 Task: Find connections with filter location Forbesganj with filter topic #lawstudentswith filter profile language German with filter current company Alkem Laboratories Ltd. with filter school Indian Institute of Management Kashipur with filter industry Space Research and Technology with filter service category Product Marketing with filter keywords title Sales Manager
Action: Mouse moved to (148, 228)
Screenshot: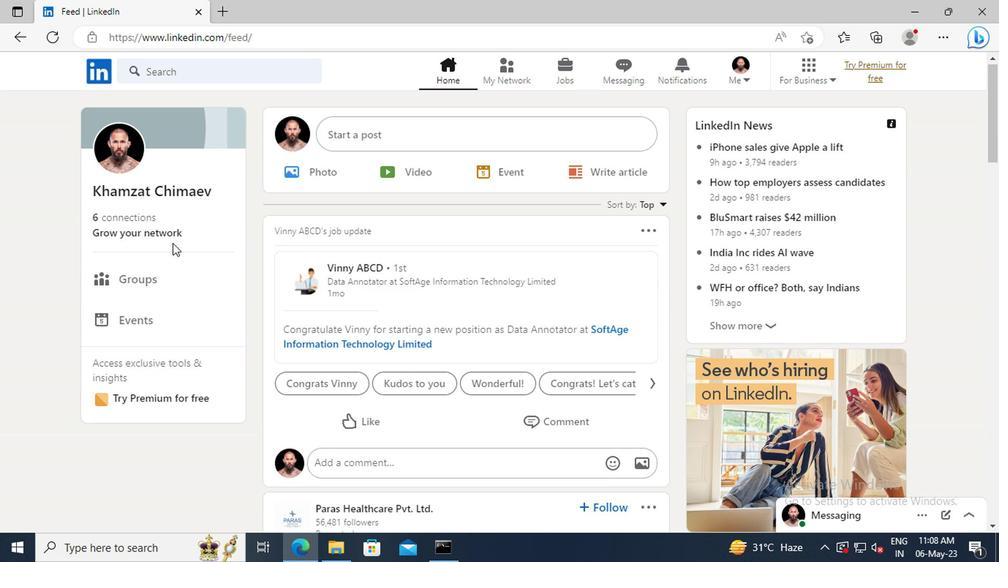 
Action: Mouse pressed left at (148, 228)
Screenshot: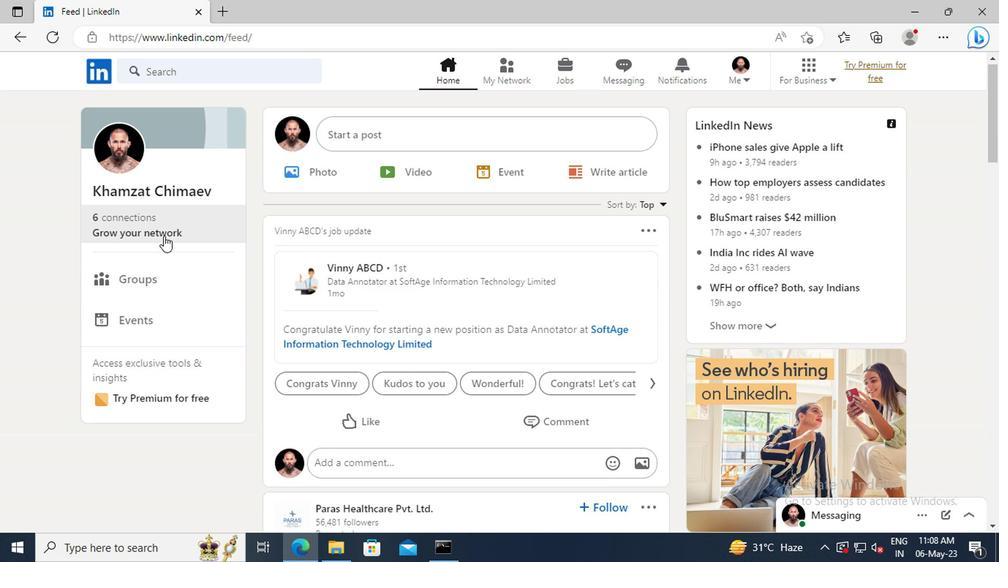 
Action: Mouse moved to (149, 154)
Screenshot: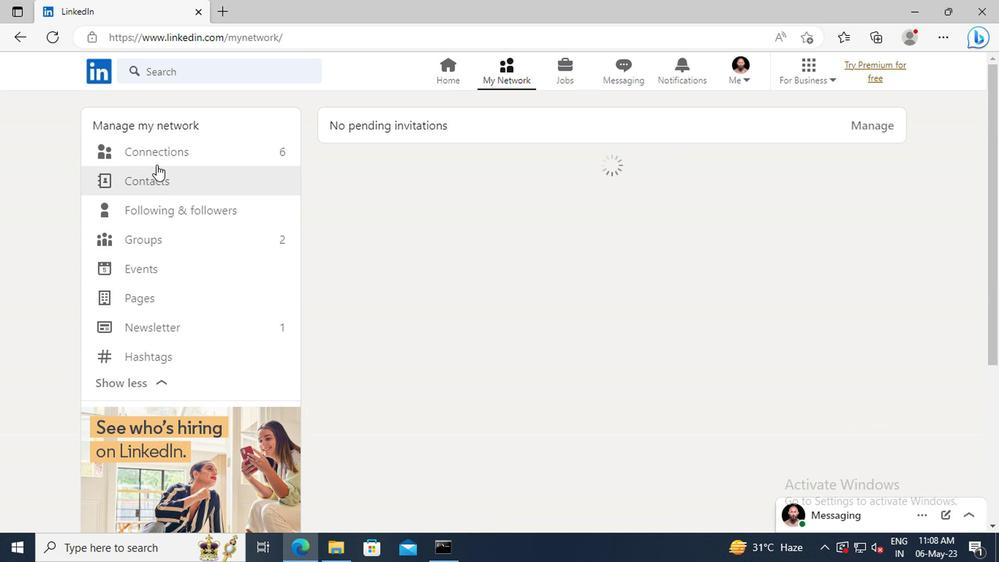 
Action: Mouse pressed left at (149, 154)
Screenshot: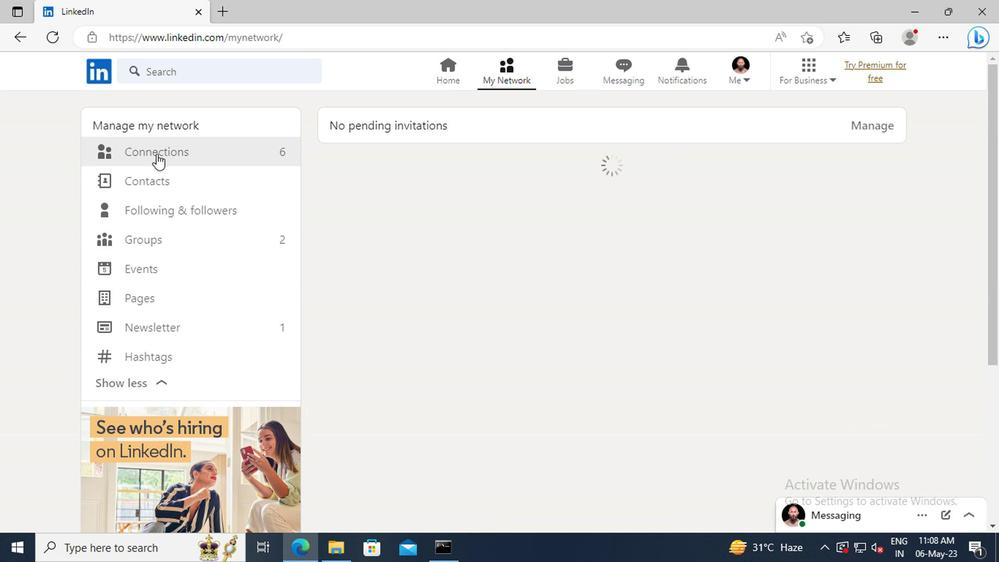 
Action: Mouse moved to (603, 156)
Screenshot: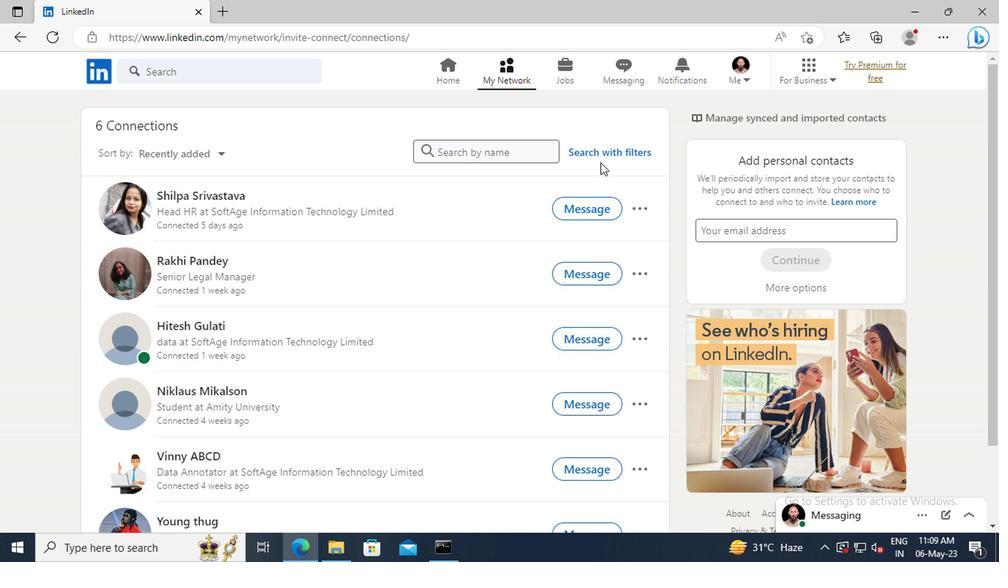 
Action: Mouse pressed left at (603, 156)
Screenshot: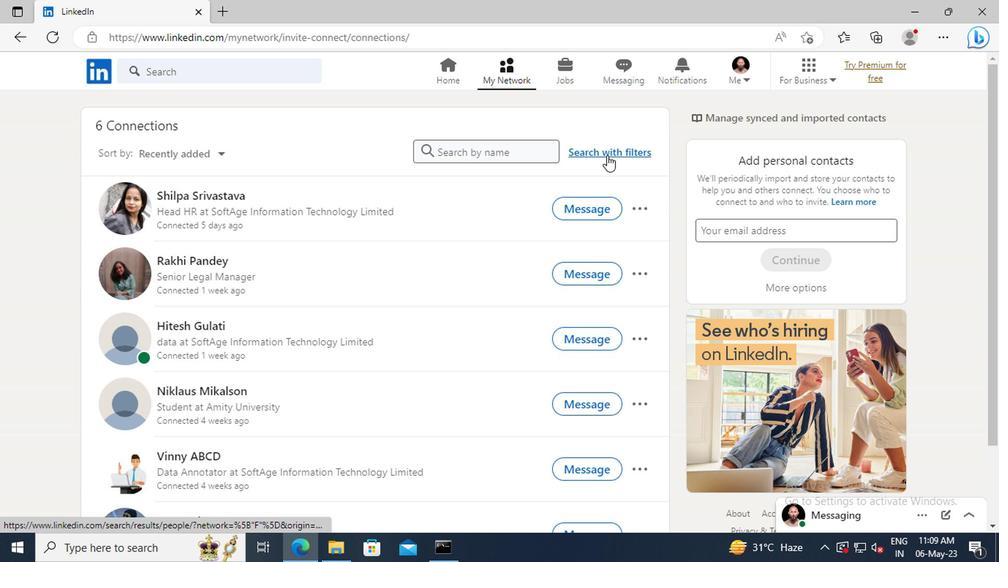 
Action: Mouse moved to (555, 117)
Screenshot: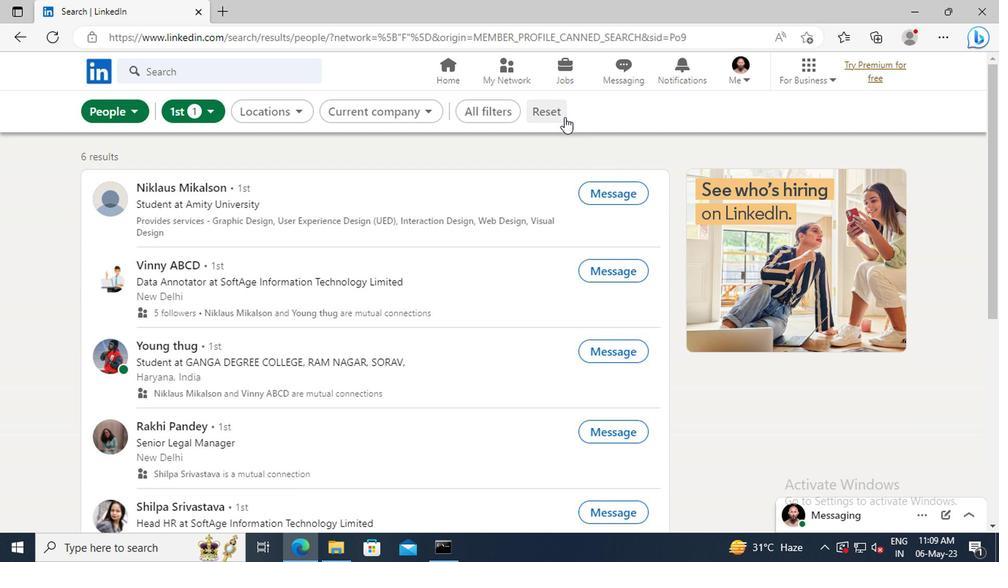
Action: Mouse pressed left at (555, 117)
Screenshot: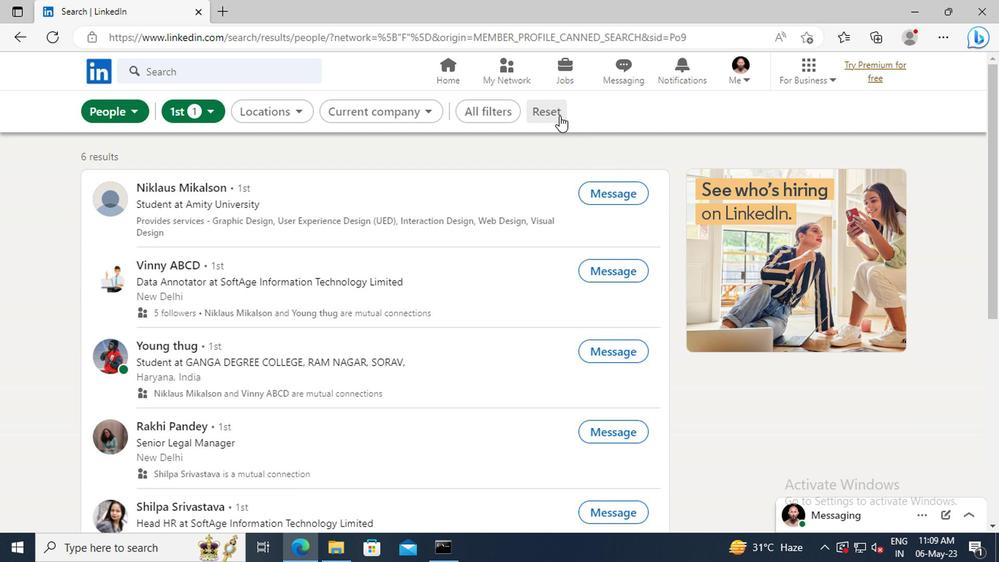 
Action: Mouse moved to (531, 114)
Screenshot: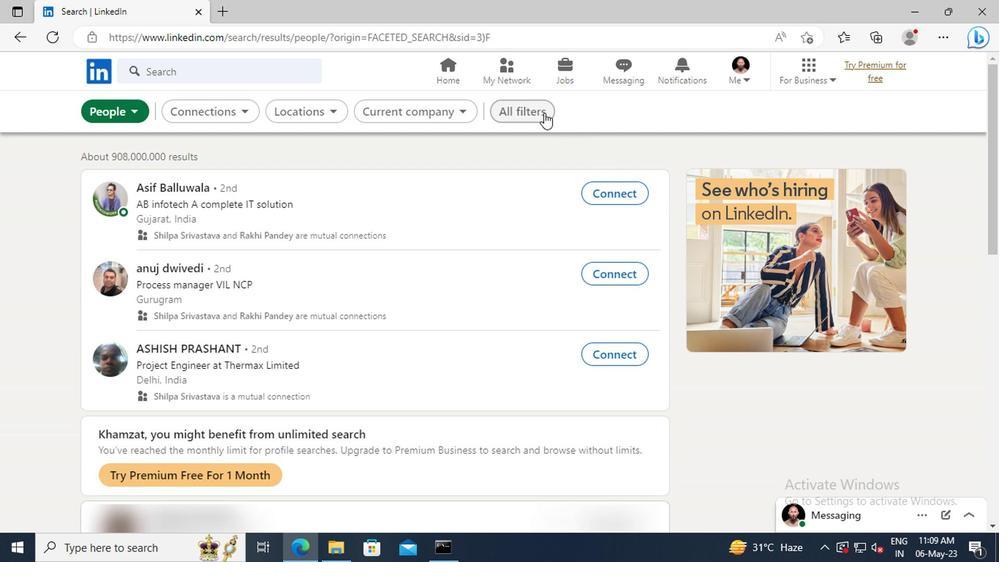 
Action: Mouse pressed left at (531, 114)
Screenshot: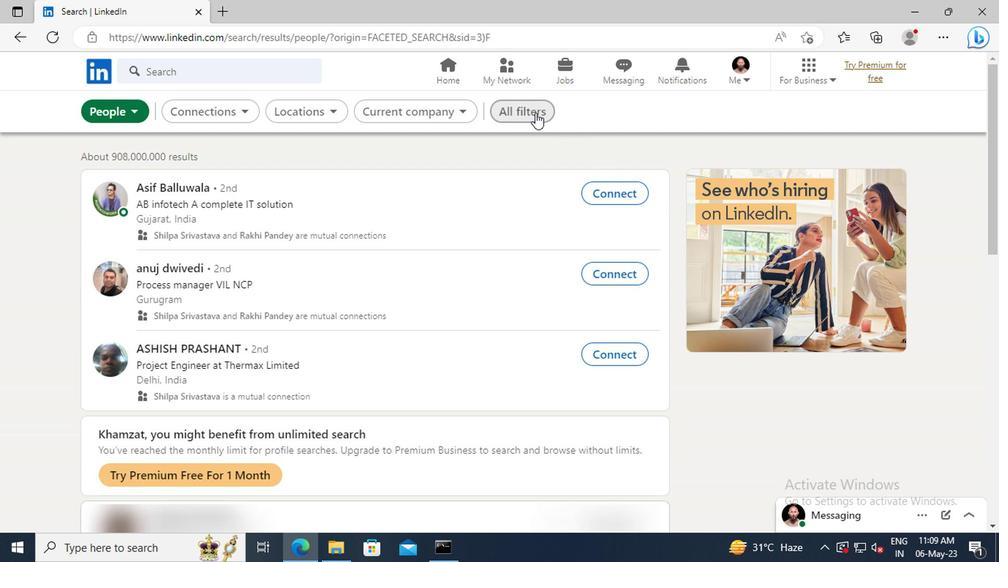 
Action: Mouse moved to (796, 279)
Screenshot: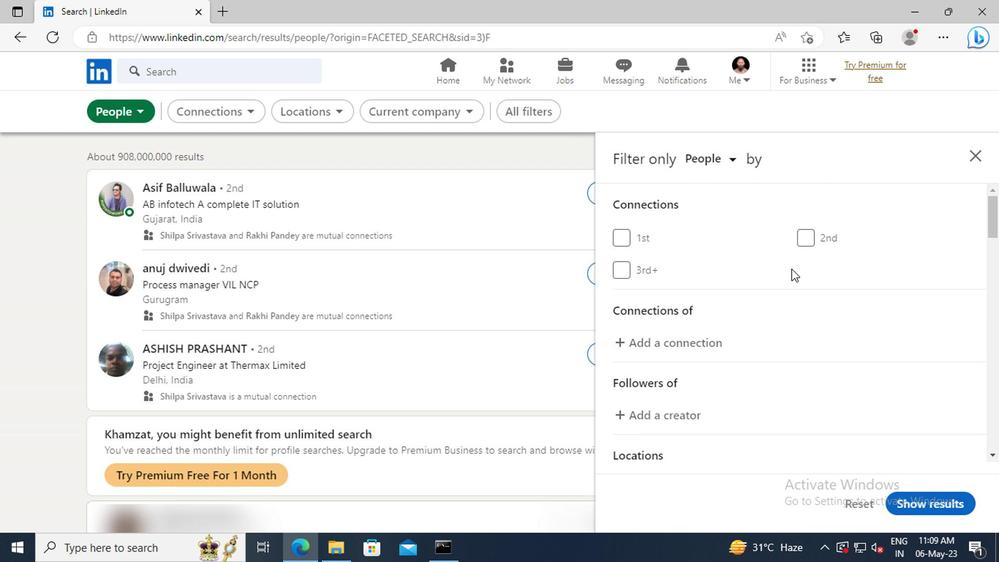 
Action: Mouse scrolled (796, 278) with delta (0, -1)
Screenshot: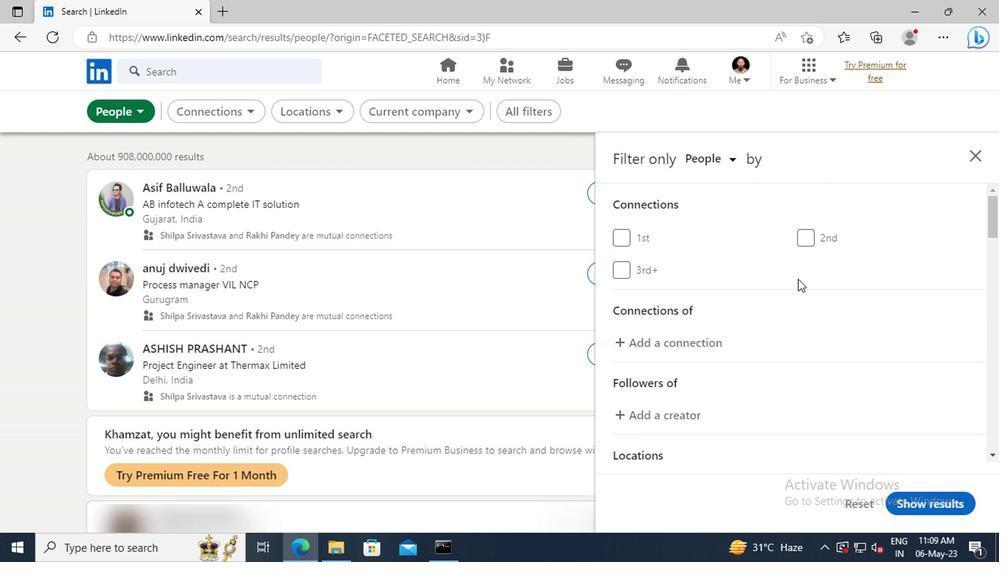 
Action: Mouse scrolled (796, 278) with delta (0, -1)
Screenshot: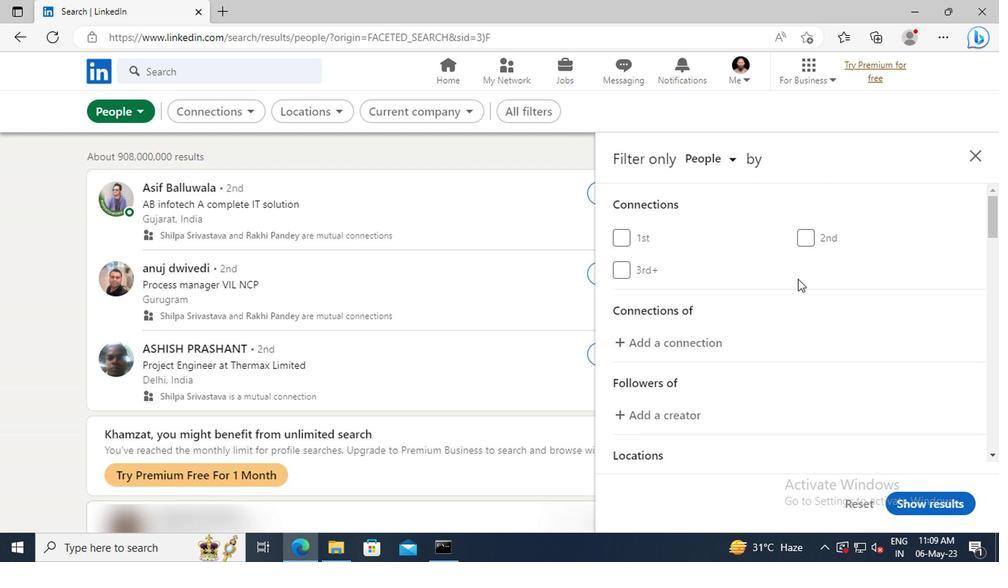 
Action: Mouse scrolled (796, 278) with delta (0, -1)
Screenshot: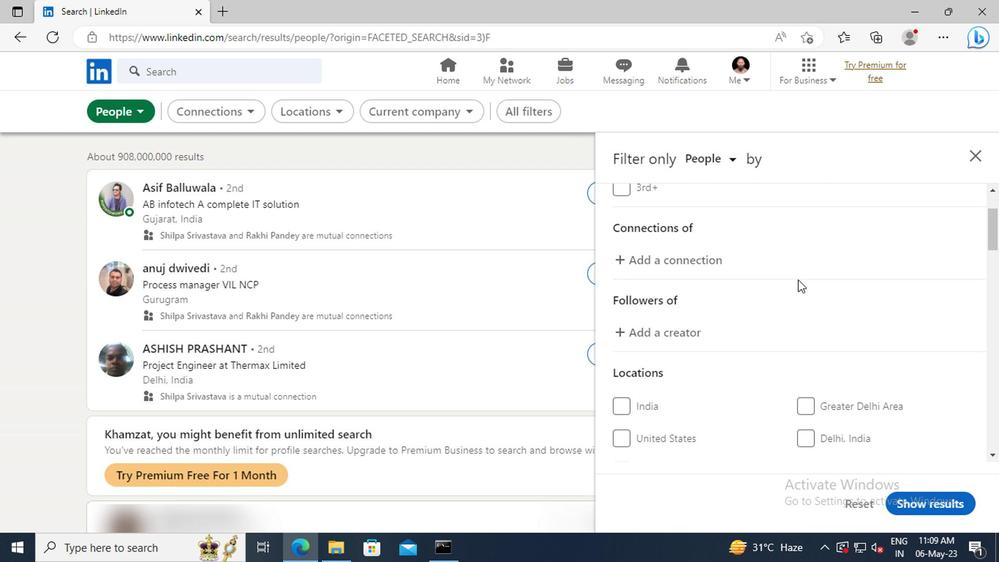 
Action: Mouse scrolled (796, 278) with delta (0, -1)
Screenshot: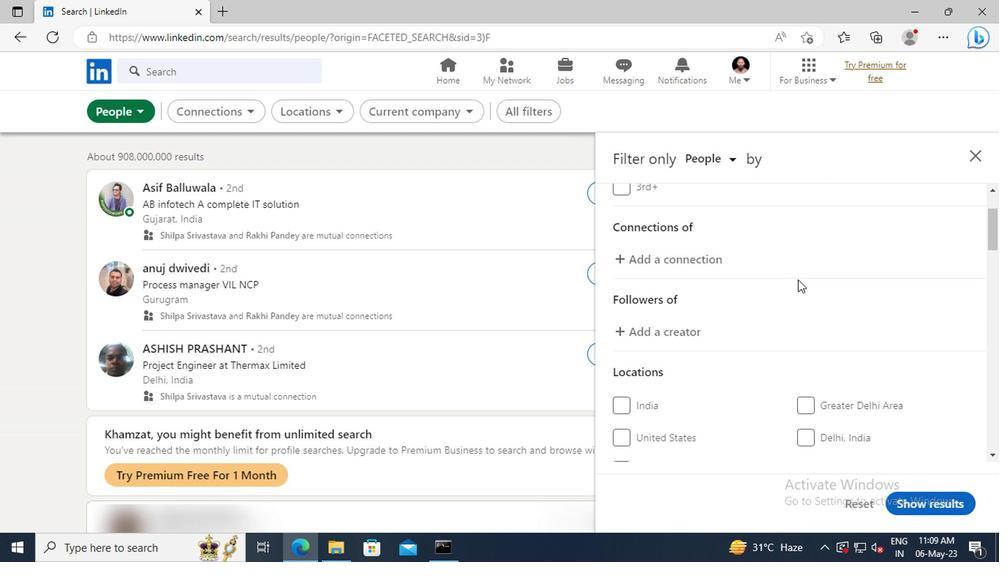 
Action: Mouse scrolled (796, 278) with delta (0, -1)
Screenshot: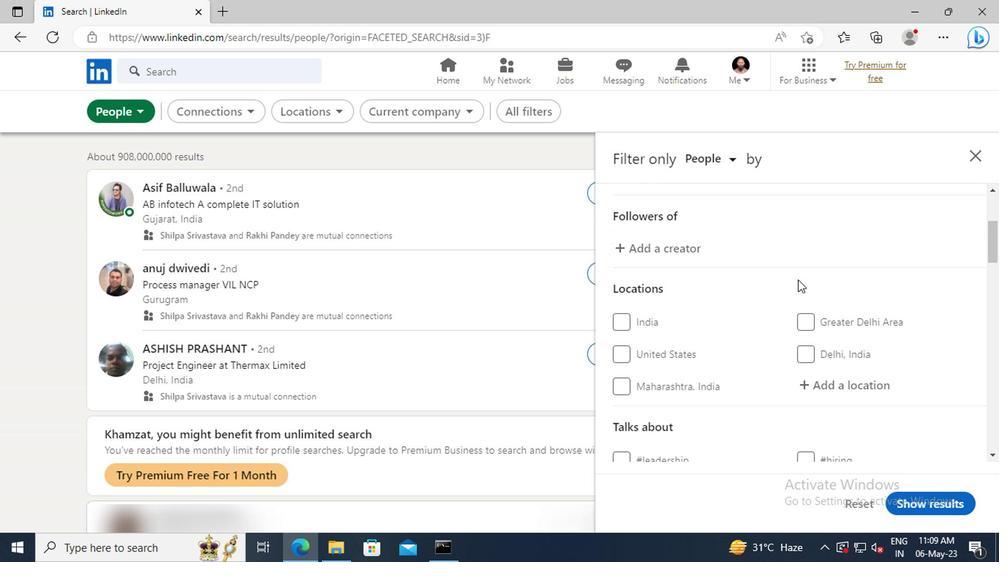 
Action: Mouse scrolled (796, 278) with delta (0, -1)
Screenshot: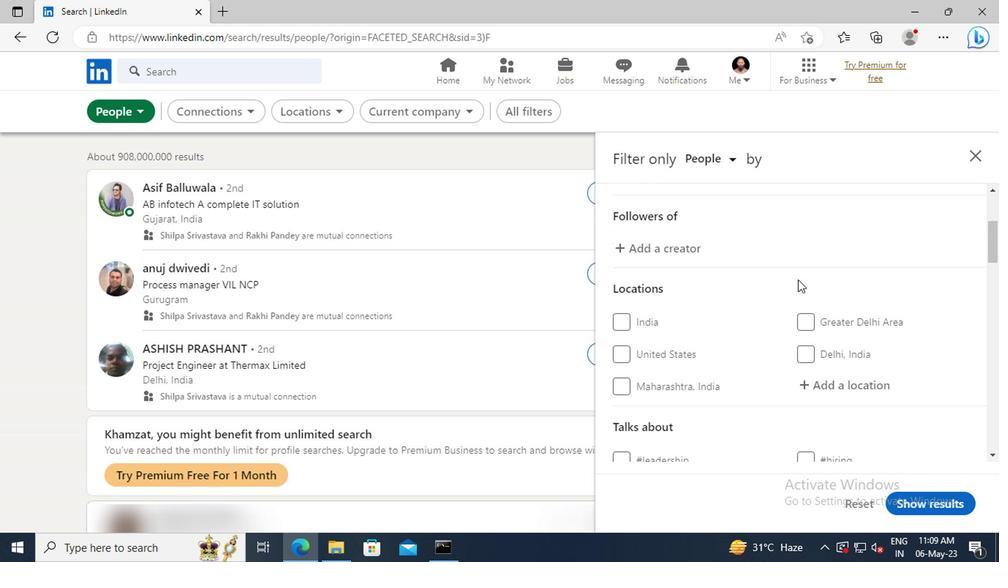 
Action: Mouse moved to (806, 300)
Screenshot: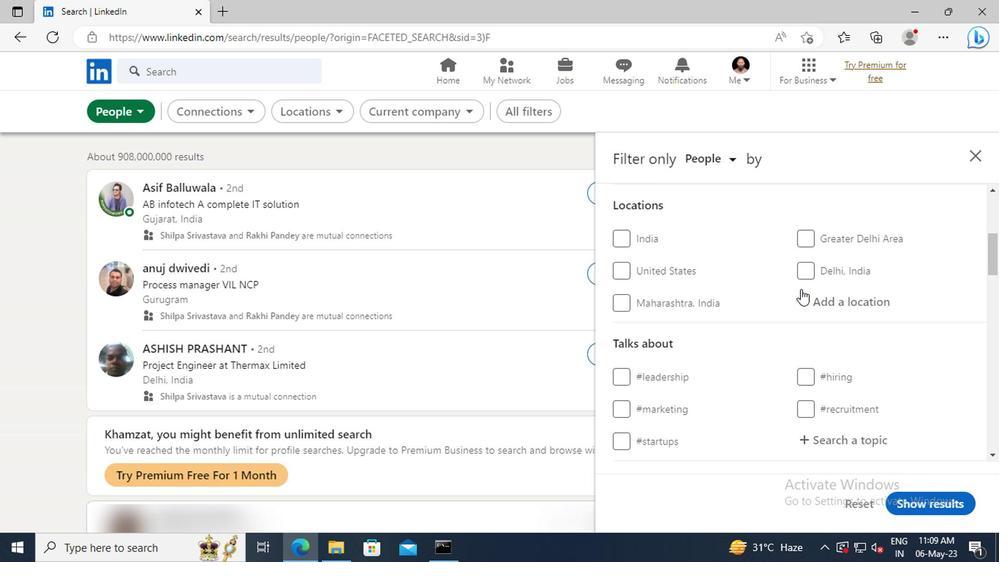 
Action: Mouse pressed left at (806, 300)
Screenshot: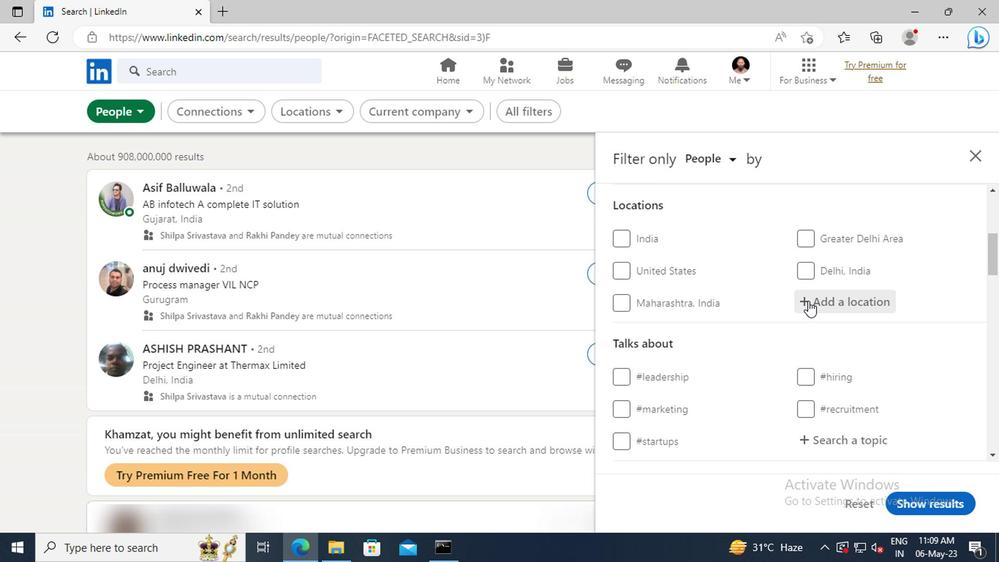 
Action: Key pressed <Key.shift>FORBESGANJ
Screenshot: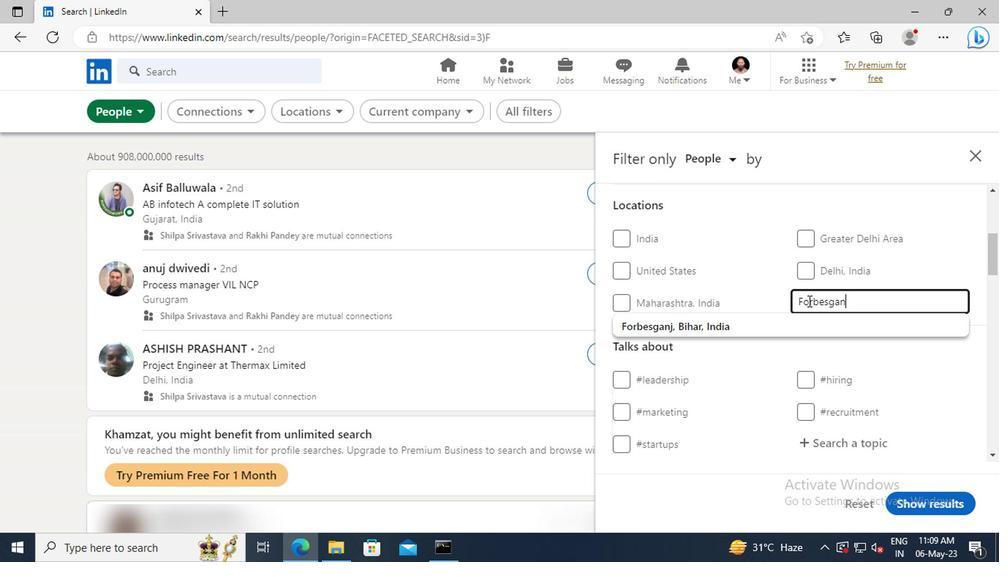 
Action: Mouse moved to (807, 318)
Screenshot: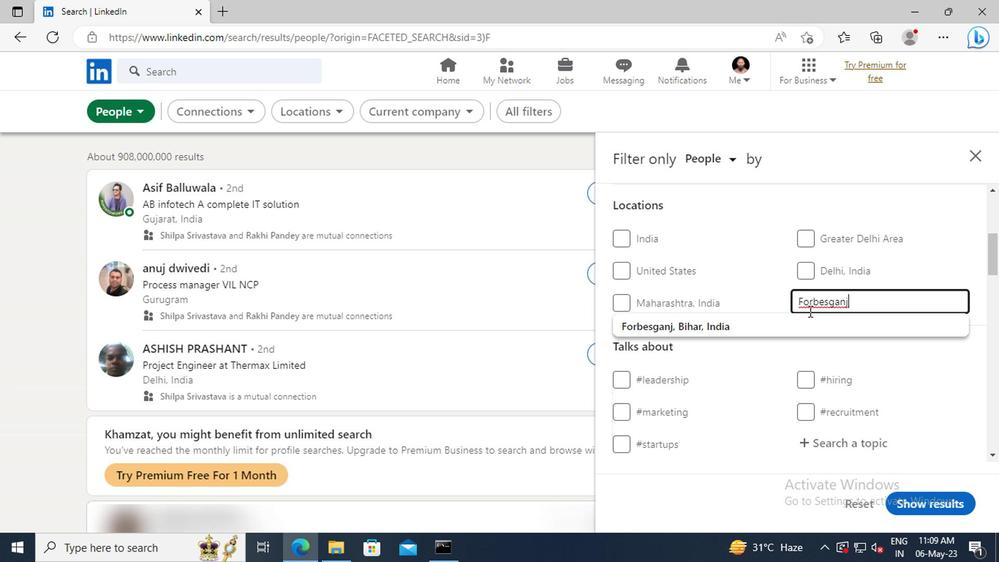 
Action: Mouse pressed left at (807, 318)
Screenshot: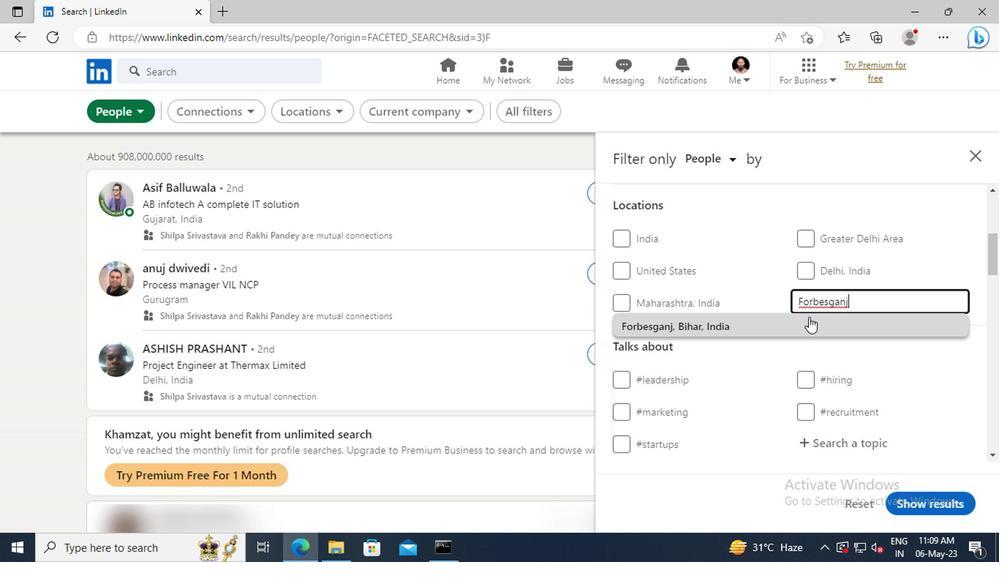 
Action: Mouse scrolled (807, 317) with delta (0, -1)
Screenshot: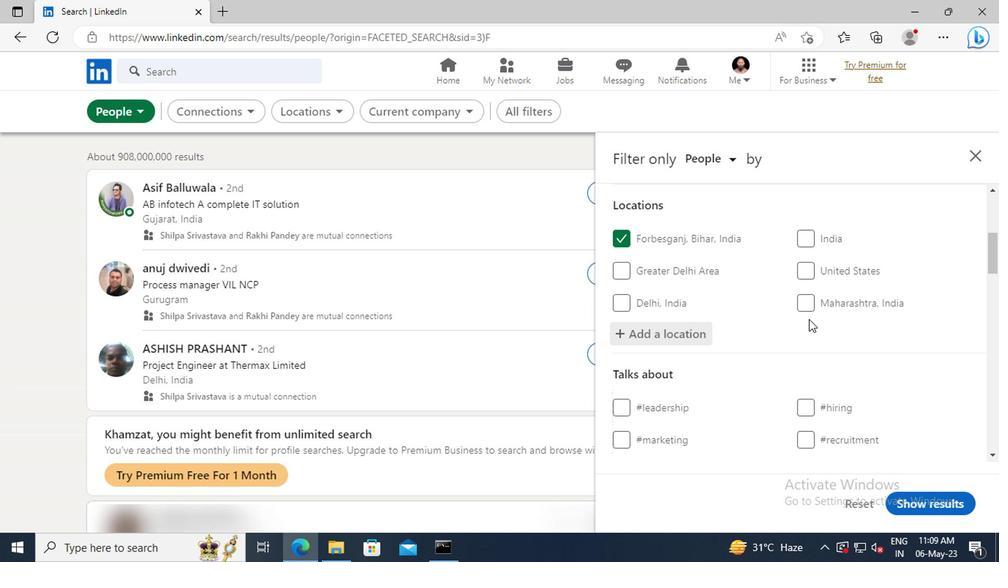 
Action: Mouse scrolled (807, 317) with delta (0, -1)
Screenshot: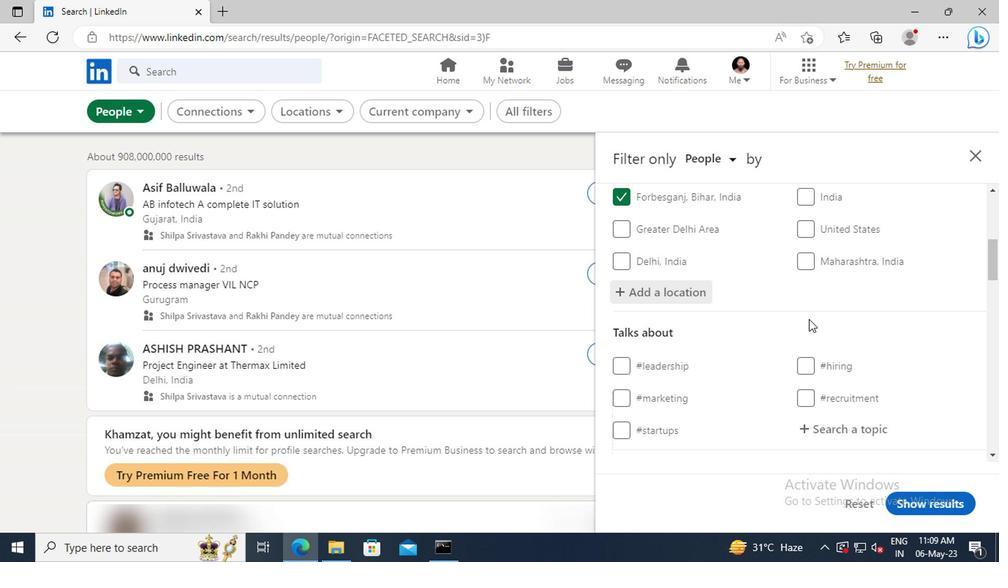 
Action: Mouse scrolled (807, 317) with delta (0, -1)
Screenshot: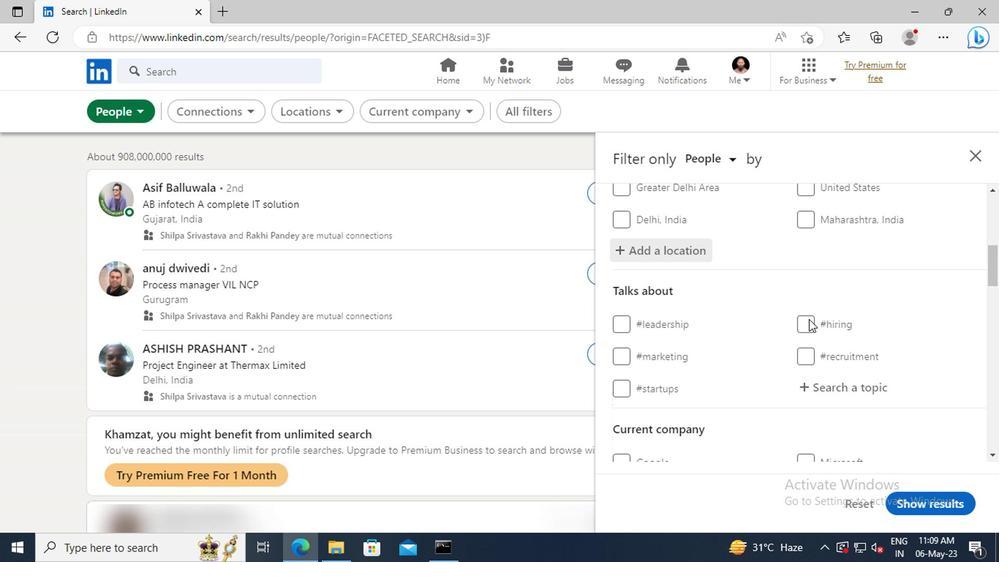 
Action: Mouse scrolled (807, 317) with delta (0, -1)
Screenshot: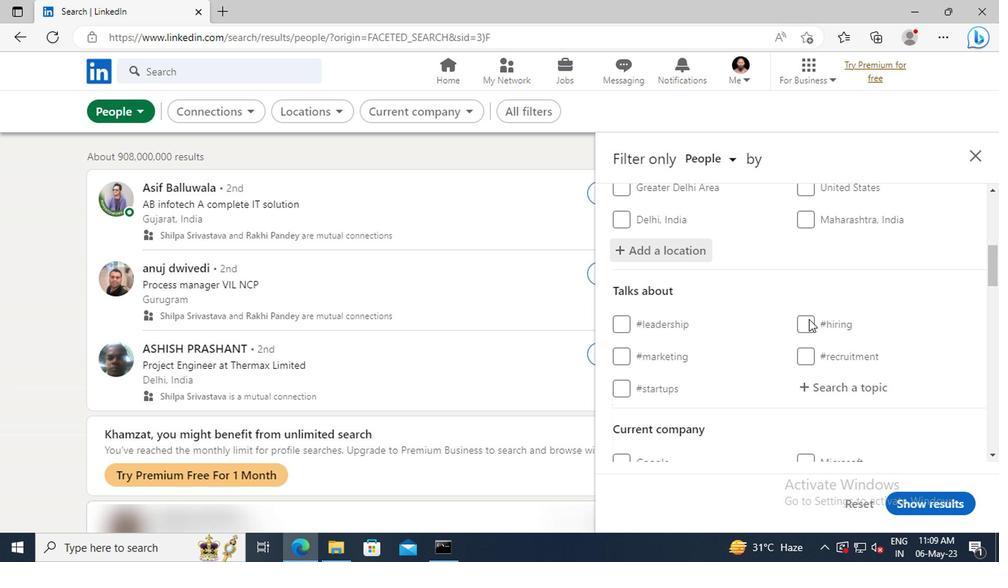 
Action: Mouse moved to (810, 309)
Screenshot: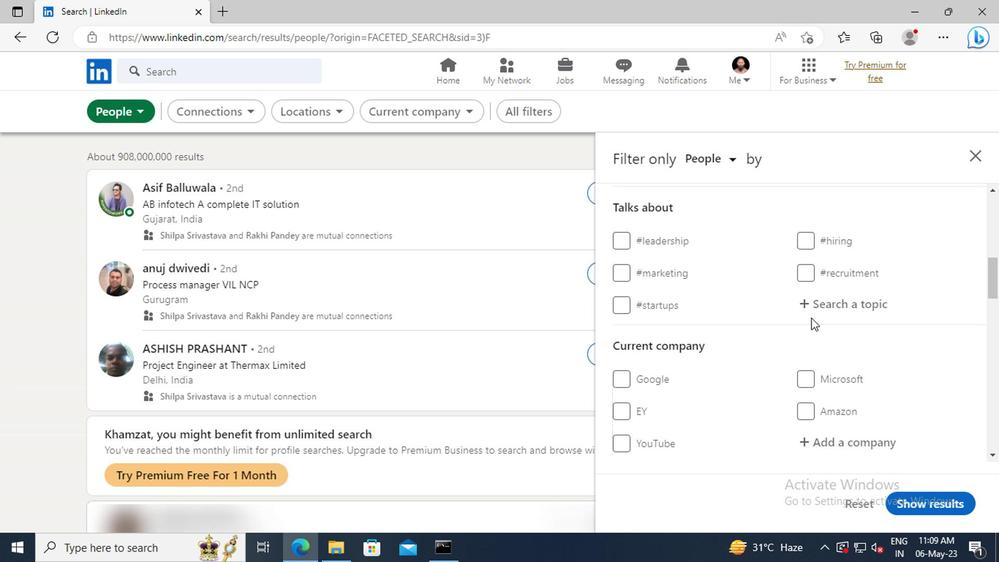 
Action: Mouse pressed left at (810, 309)
Screenshot: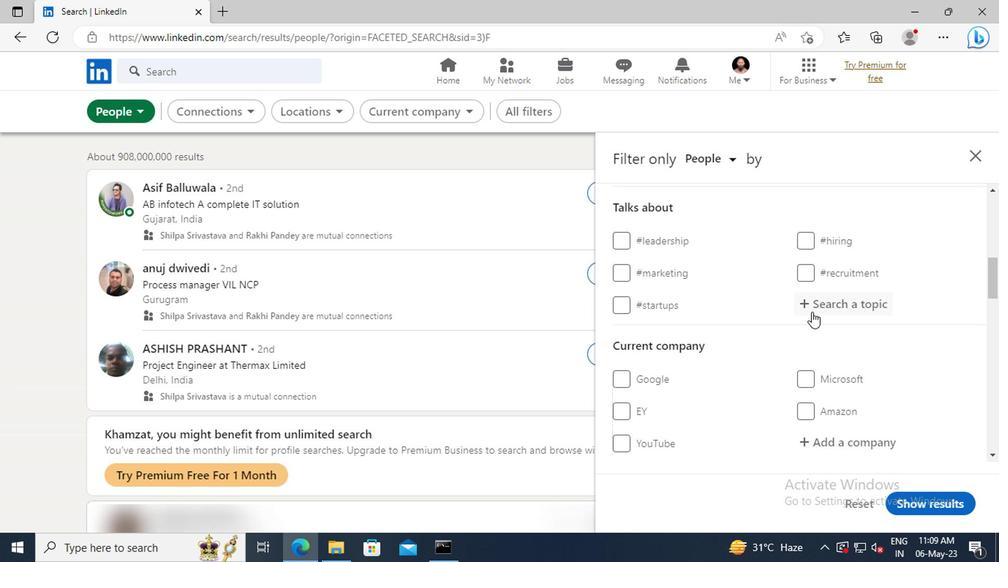 
Action: Key pressed LAWST
Screenshot: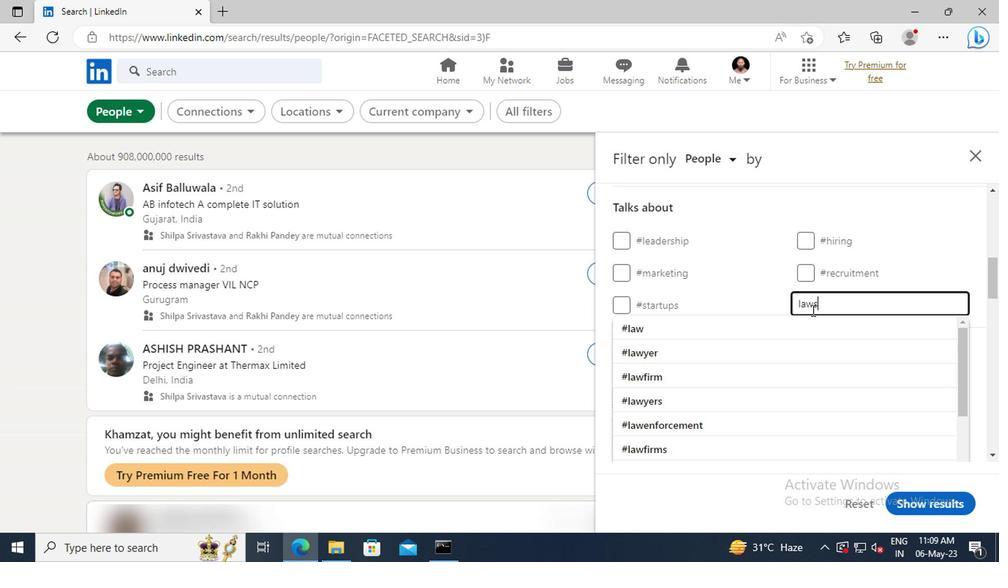 
Action: Mouse moved to (811, 319)
Screenshot: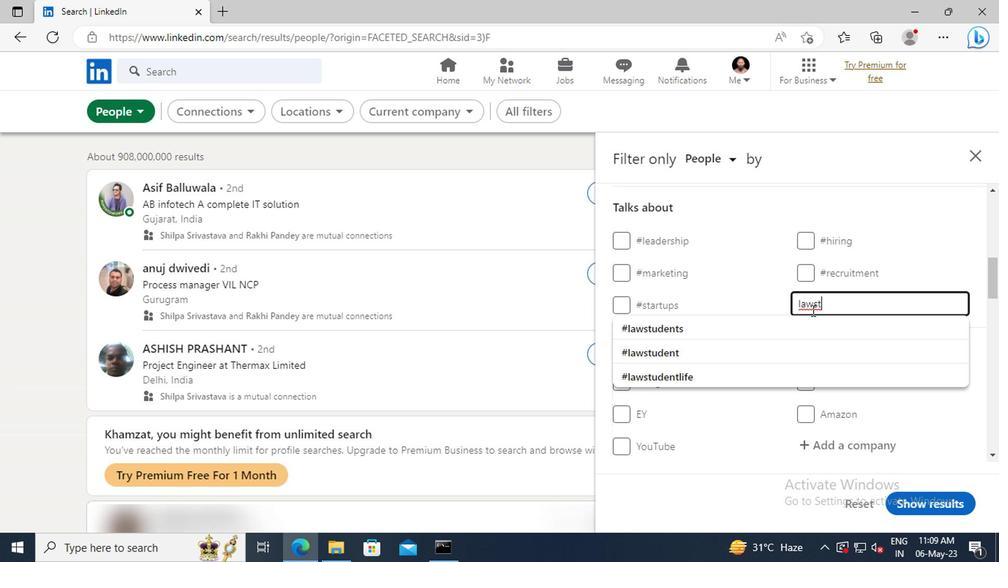 
Action: Mouse pressed left at (811, 319)
Screenshot: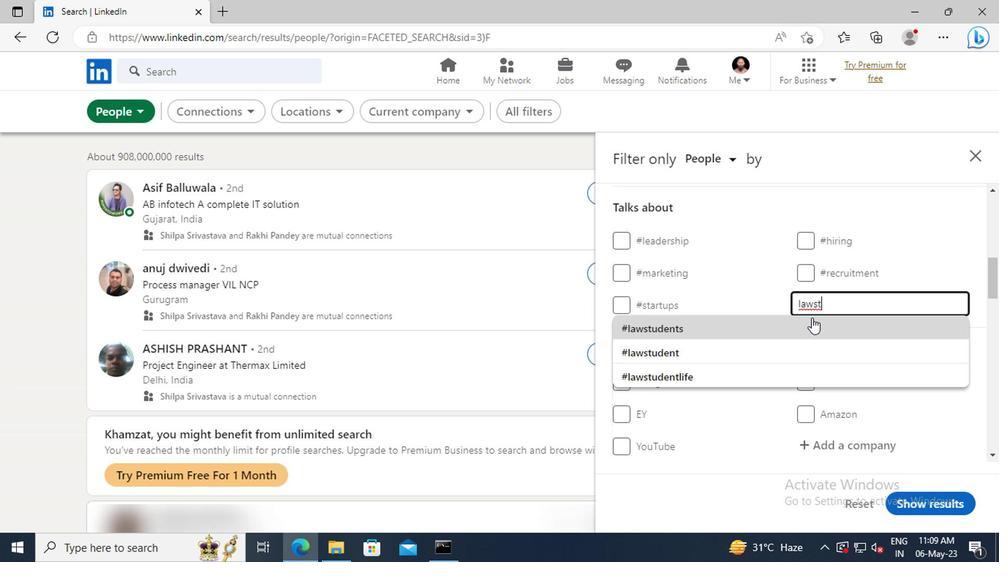 
Action: Mouse scrolled (811, 319) with delta (0, 0)
Screenshot: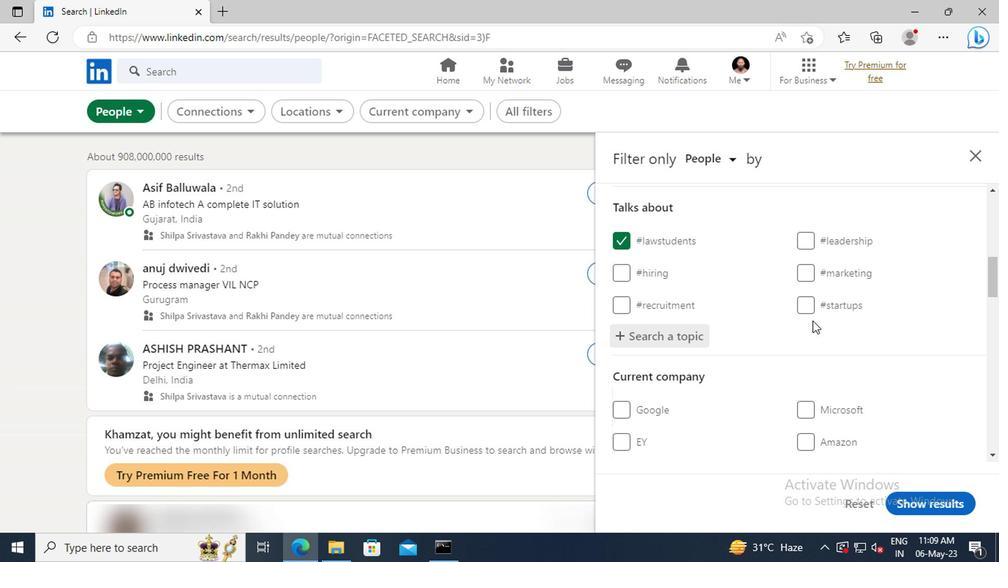 
Action: Mouse scrolled (811, 319) with delta (0, 0)
Screenshot: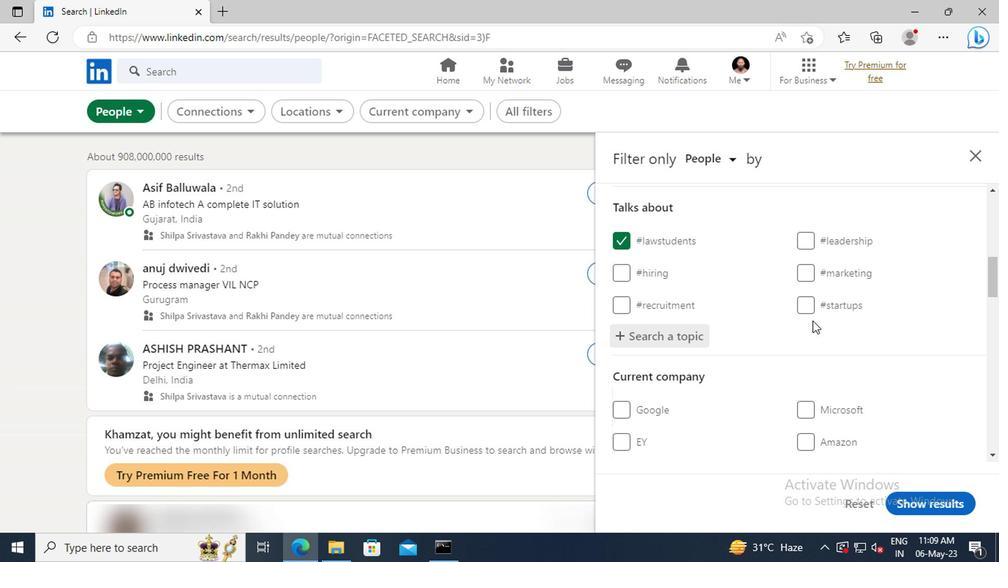 
Action: Mouse scrolled (811, 319) with delta (0, 0)
Screenshot: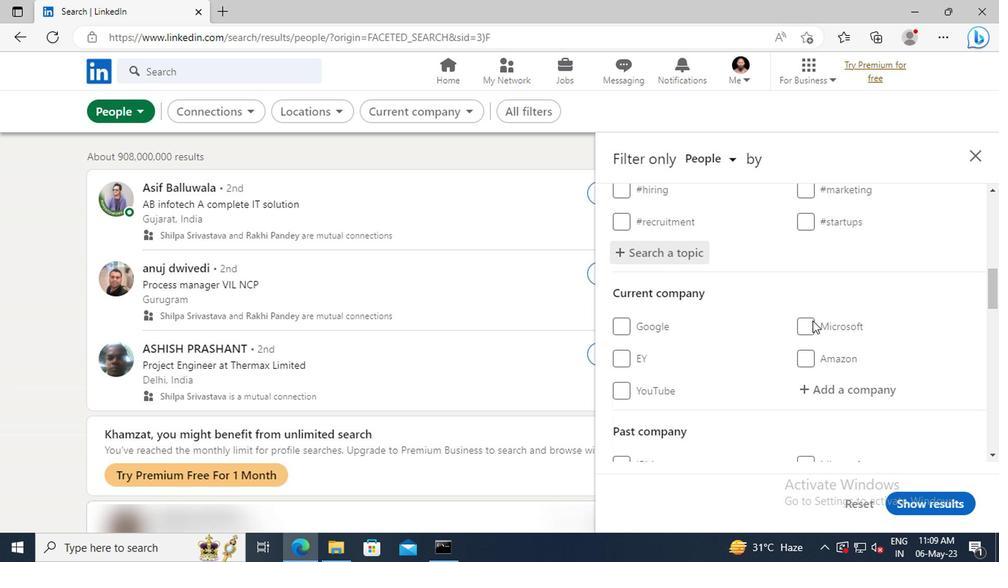 
Action: Mouse scrolled (811, 319) with delta (0, 0)
Screenshot: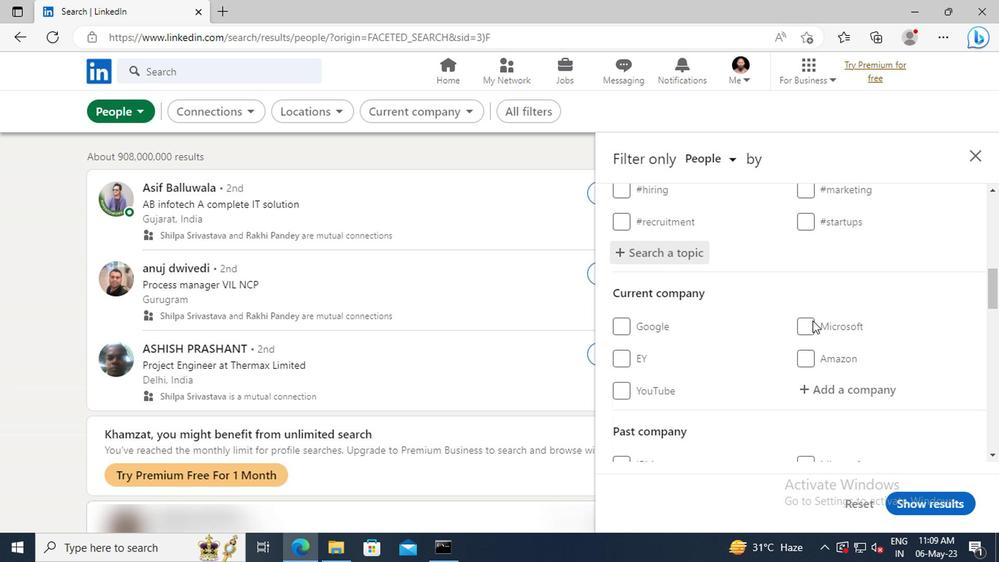 
Action: Mouse scrolled (811, 319) with delta (0, 0)
Screenshot: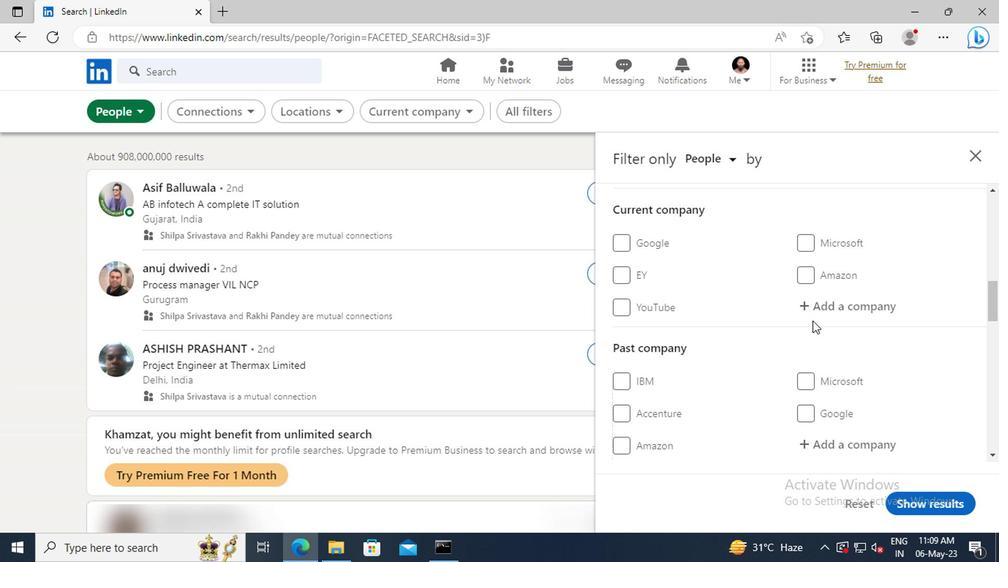 
Action: Mouse scrolled (811, 319) with delta (0, 0)
Screenshot: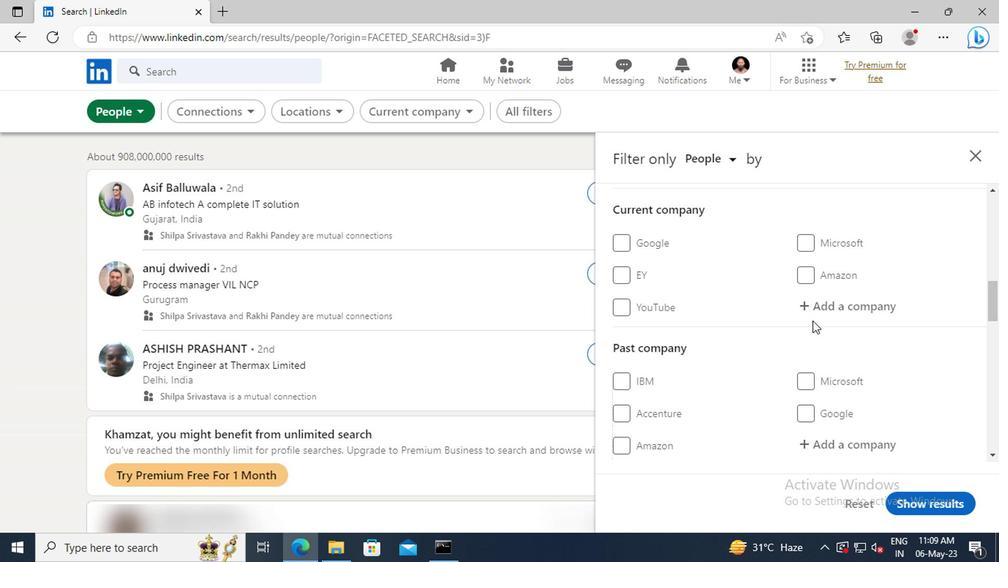 
Action: Mouse scrolled (811, 319) with delta (0, 0)
Screenshot: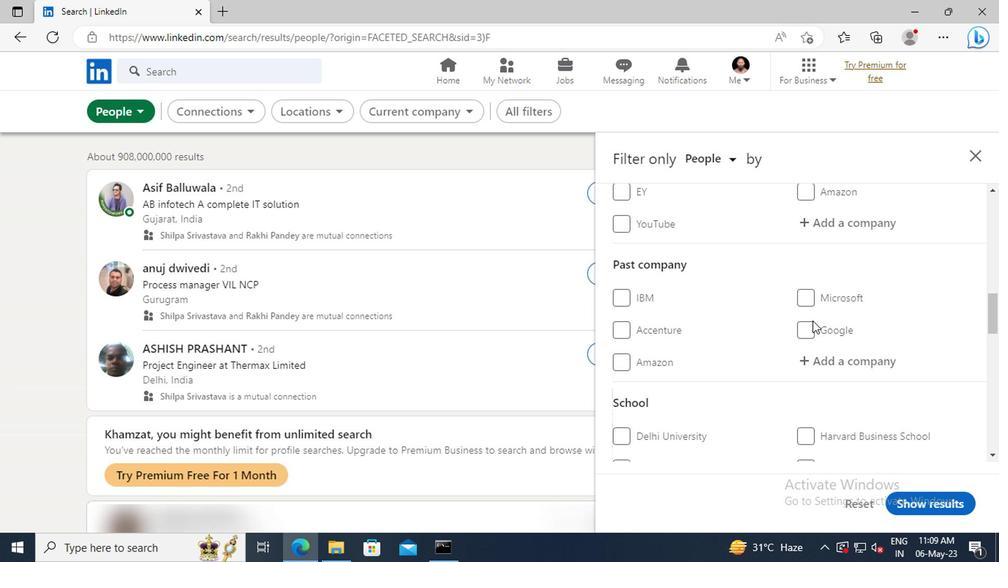 
Action: Mouse scrolled (811, 319) with delta (0, 0)
Screenshot: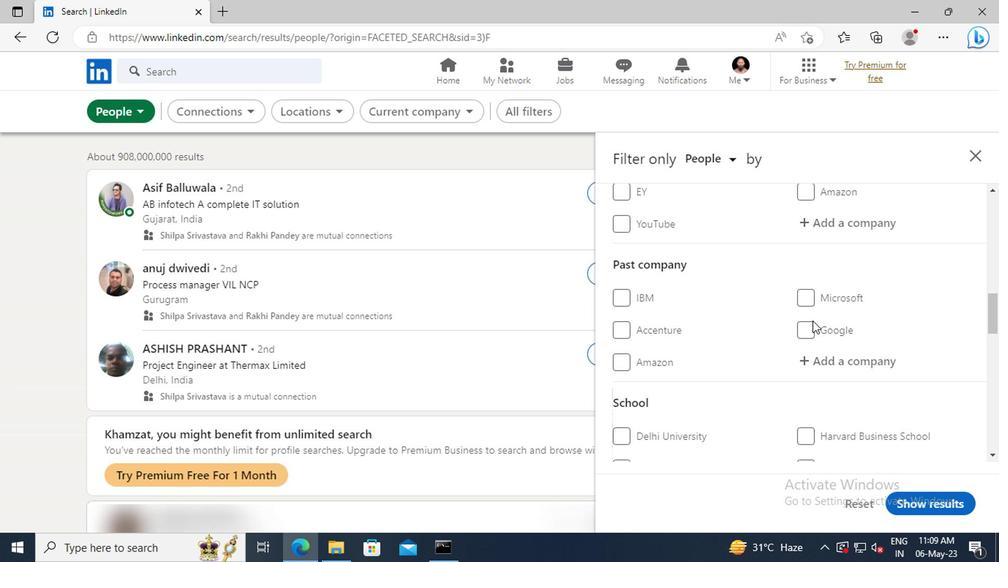 
Action: Mouse scrolled (811, 319) with delta (0, 0)
Screenshot: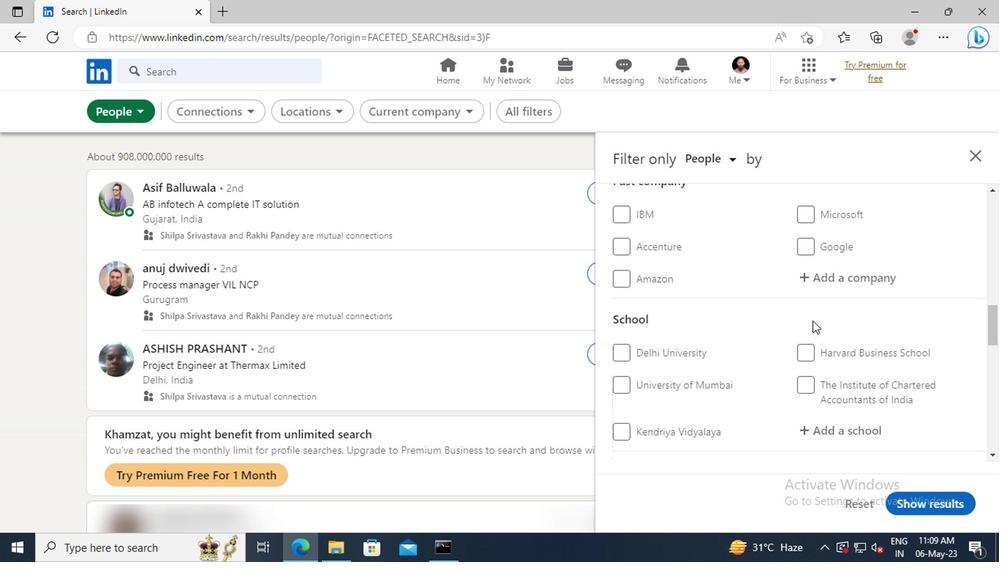 
Action: Mouse scrolled (811, 319) with delta (0, 0)
Screenshot: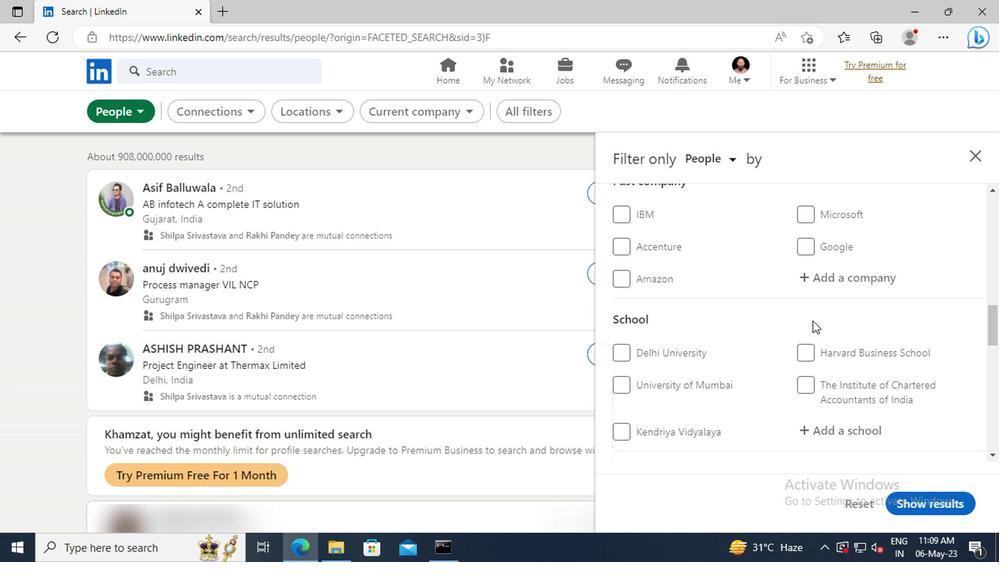 
Action: Mouse scrolled (811, 319) with delta (0, 0)
Screenshot: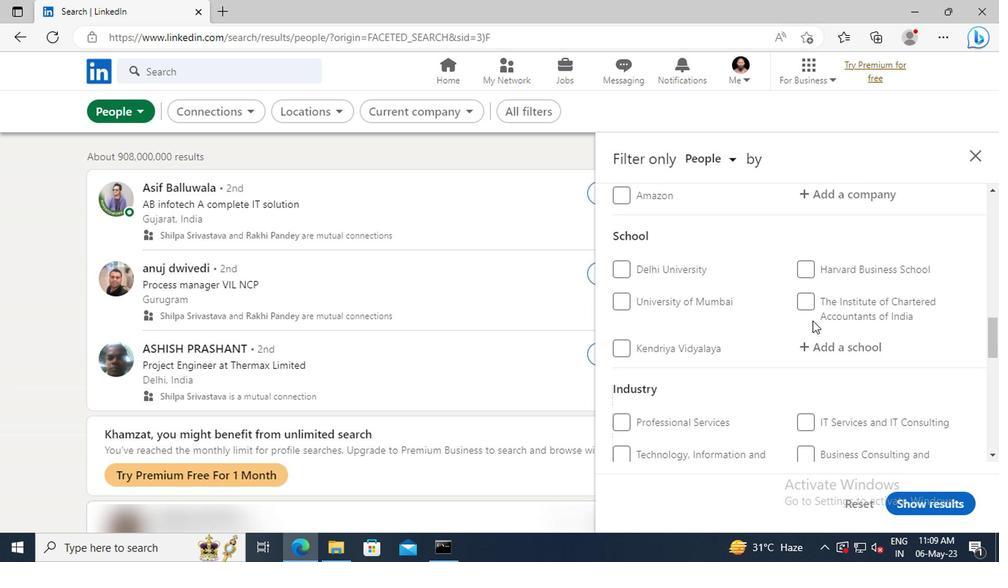 
Action: Mouse scrolled (811, 319) with delta (0, 0)
Screenshot: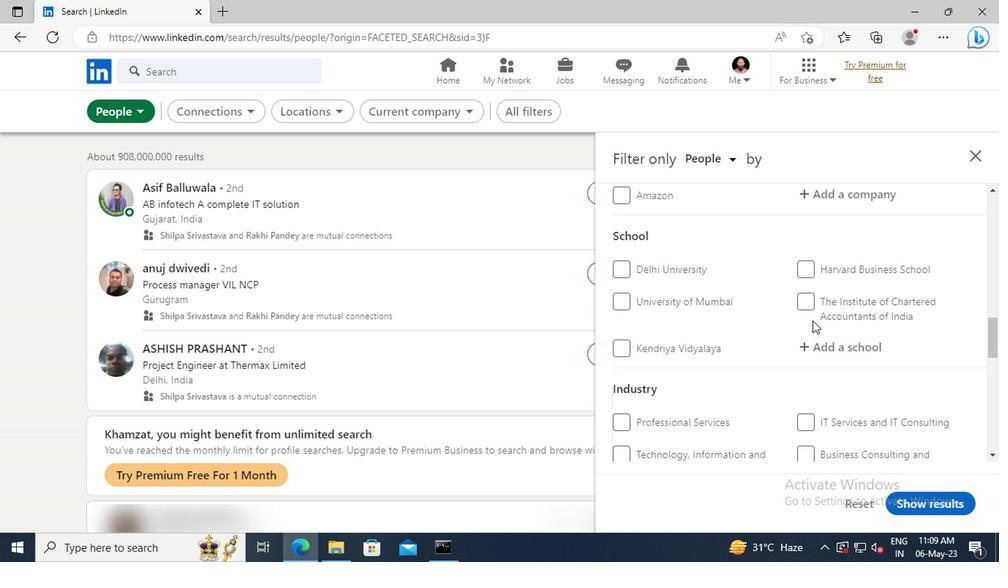 
Action: Mouse scrolled (811, 319) with delta (0, 0)
Screenshot: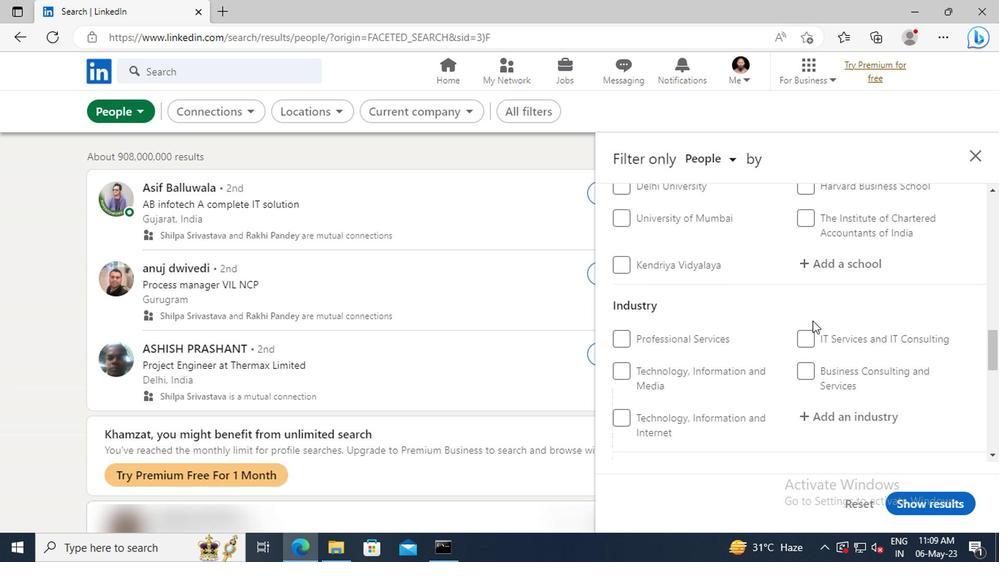 
Action: Mouse scrolled (811, 319) with delta (0, 0)
Screenshot: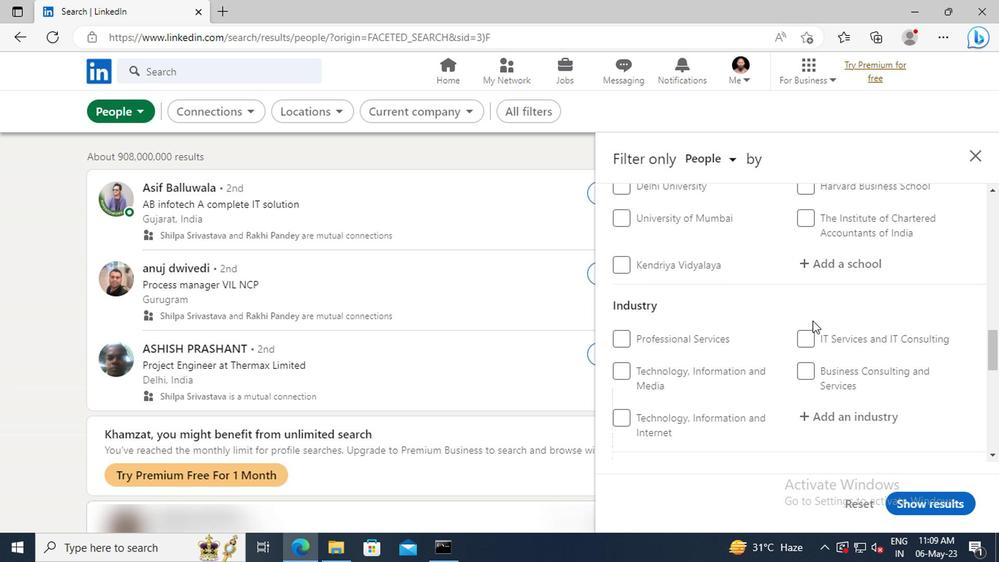 
Action: Mouse scrolled (811, 319) with delta (0, 0)
Screenshot: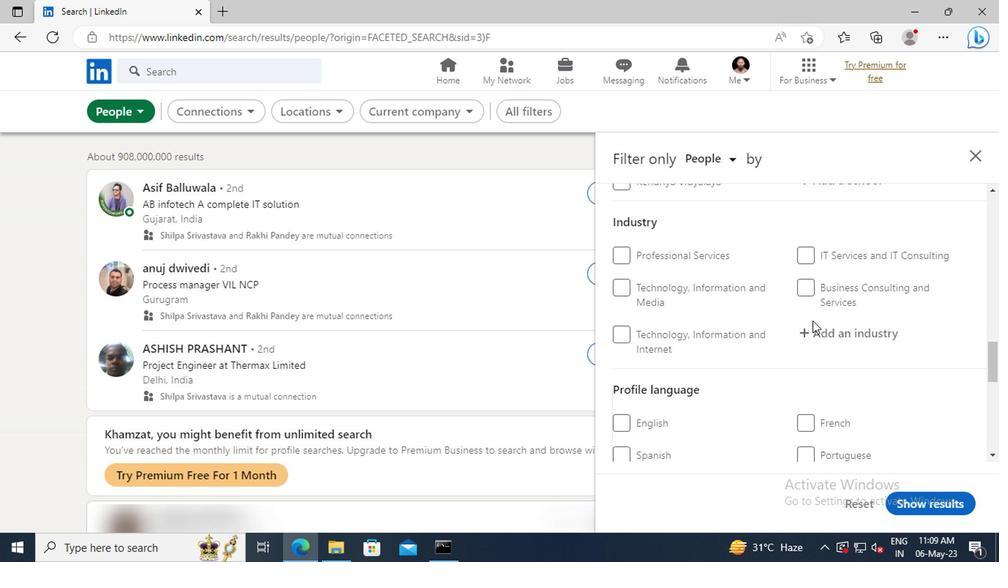 
Action: Mouse scrolled (811, 319) with delta (0, 0)
Screenshot: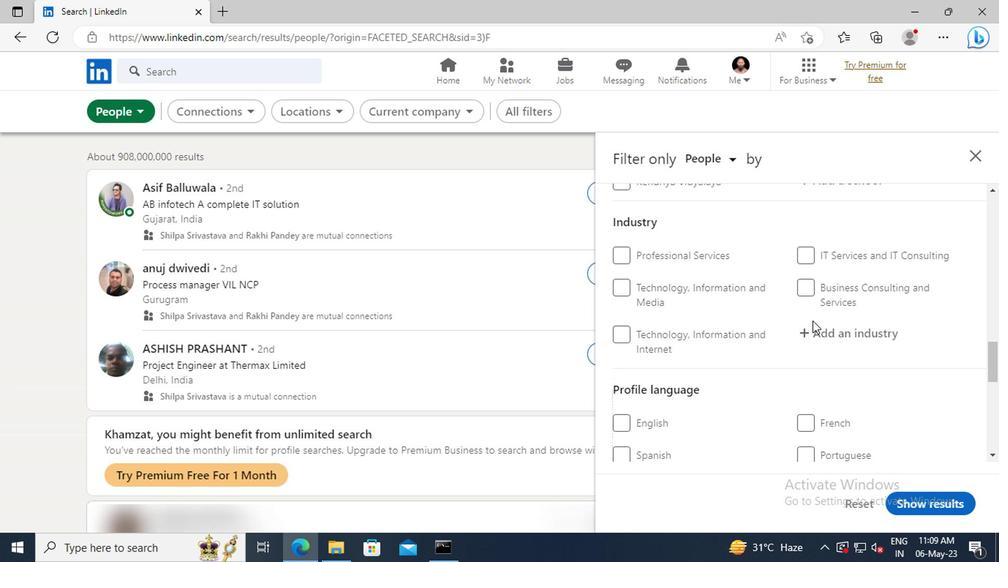 
Action: Mouse scrolled (811, 319) with delta (0, 0)
Screenshot: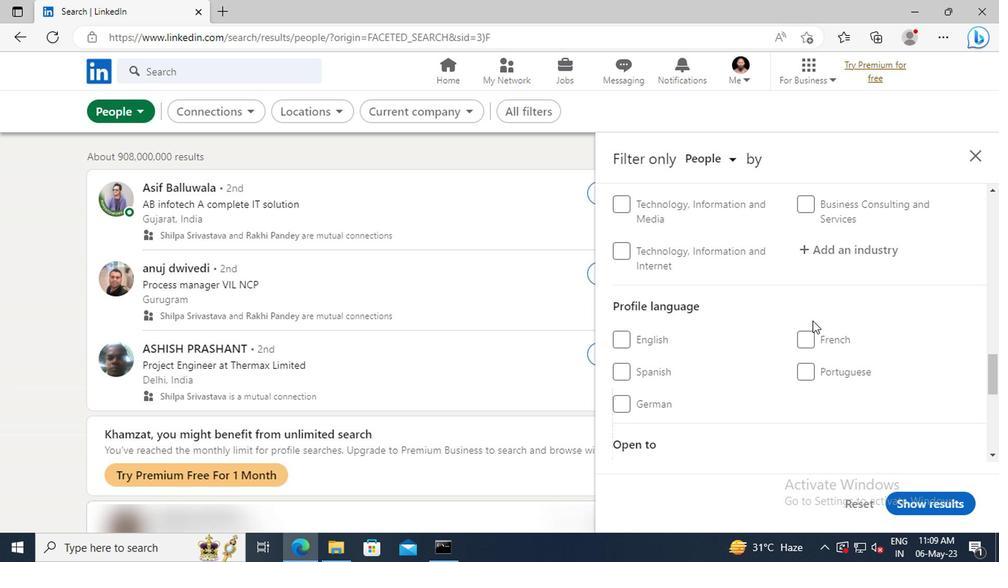 
Action: Mouse moved to (617, 362)
Screenshot: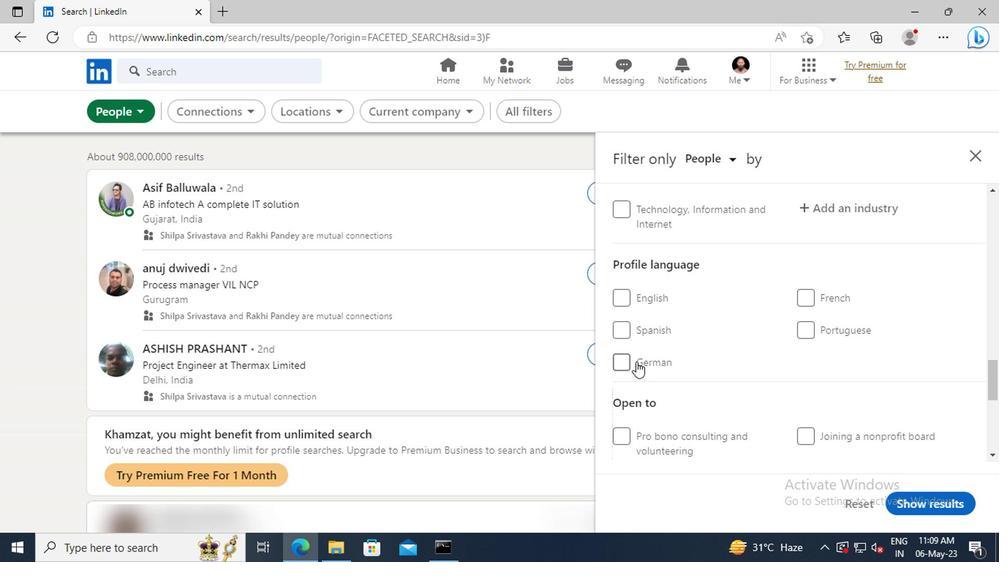 
Action: Mouse pressed left at (617, 362)
Screenshot: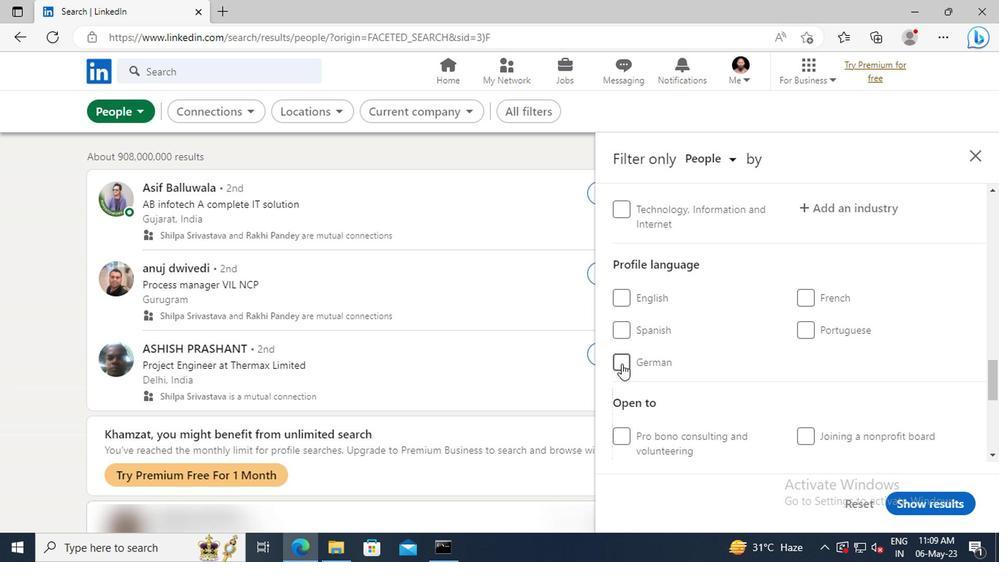 
Action: Mouse moved to (807, 337)
Screenshot: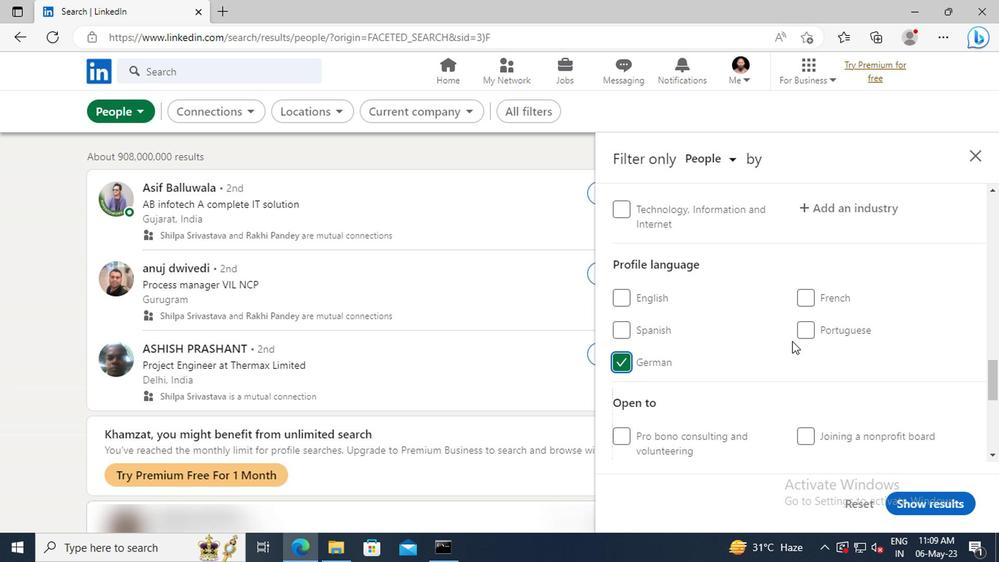 
Action: Mouse scrolled (807, 338) with delta (0, 1)
Screenshot: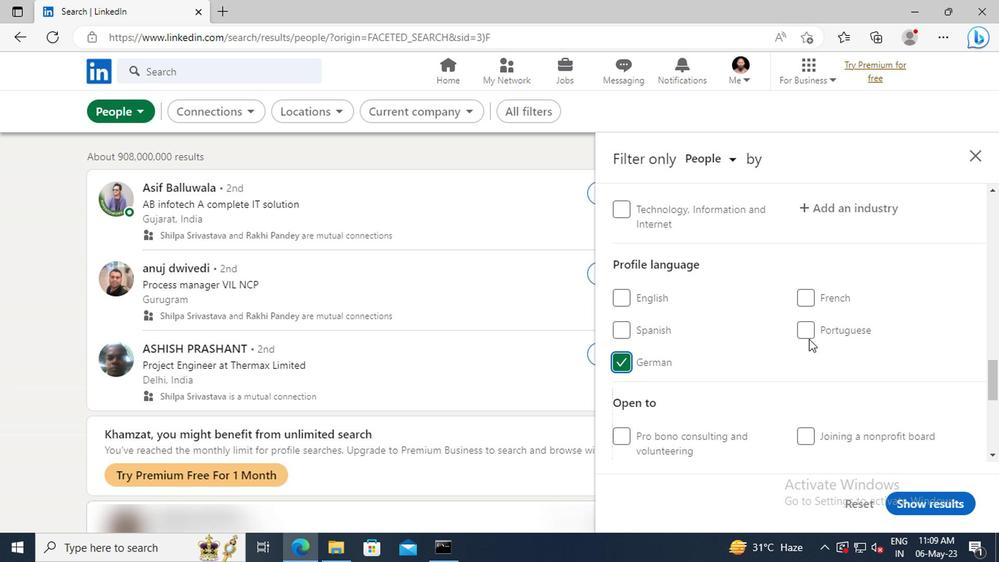 
Action: Mouse scrolled (807, 338) with delta (0, 1)
Screenshot: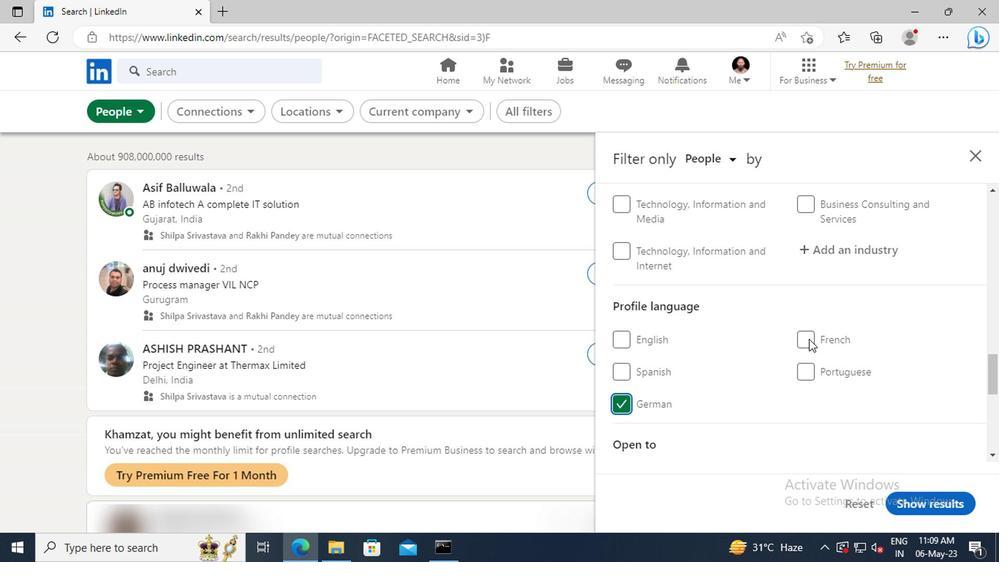 
Action: Mouse scrolled (807, 338) with delta (0, 1)
Screenshot: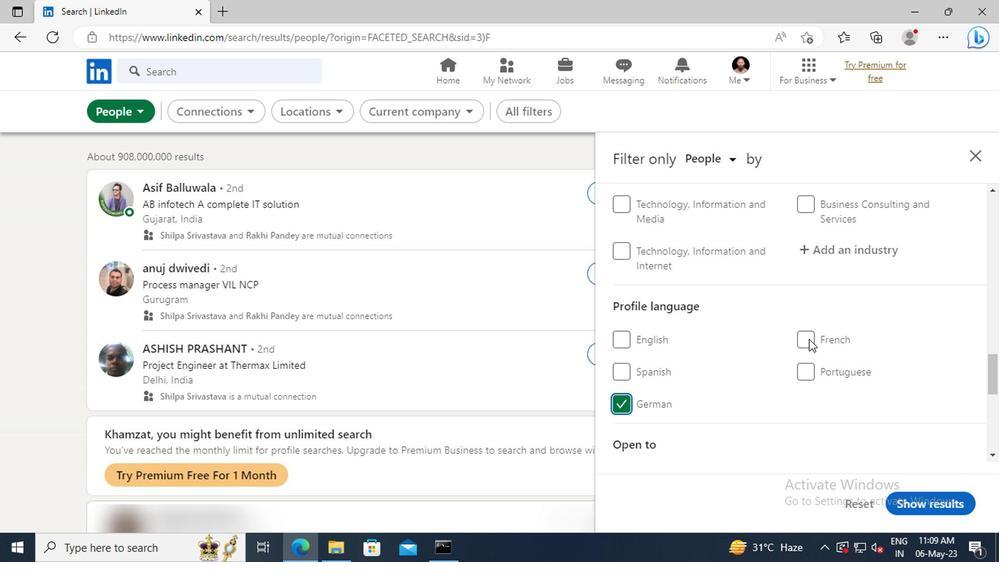 
Action: Mouse scrolled (807, 338) with delta (0, 1)
Screenshot: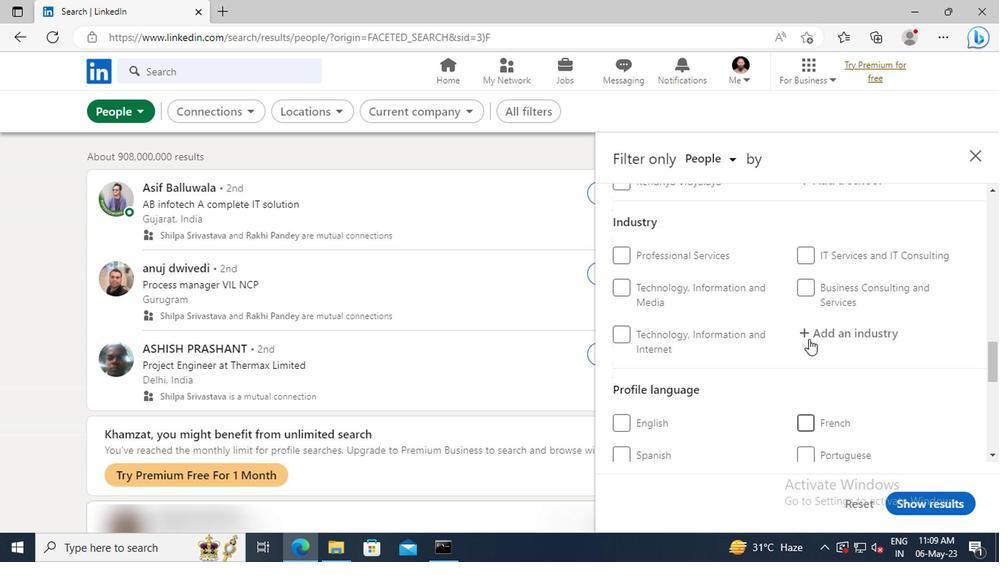 
Action: Mouse scrolled (807, 338) with delta (0, 1)
Screenshot: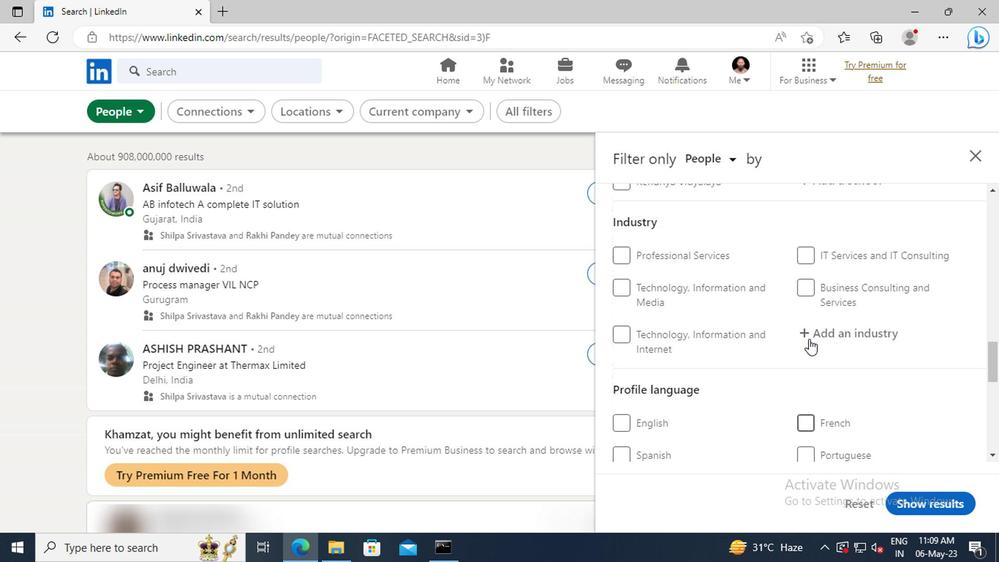 
Action: Mouse scrolled (807, 338) with delta (0, 1)
Screenshot: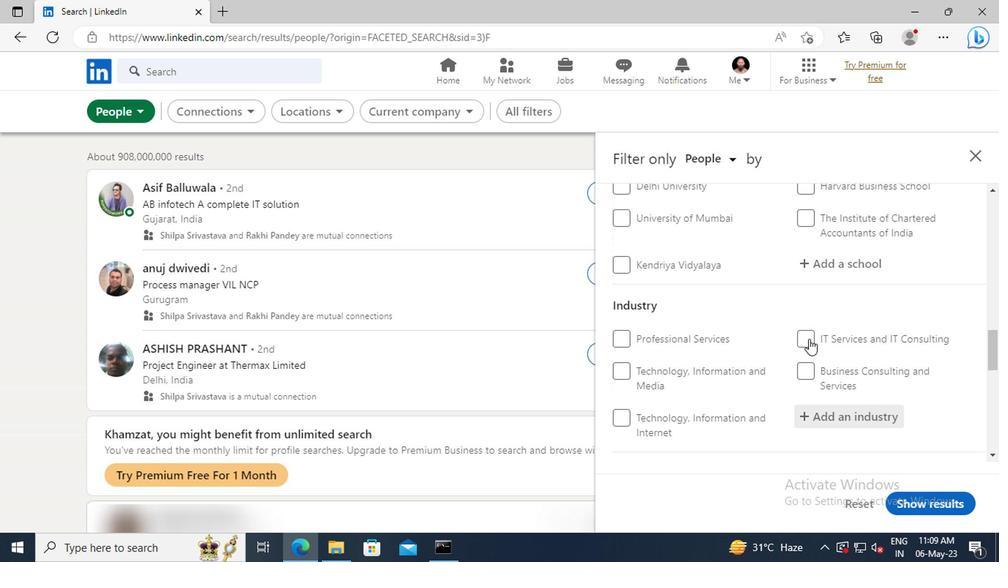 
Action: Mouse scrolled (807, 338) with delta (0, 1)
Screenshot: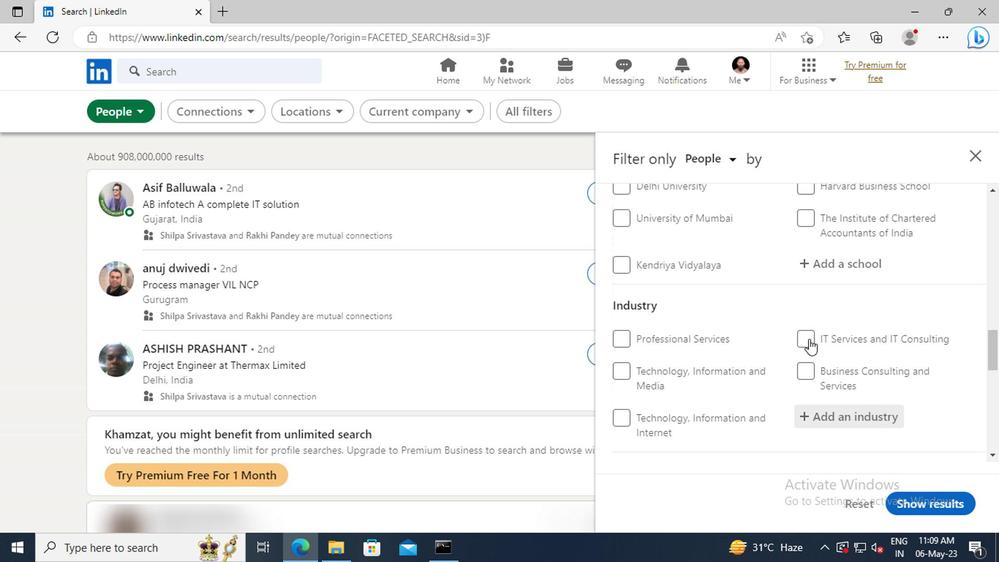 
Action: Mouse scrolled (807, 338) with delta (0, 1)
Screenshot: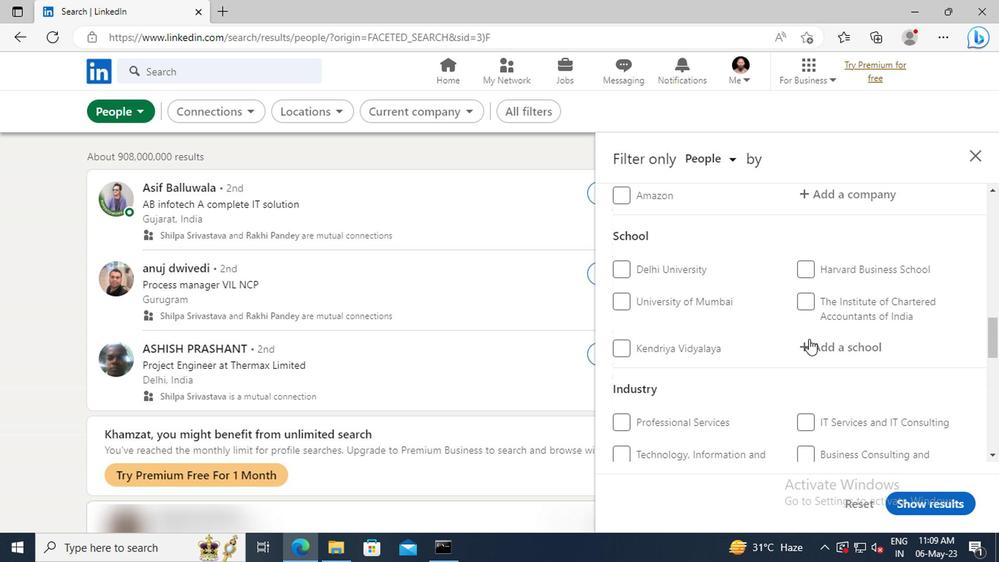 
Action: Mouse scrolled (807, 338) with delta (0, 1)
Screenshot: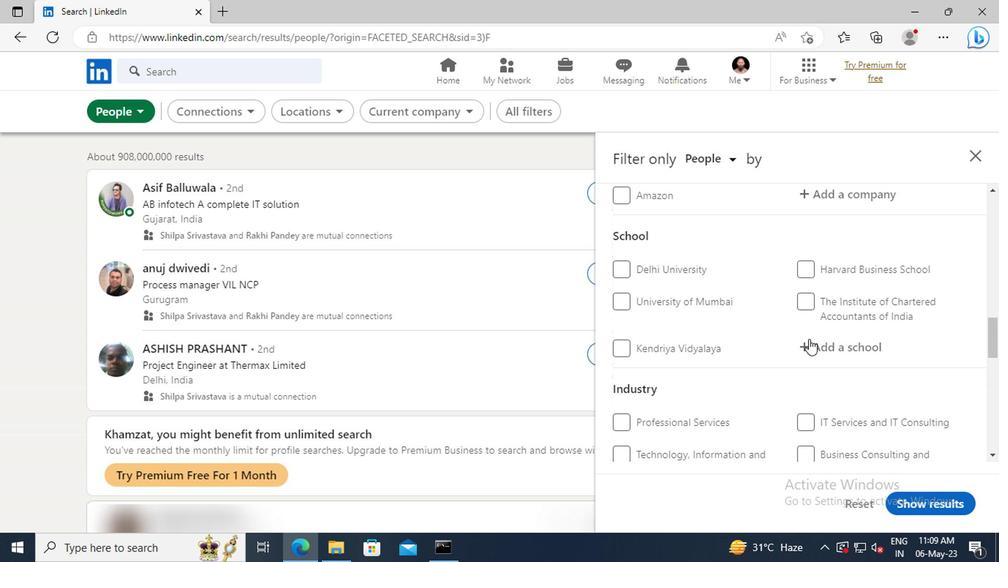 
Action: Mouse scrolled (807, 338) with delta (0, 1)
Screenshot: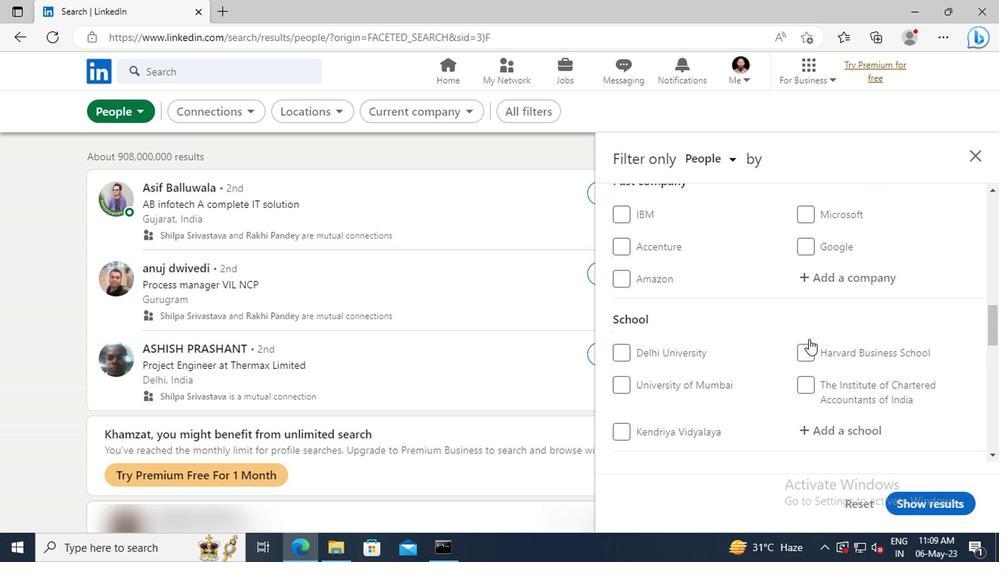 
Action: Mouse scrolled (807, 338) with delta (0, 1)
Screenshot: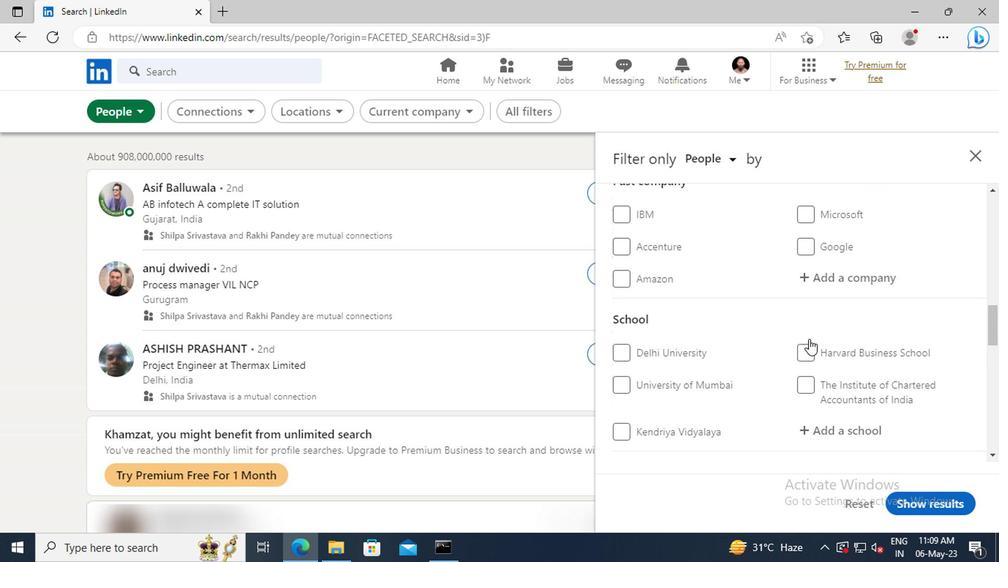 
Action: Mouse scrolled (807, 338) with delta (0, 1)
Screenshot: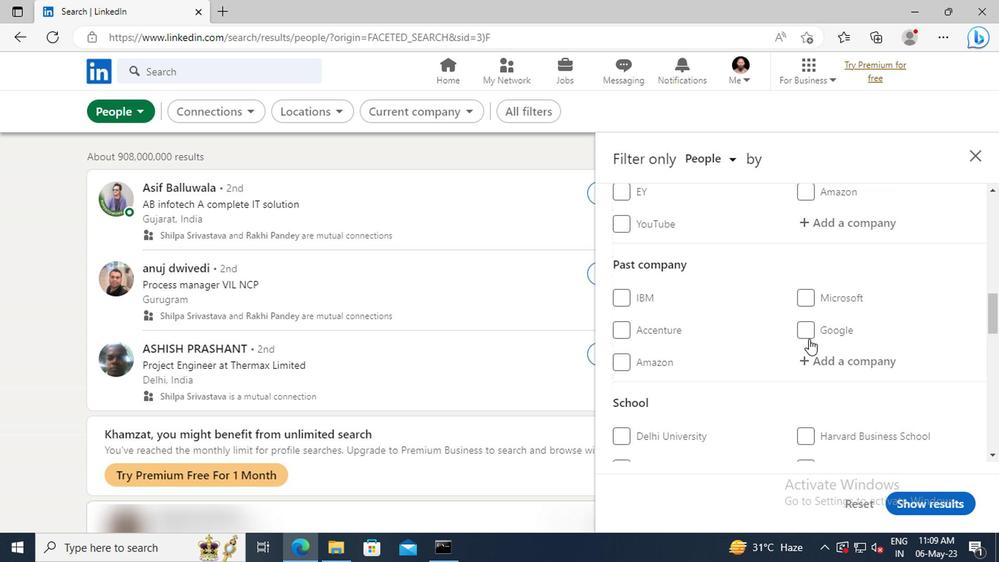 
Action: Mouse scrolled (807, 338) with delta (0, 1)
Screenshot: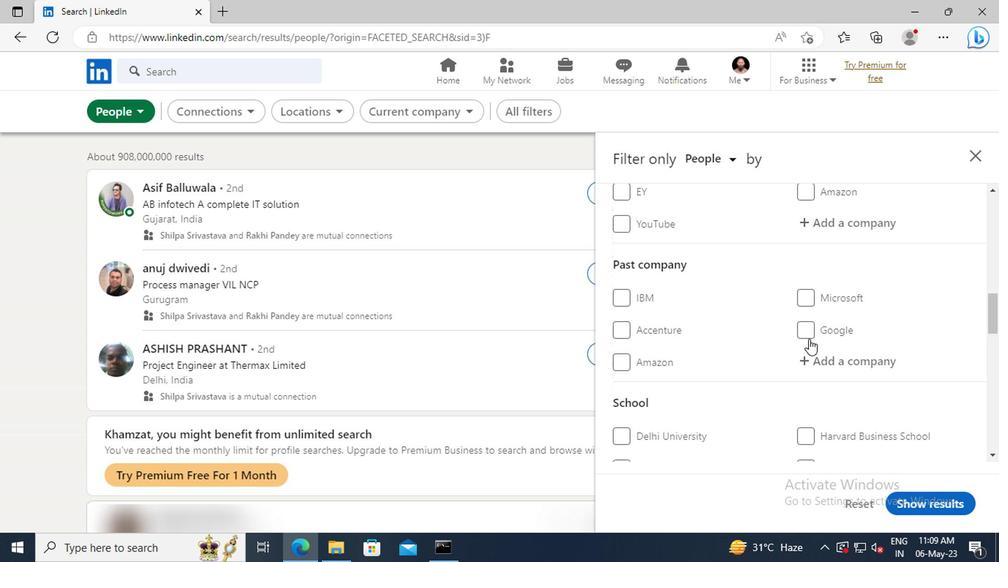 
Action: Mouse moved to (814, 309)
Screenshot: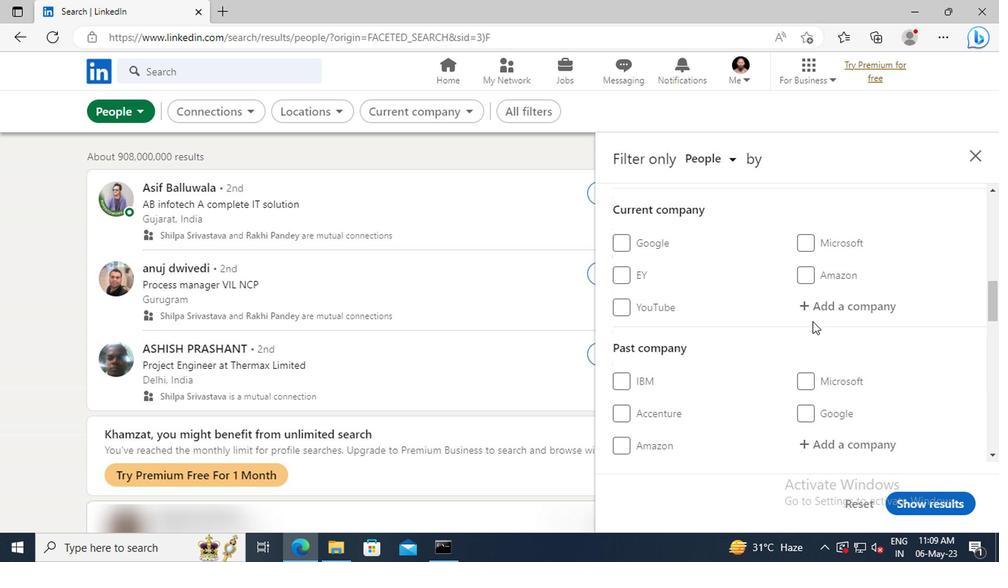 
Action: Mouse pressed left at (814, 309)
Screenshot: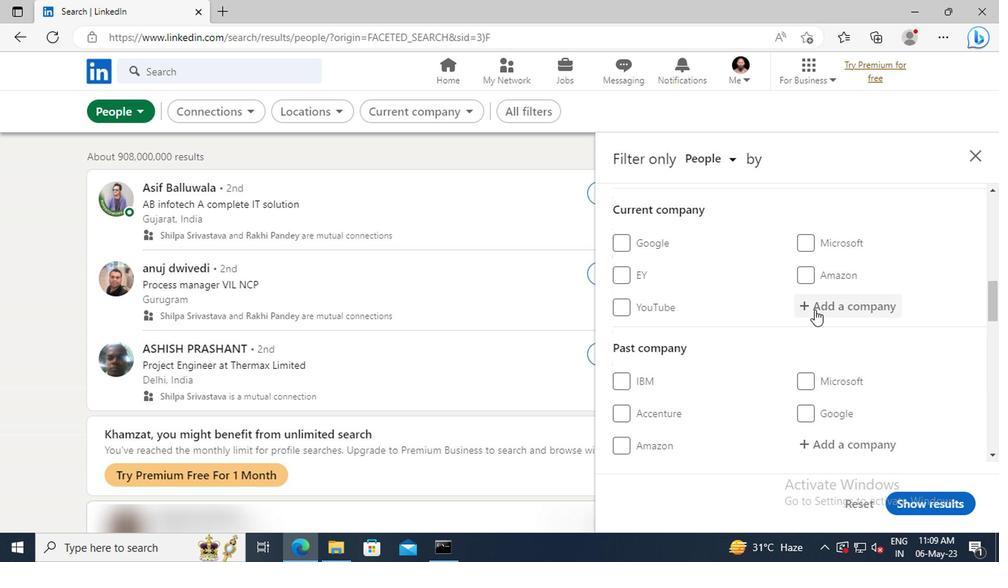 
Action: Key pressed <Key.shift>ALKEM<Key.space><Key.shift>LA
Screenshot: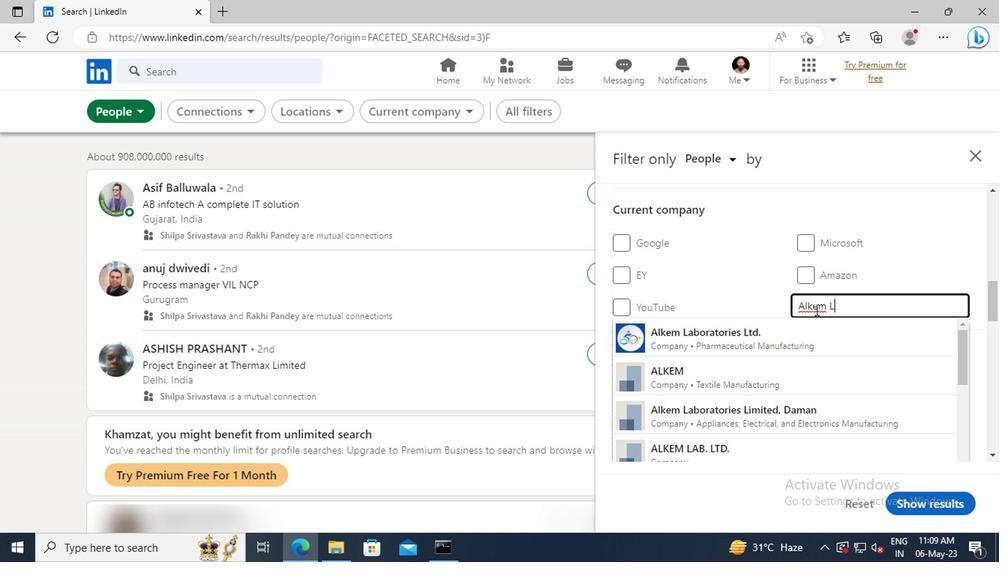 
Action: Mouse moved to (820, 330)
Screenshot: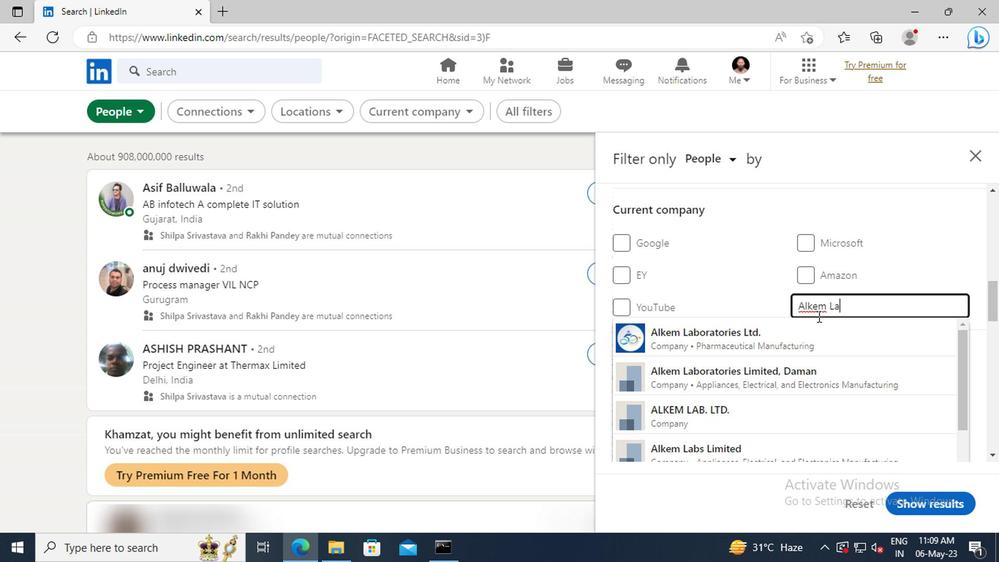 
Action: Mouse pressed left at (820, 330)
Screenshot: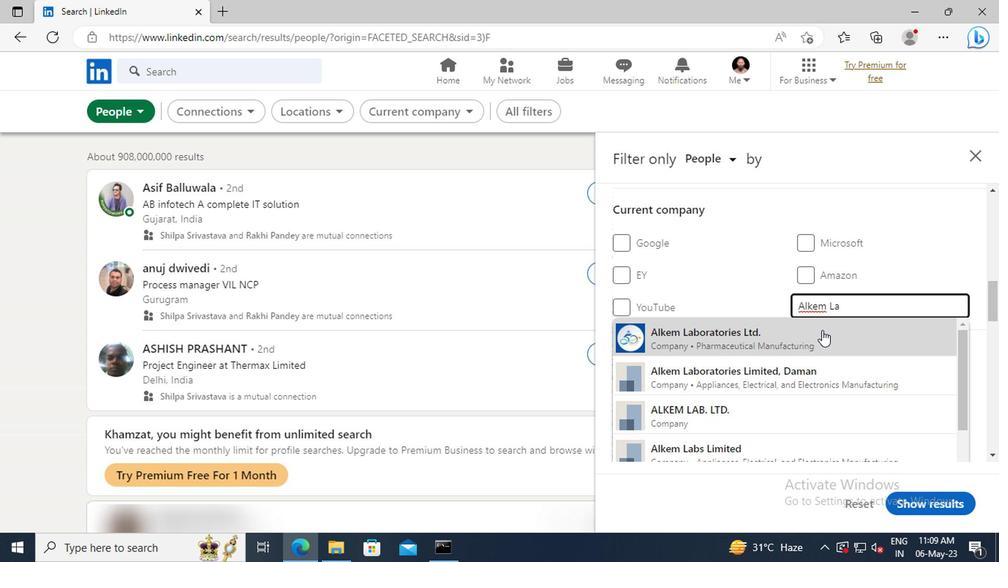 
Action: Mouse scrolled (820, 329) with delta (0, -1)
Screenshot: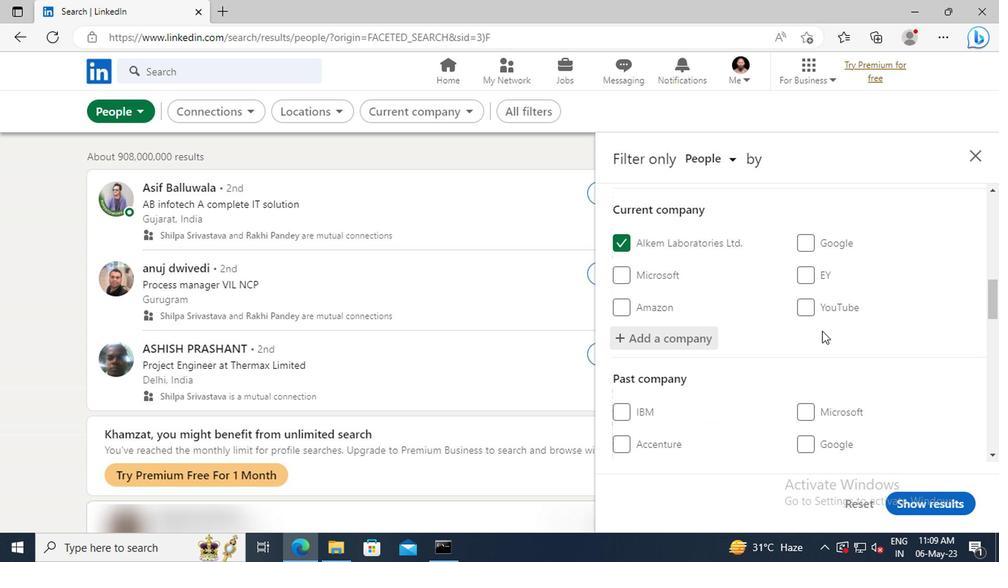 
Action: Mouse scrolled (820, 329) with delta (0, -1)
Screenshot: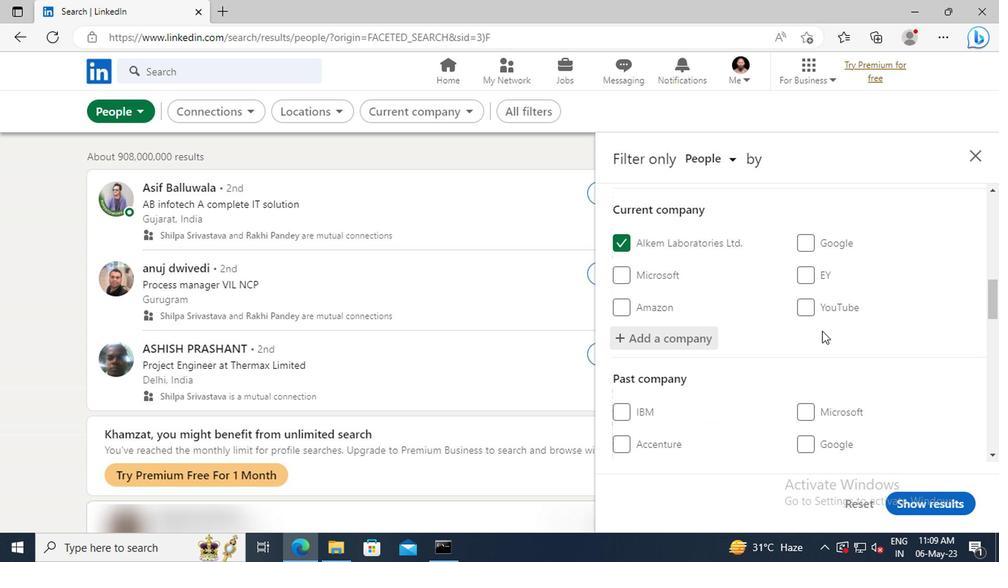 
Action: Mouse moved to (819, 324)
Screenshot: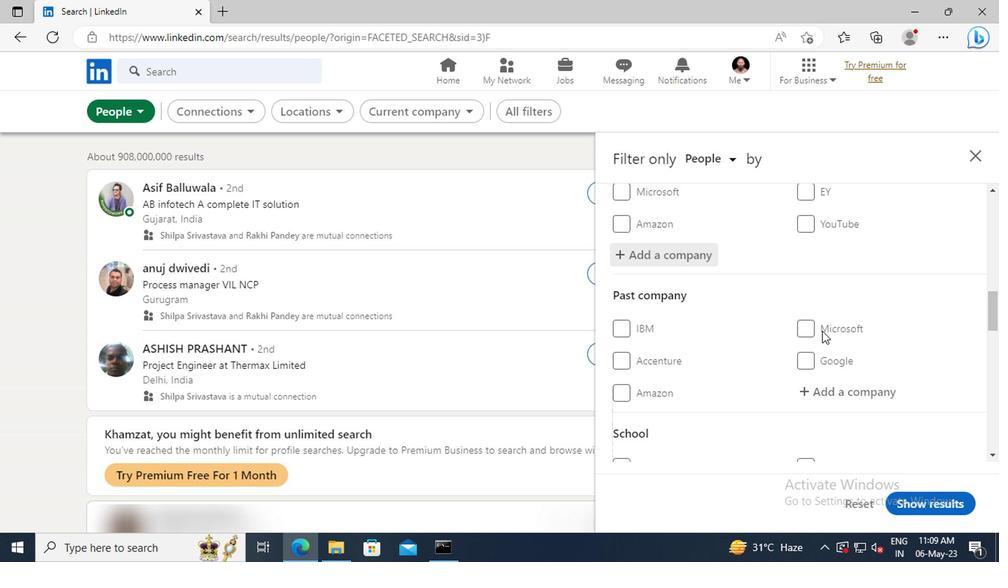 
Action: Mouse scrolled (819, 324) with delta (0, 0)
Screenshot: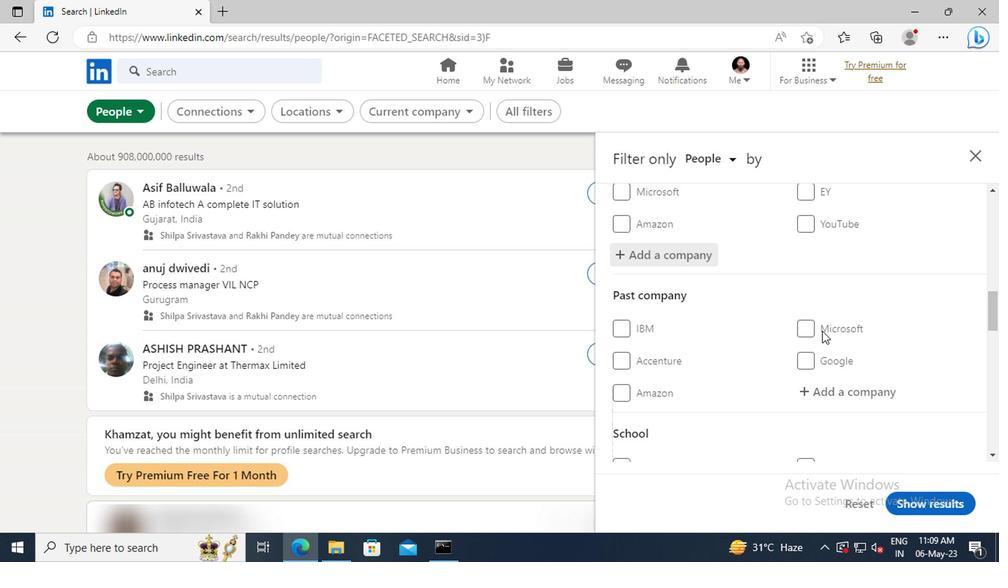 
Action: Mouse moved to (817, 320)
Screenshot: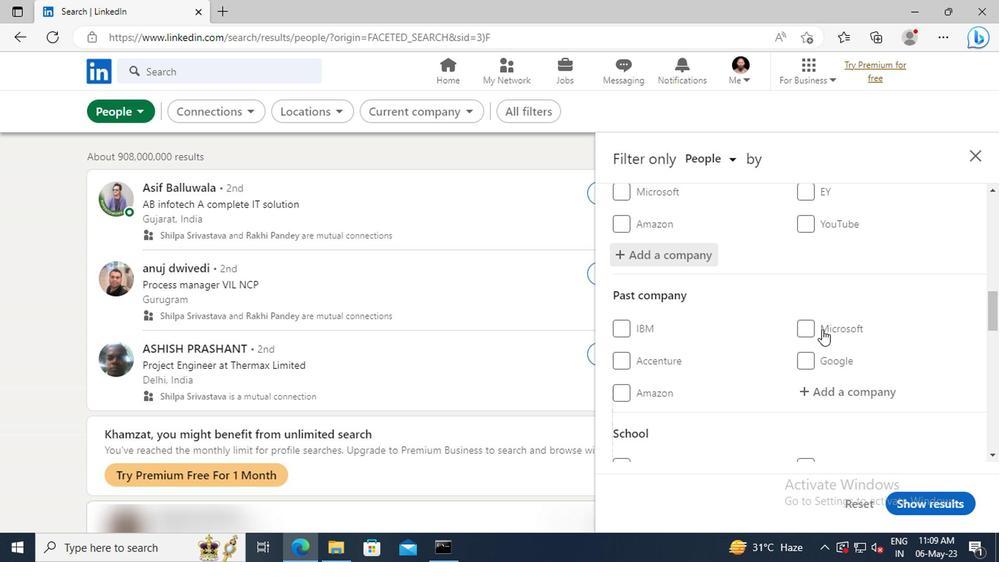 
Action: Mouse scrolled (817, 319) with delta (0, -1)
Screenshot: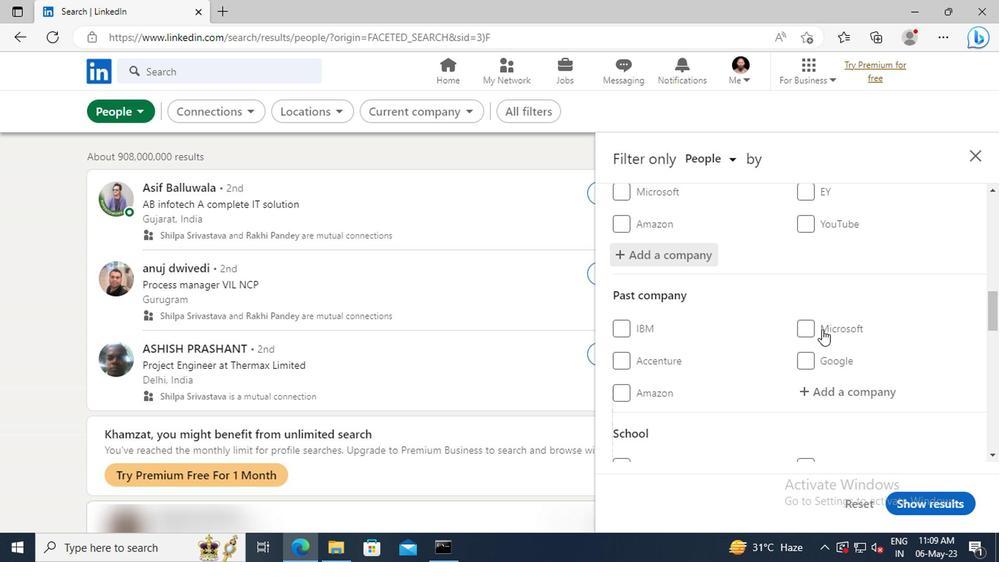 
Action: Mouse moved to (813, 311)
Screenshot: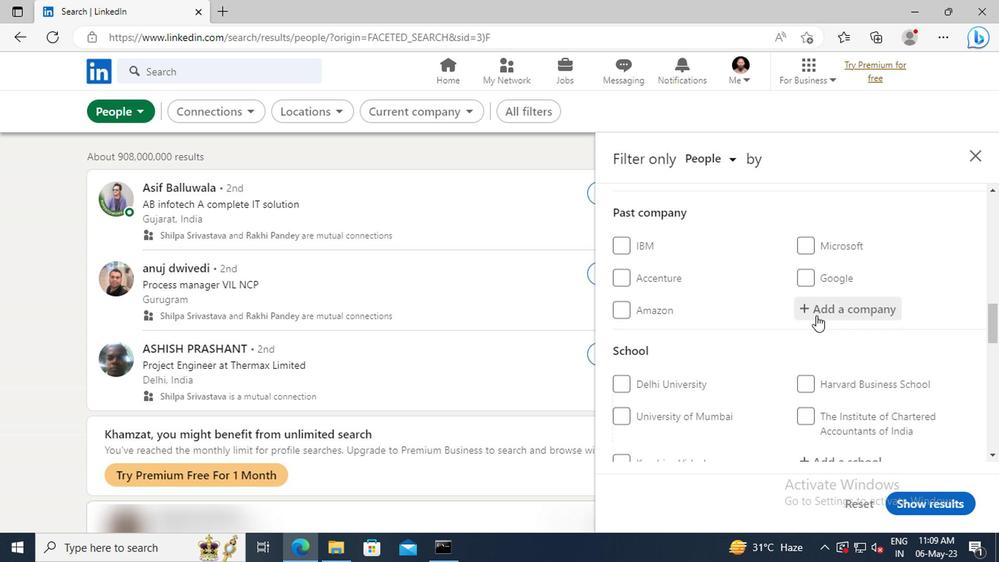 
Action: Mouse scrolled (813, 311) with delta (0, 0)
Screenshot: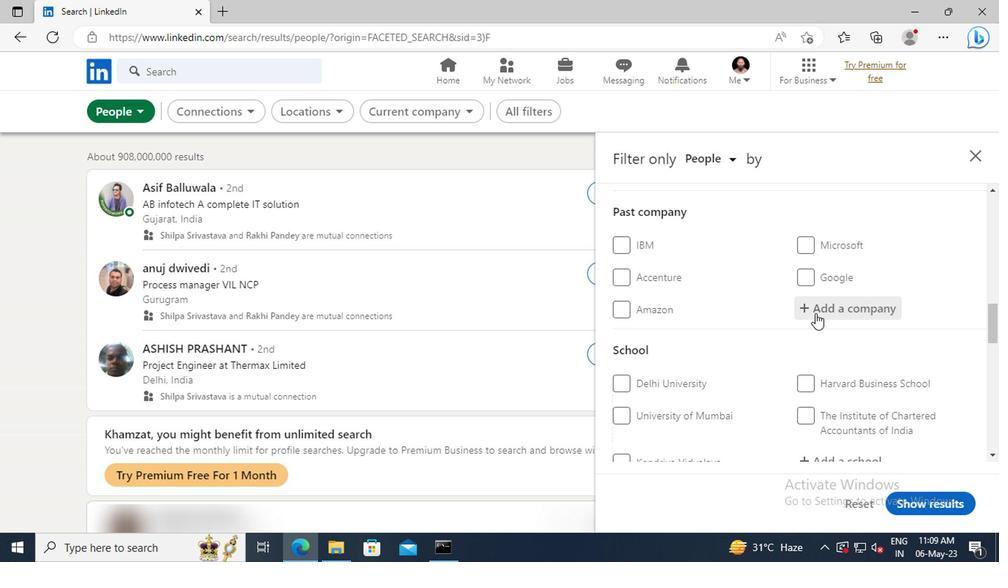 
Action: Mouse scrolled (813, 311) with delta (0, 0)
Screenshot: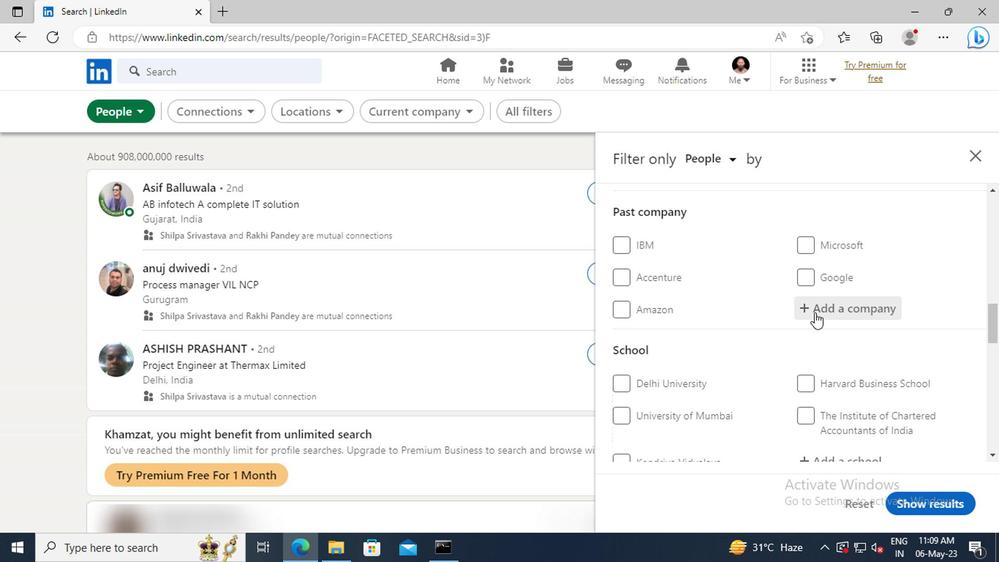 
Action: Mouse scrolled (813, 311) with delta (0, 0)
Screenshot: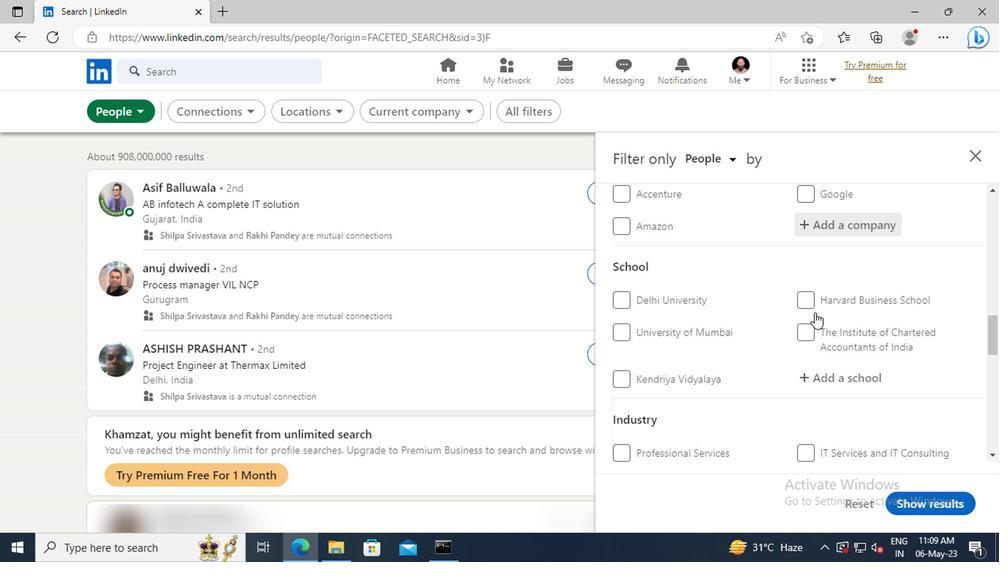 
Action: Mouse moved to (816, 333)
Screenshot: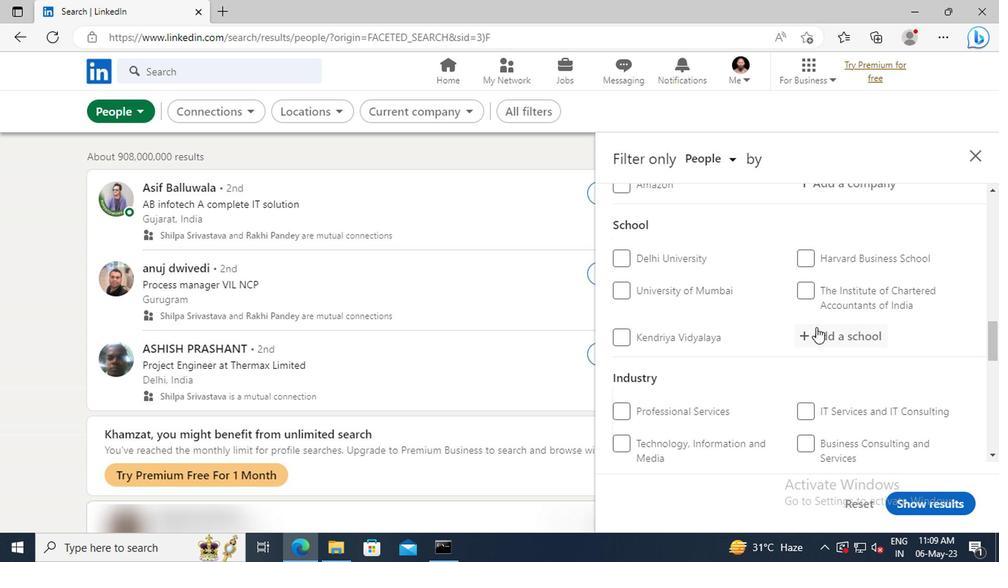 
Action: Mouse pressed left at (816, 333)
Screenshot: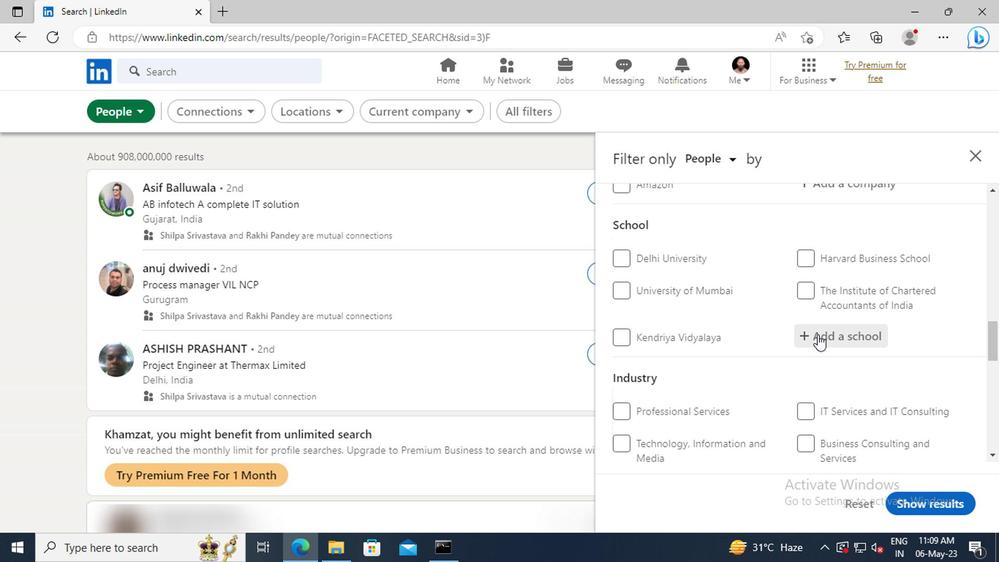 
Action: Key pressed <Key.shift>INDIAN<Key.space><Key.shift>INSTITUTE<Key.space>OF<Key.space><Key.shift>MANAGEMENT<Key.space><Key.shift>KA
Screenshot: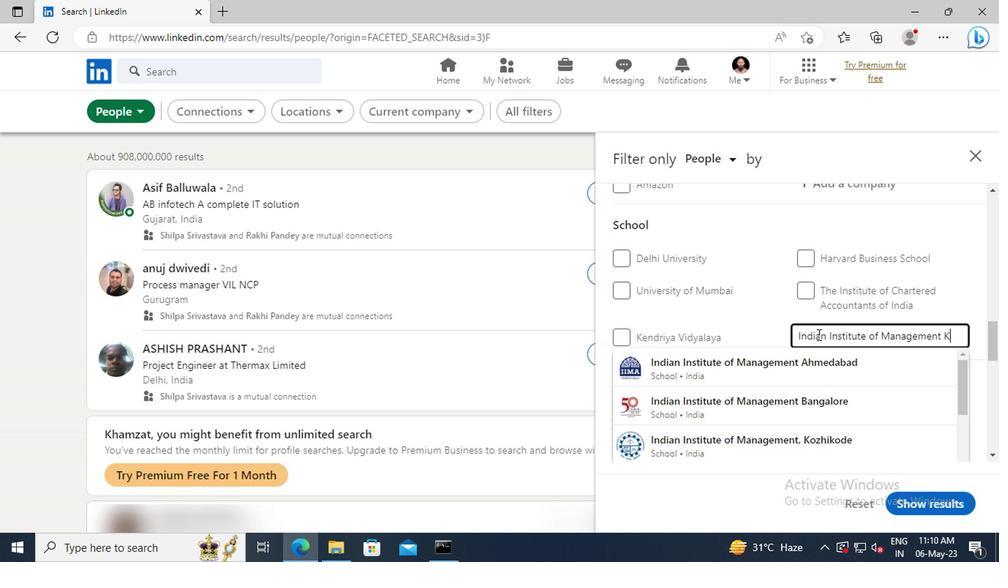 
Action: Mouse moved to (821, 353)
Screenshot: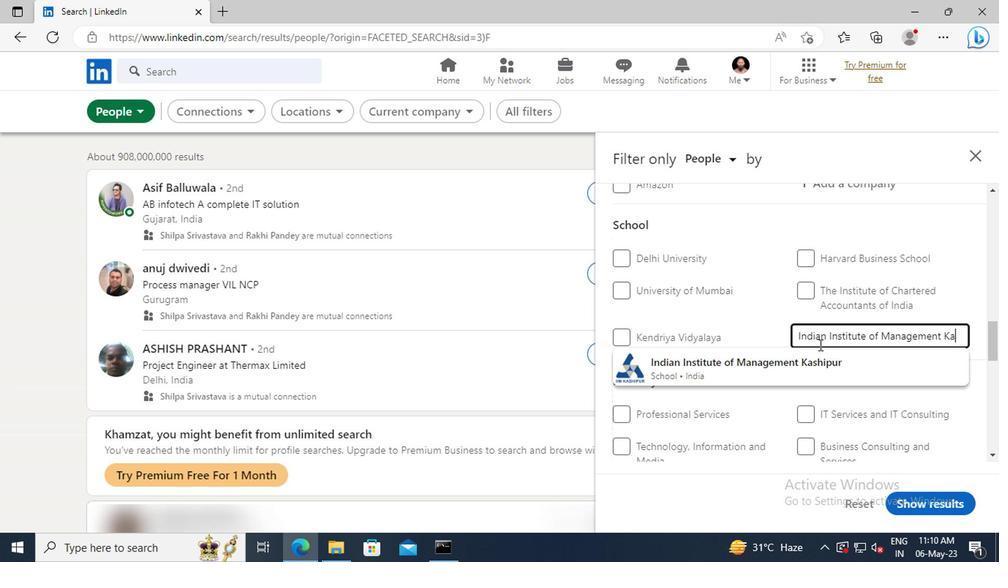 
Action: Mouse pressed left at (821, 353)
Screenshot: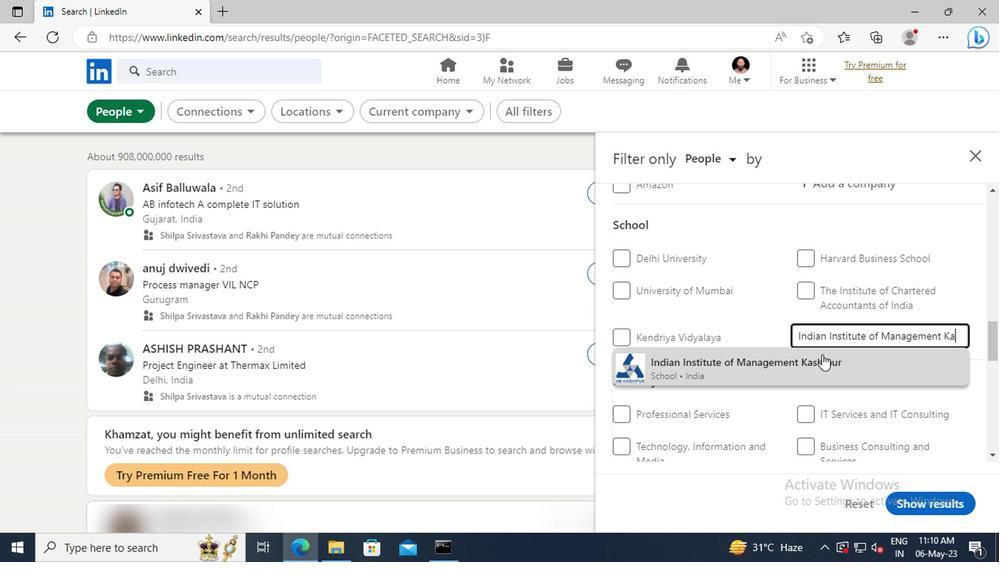 
Action: Mouse scrolled (821, 352) with delta (0, -1)
Screenshot: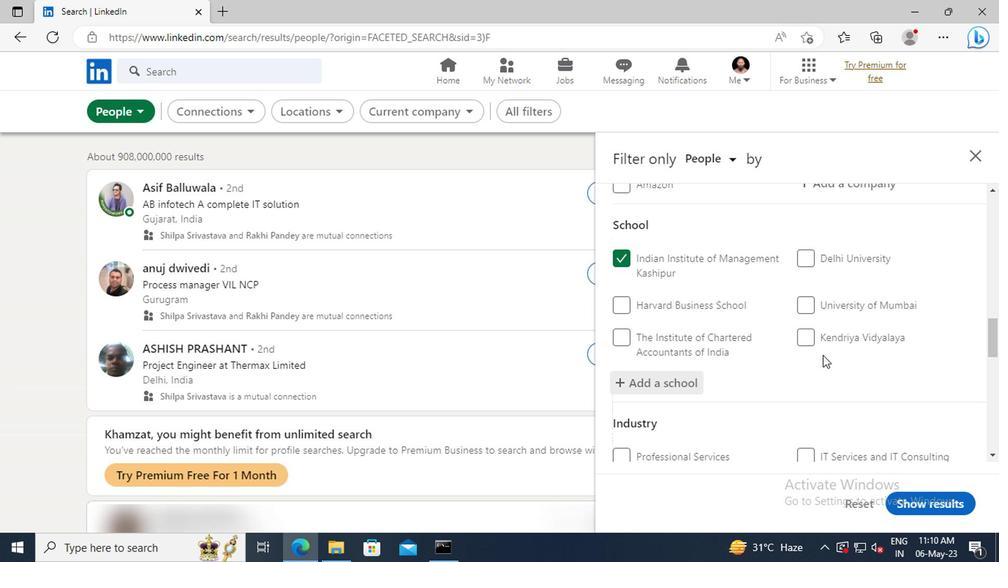 
Action: Mouse scrolled (821, 352) with delta (0, -1)
Screenshot: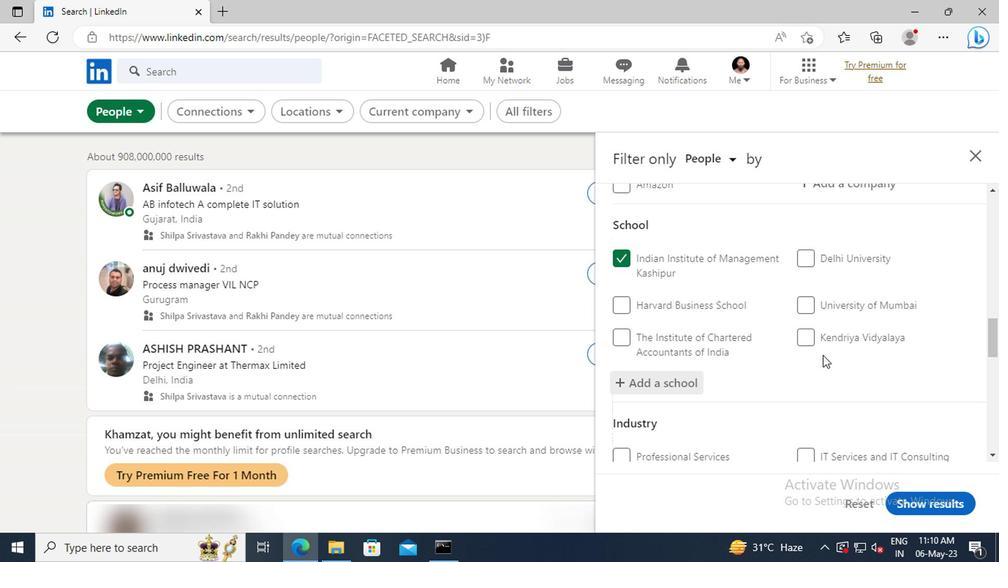 
Action: Mouse moved to (820, 345)
Screenshot: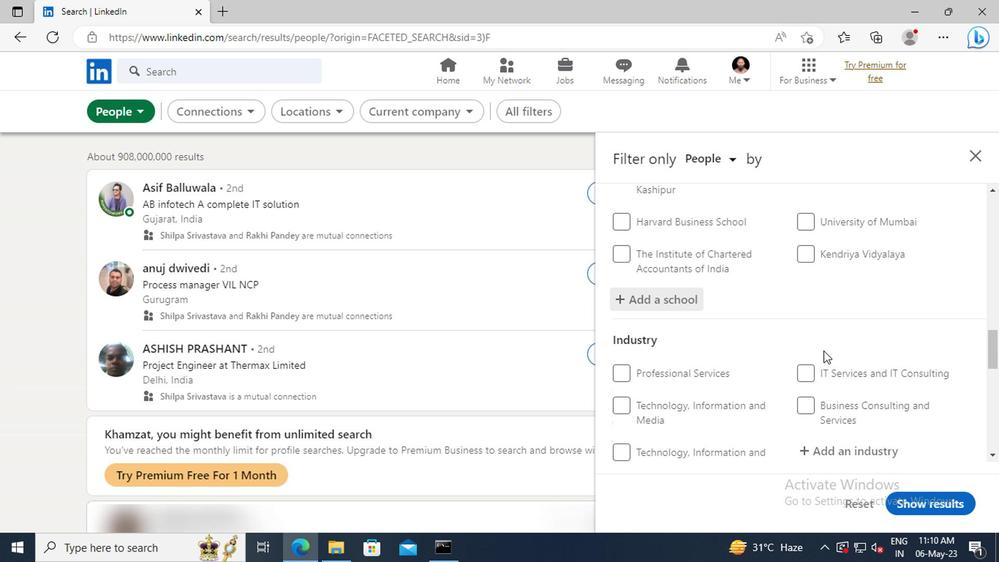 
Action: Mouse scrolled (820, 344) with delta (0, 0)
Screenshot: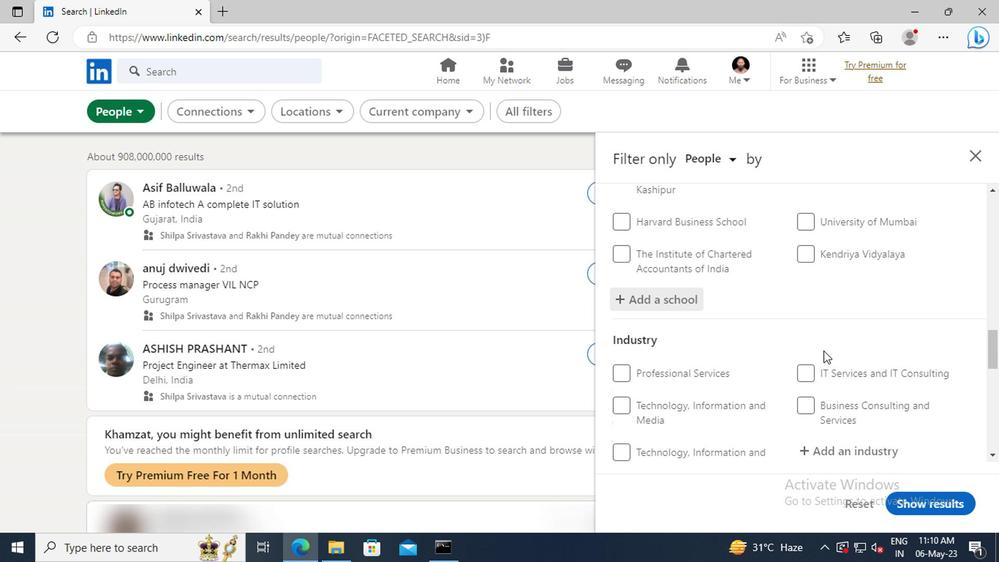 
Action: Mouse moved to (815, 330)
Screenshot: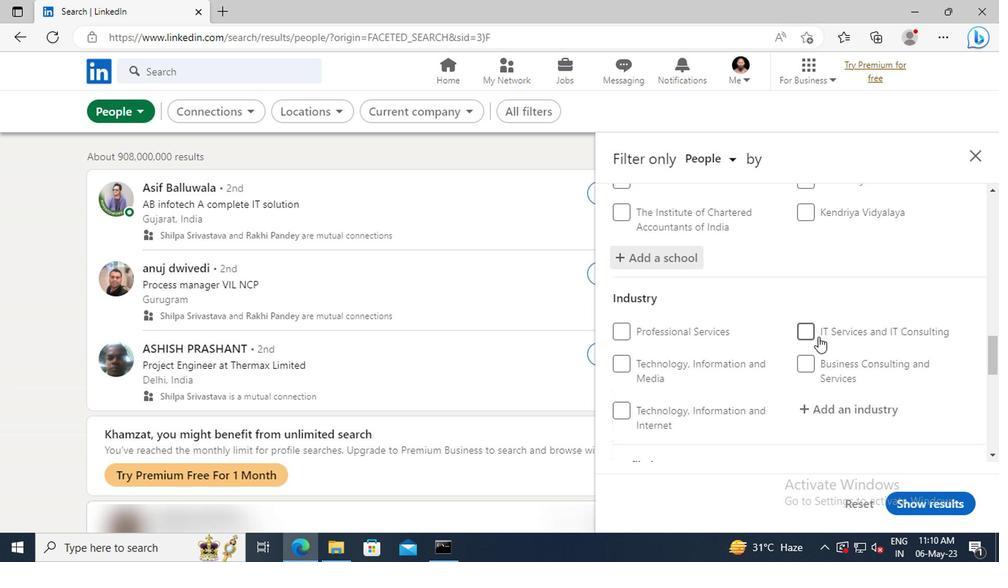 
Action: Mouse scrolled (815, 329) with delta (0, -1)
Screenshot: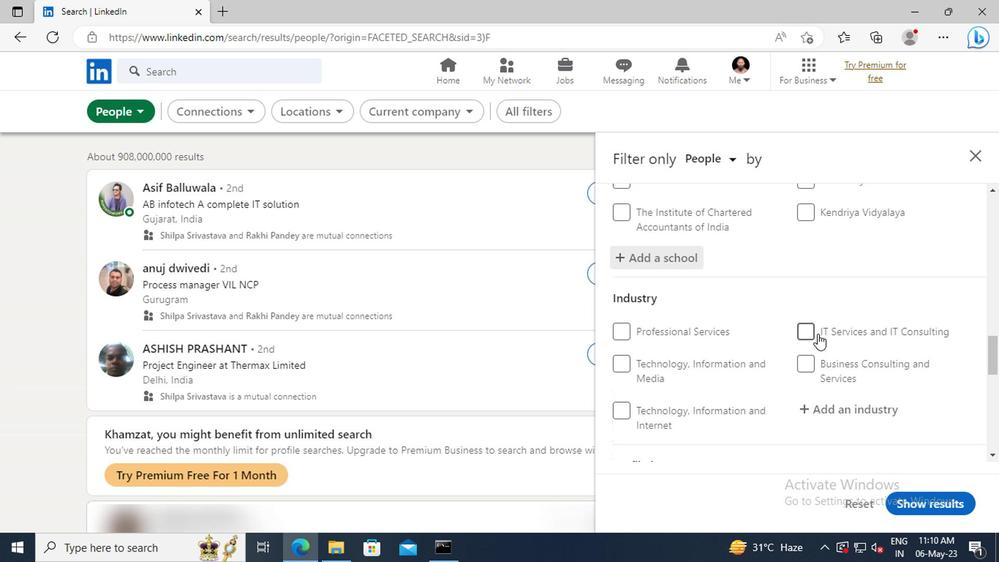 
Action: Mouse scrolled (815, 329) with delta (0, -1)
Screenshot: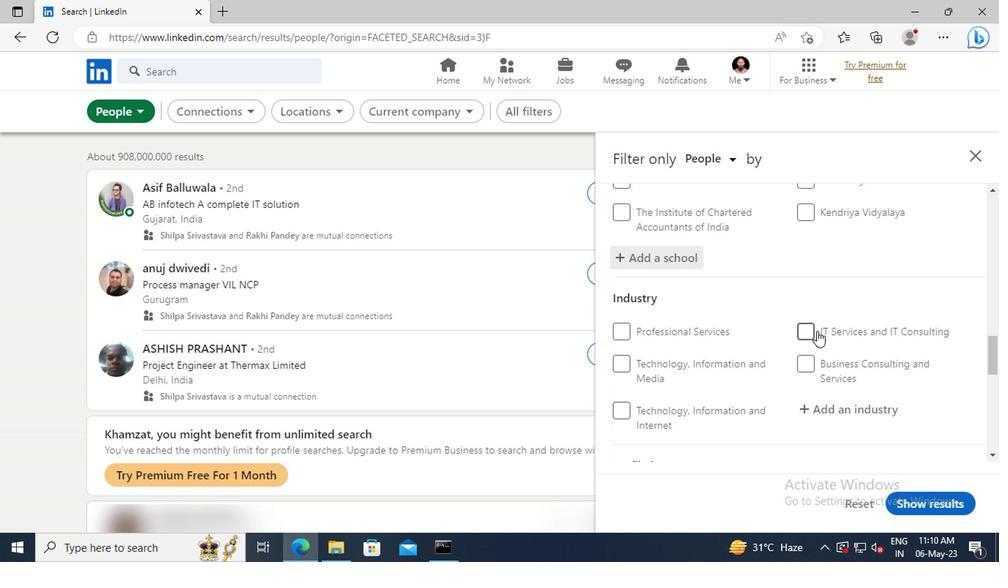 
Action: Mouse moved to (818, 329)
Screenshot: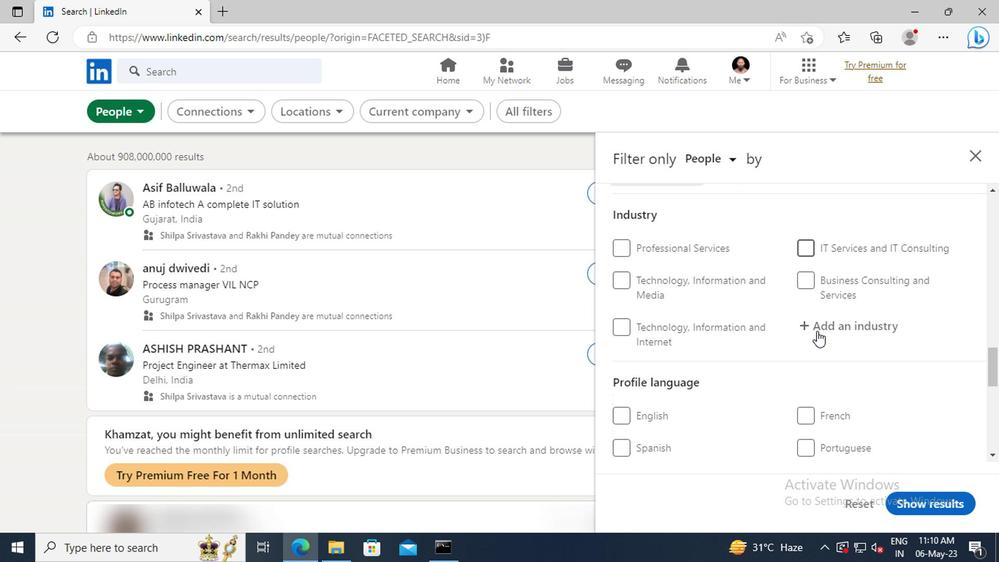
Action: Mouse pressed left at (818, 329)
Screenshot: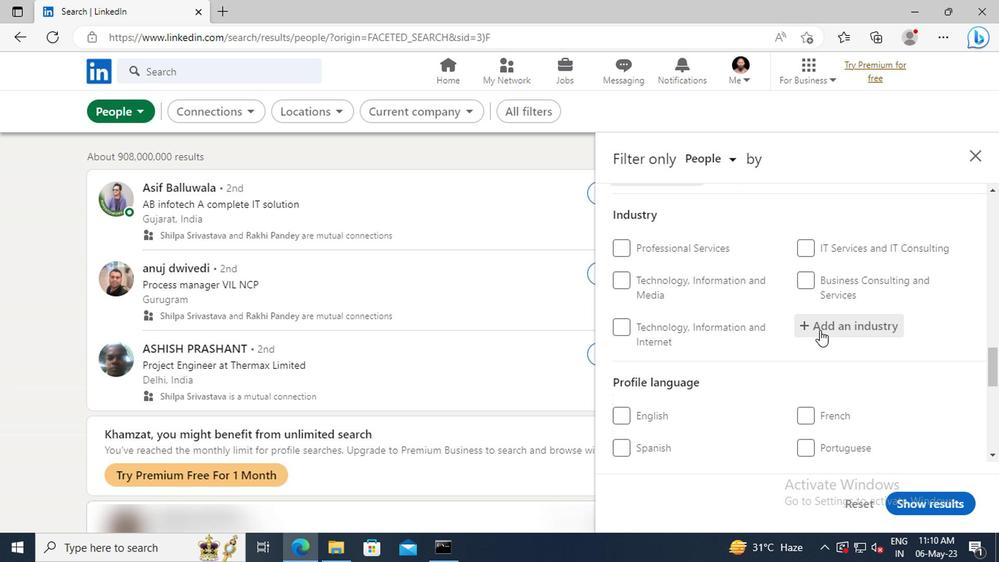 
Action: Key pressed <Key.shift>SPACE<Key.space><Key.shift>RE
Screenshot: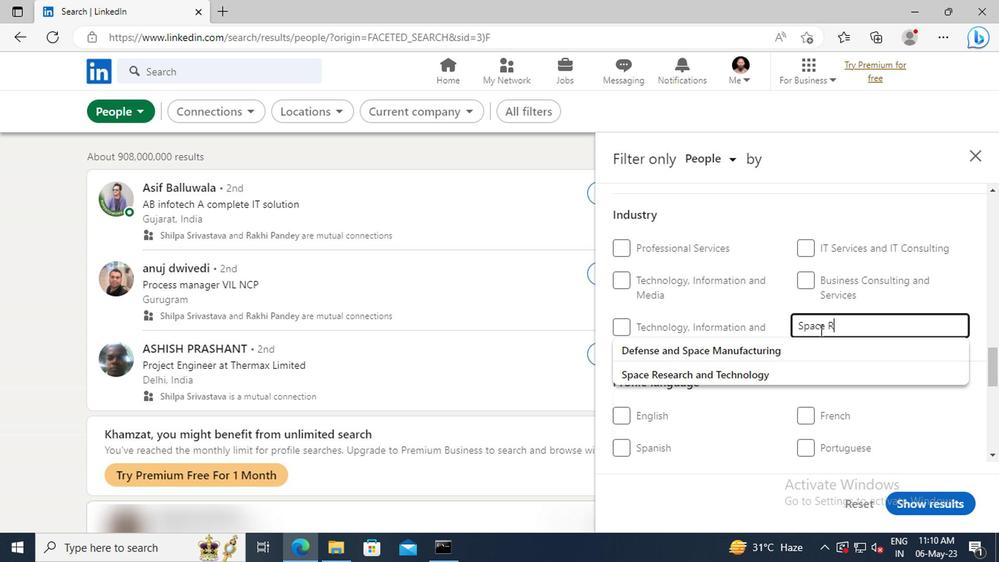 
Action: Mouse moved to (824, 345)
Screenshot: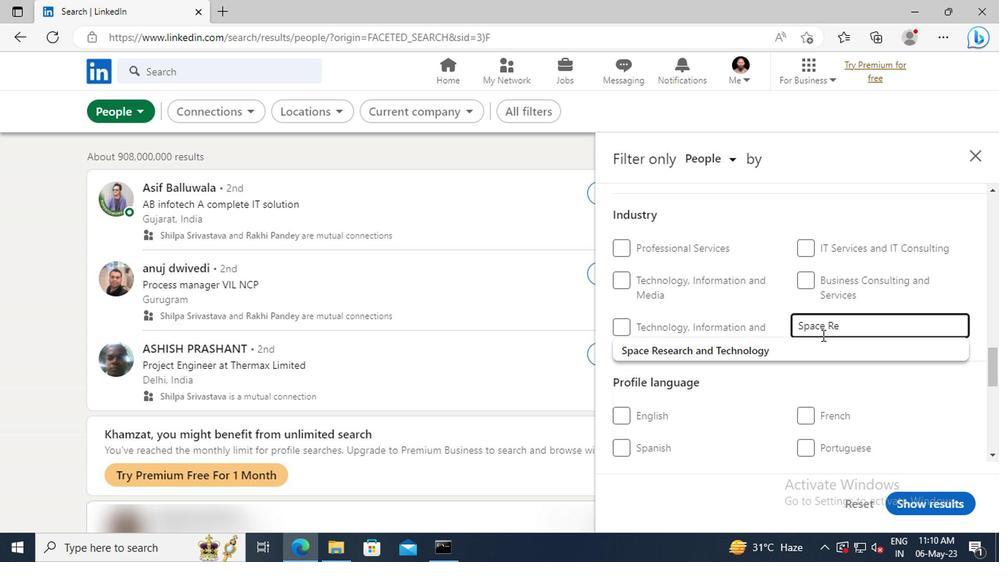 
Action: Mouse pressed left at (824, 345)
Screenshot: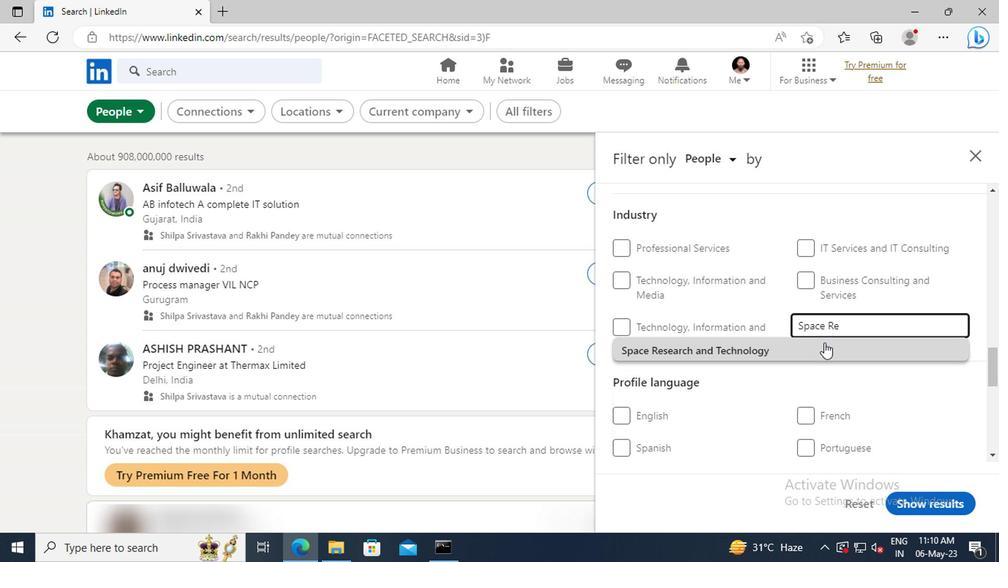 
Action: Mouse scrolled (824, 344) with delta (0, 0)
Screenshot: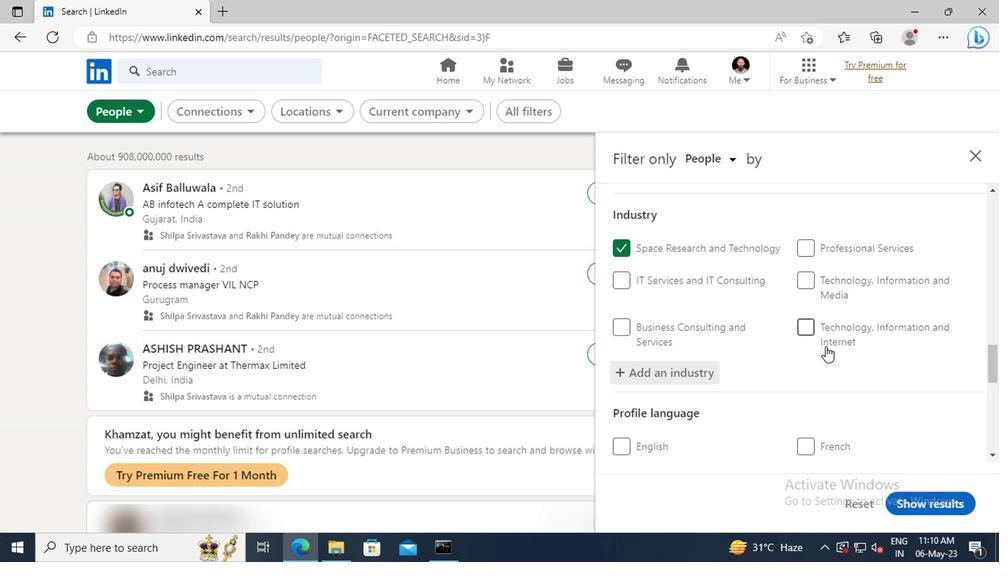 
Action: Mouse scrolled (824, 344) with delta (0, 0)
Screenshot: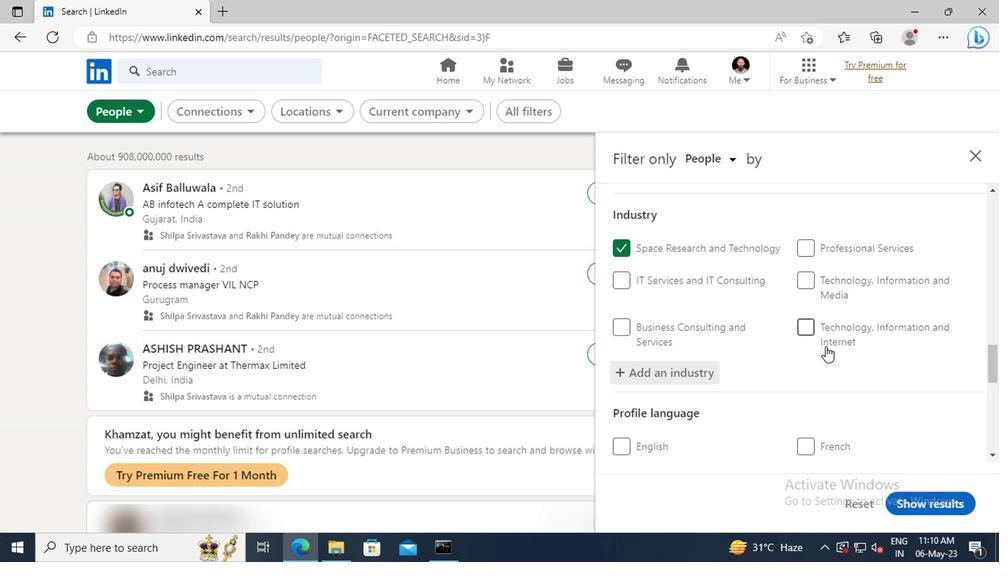 
Action: Mouse scrolled (824, 344) with delta (0, 0)
Screenshot: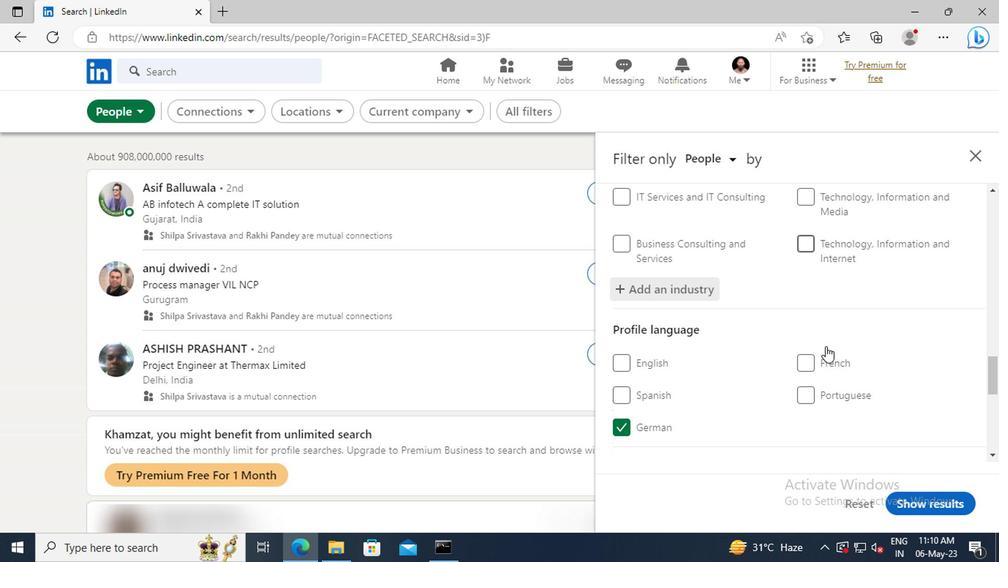 
Action: Mouse scrolled (824, 344) with delta (0, 0)
Screenshot: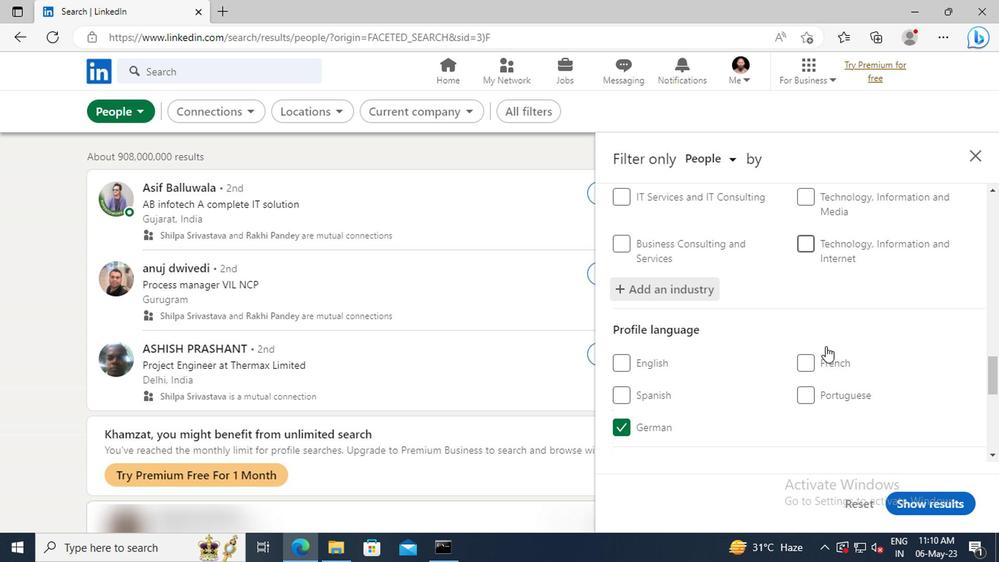 
Action: Mouse scrolled (824, 344) with delta (0, 0)
Screenshot: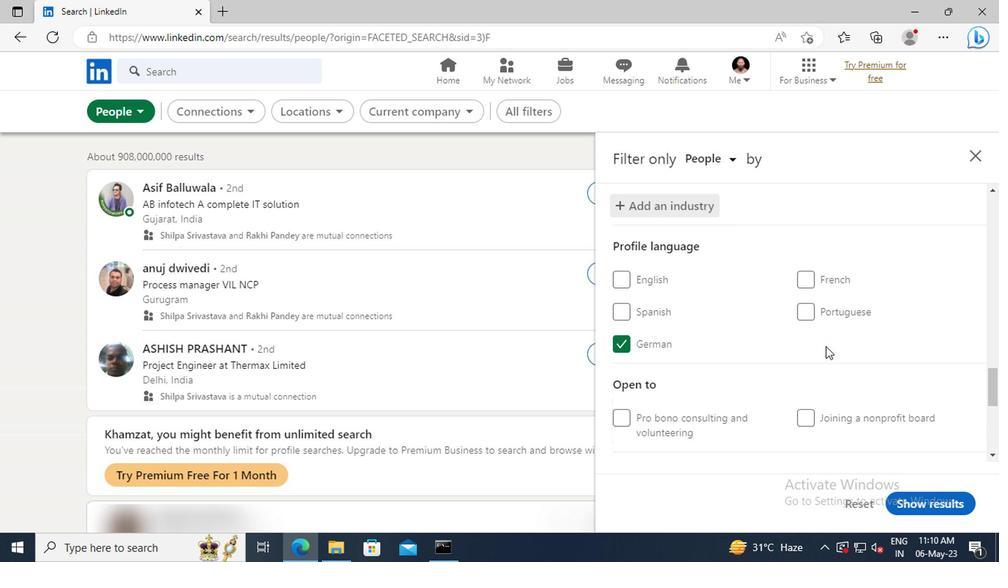 
Action: Mouse scrolled (824, 344) with delta (0, 0)
Screenshot: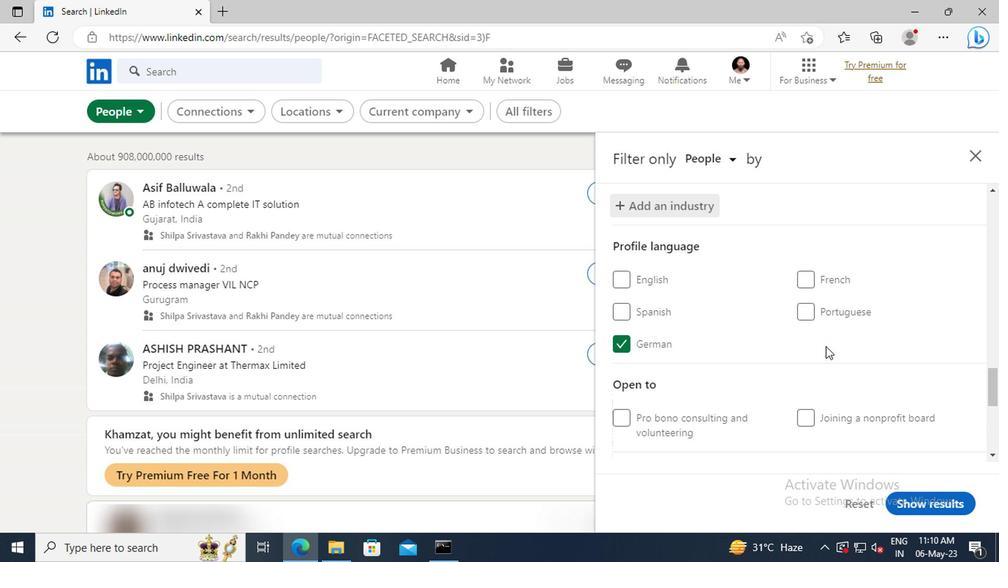 
Action: Mouse scrolled (824, 344) with delta (0, 0)
Screenshot: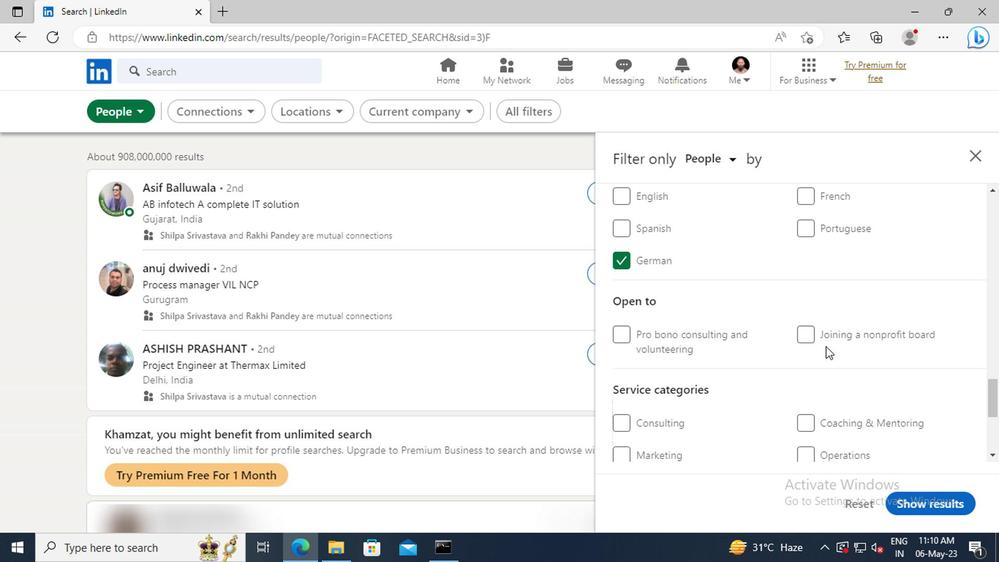 
Action: Mouse moved to (824, 343)
Screenshot: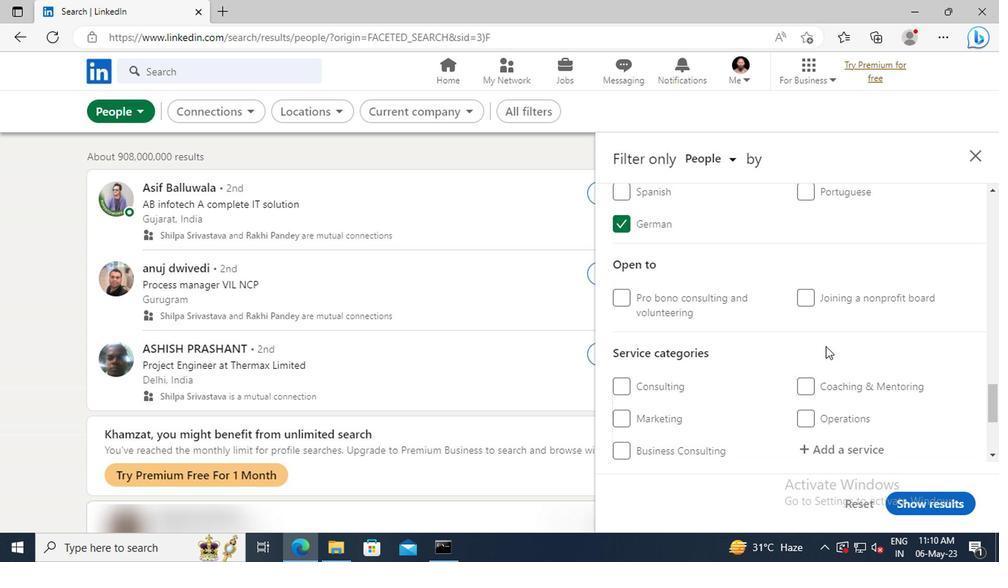 
Action: Mouse scrolled (824, 343) with delta (0, 0)
Screenshot: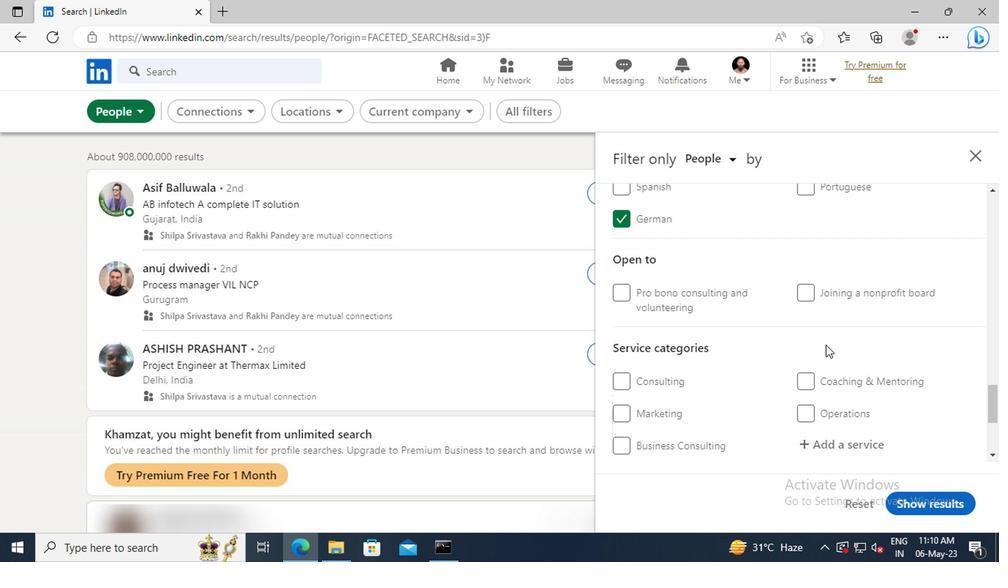 
Action: Mouse scrolled (824, 343) with delta (0, 0)
Screenshot: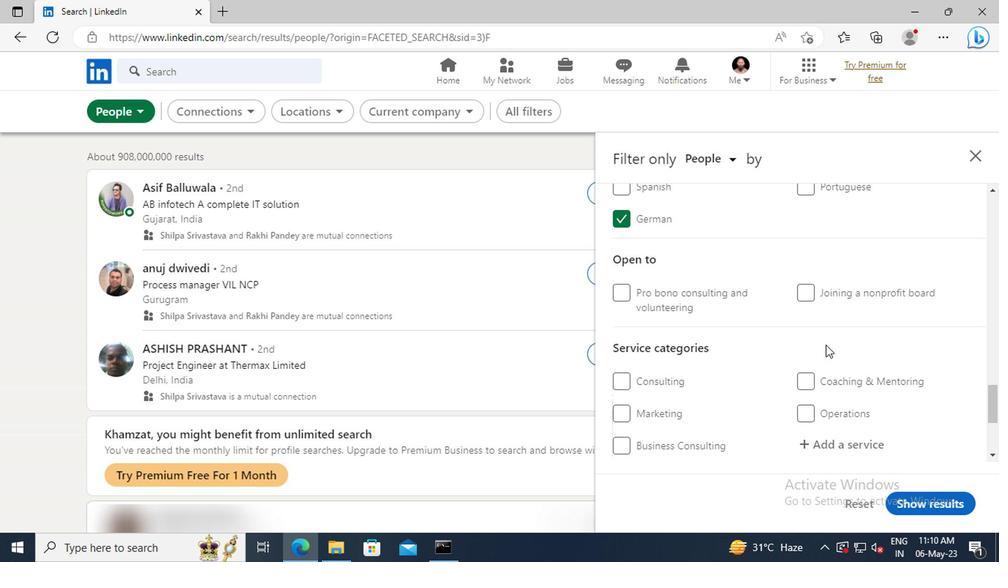 
Action: Mouse moved to (827, 354)
Screenshot: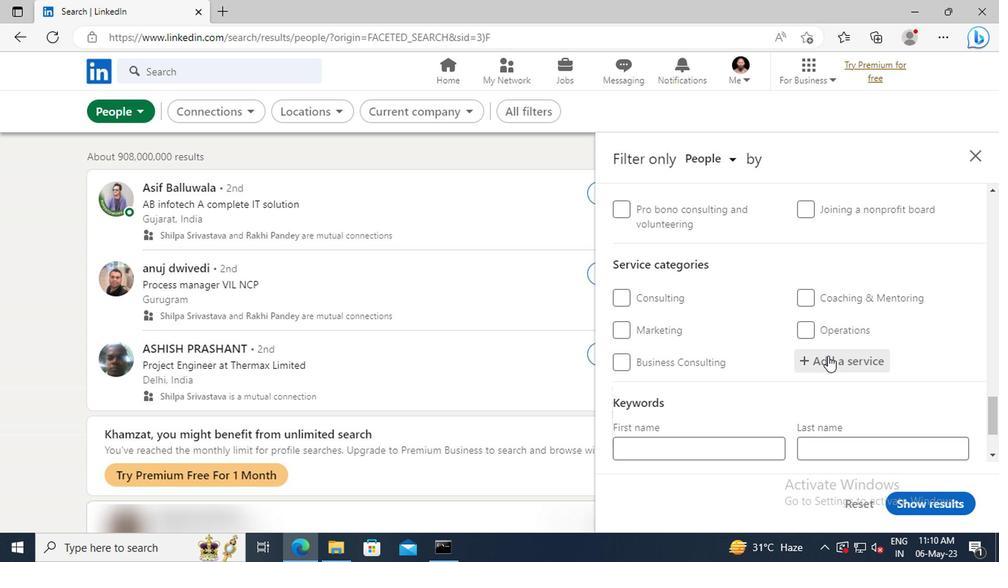 
Action: Mouse pressed left at (827, 354)
Screenshot: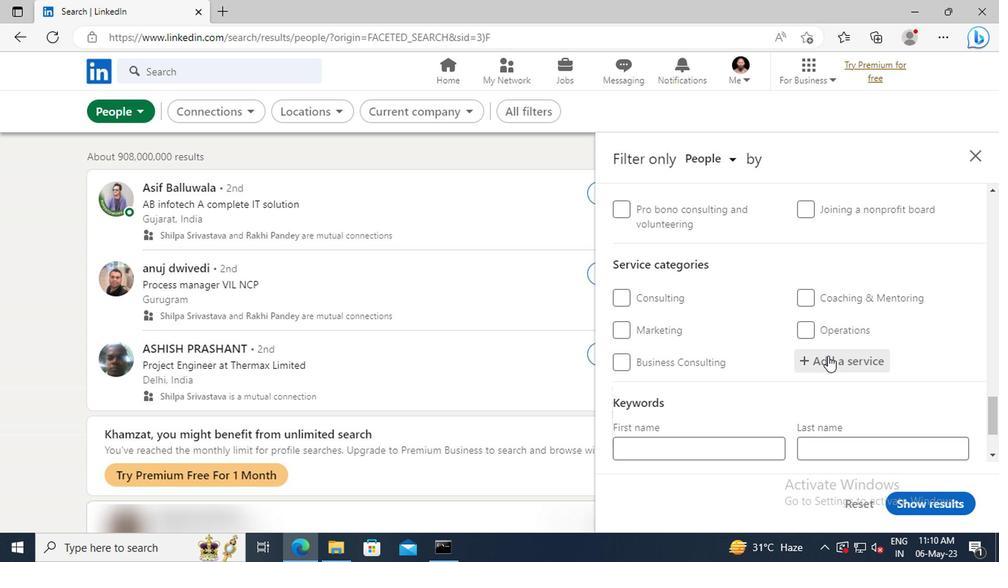 
Action: Key pressed <Key.shift>PRODU
Screenshot: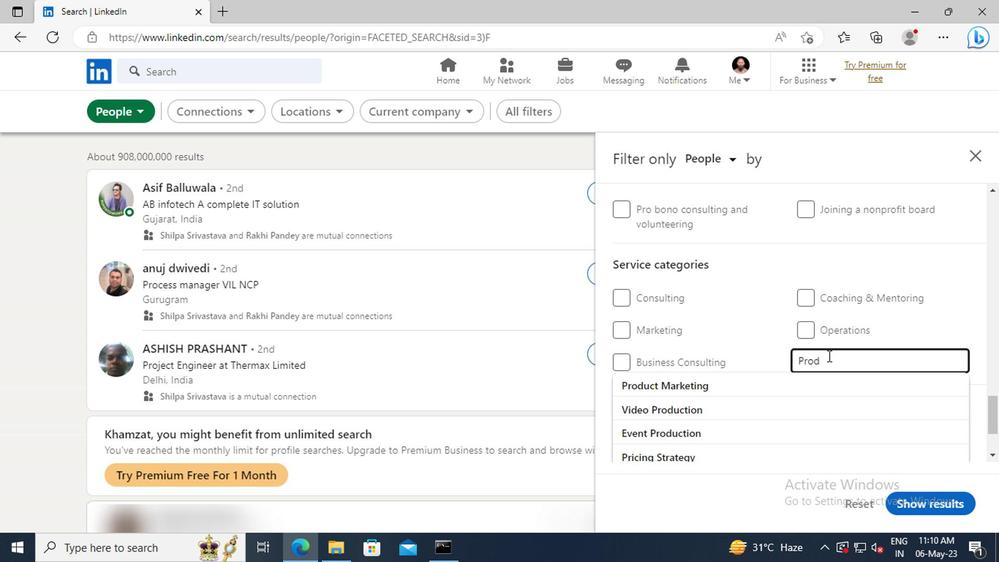 
Action: Mouse moved to (832, 378)
Screenshot: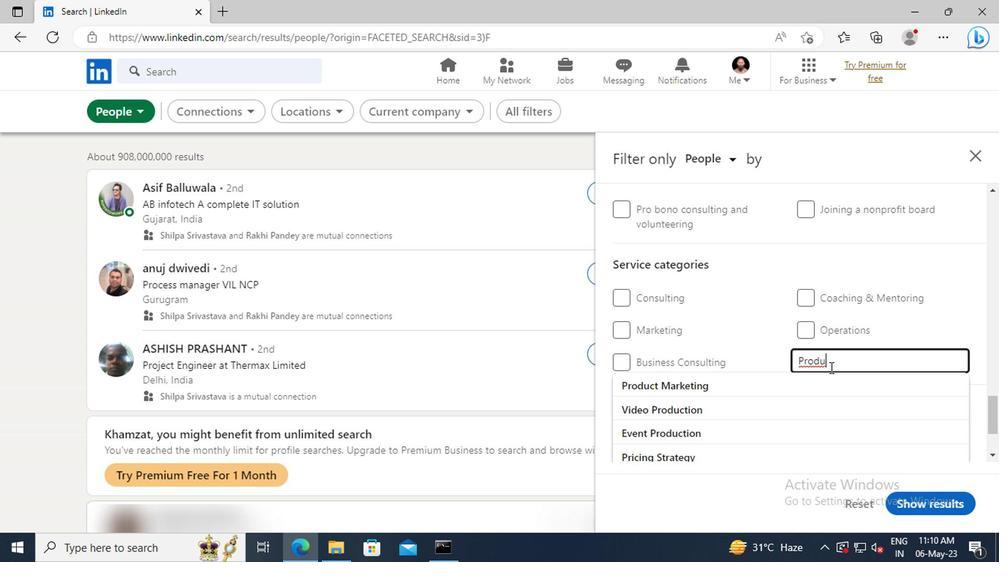 
Action: Mouse pressed left at (832, 378)
Screenshot: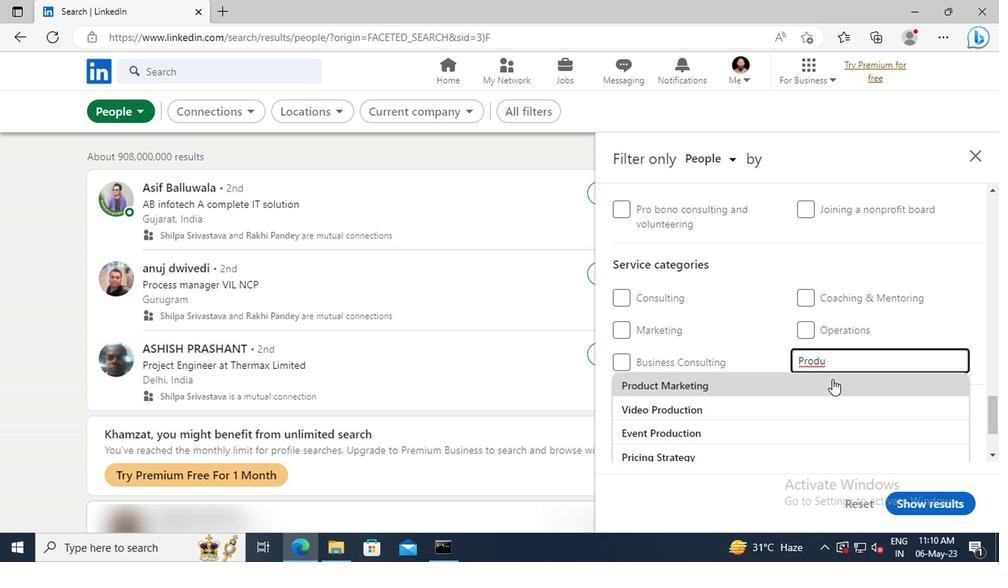 
Action: Mouse scrolled (832, 378) with delta (0, 0)
Screenshot: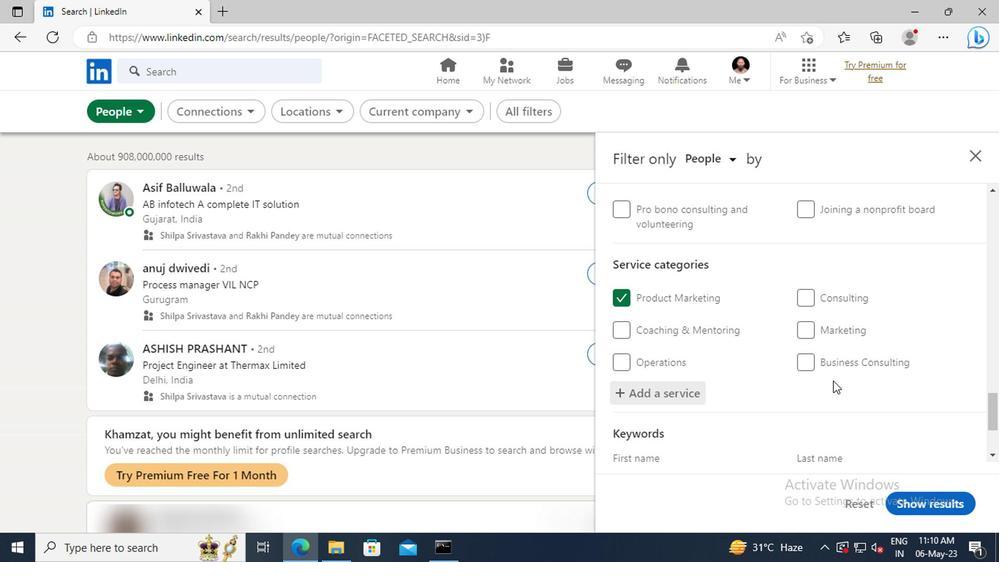 
Action: Mouse scrolled (832, 378) with delta (0, 0)
Screenshot: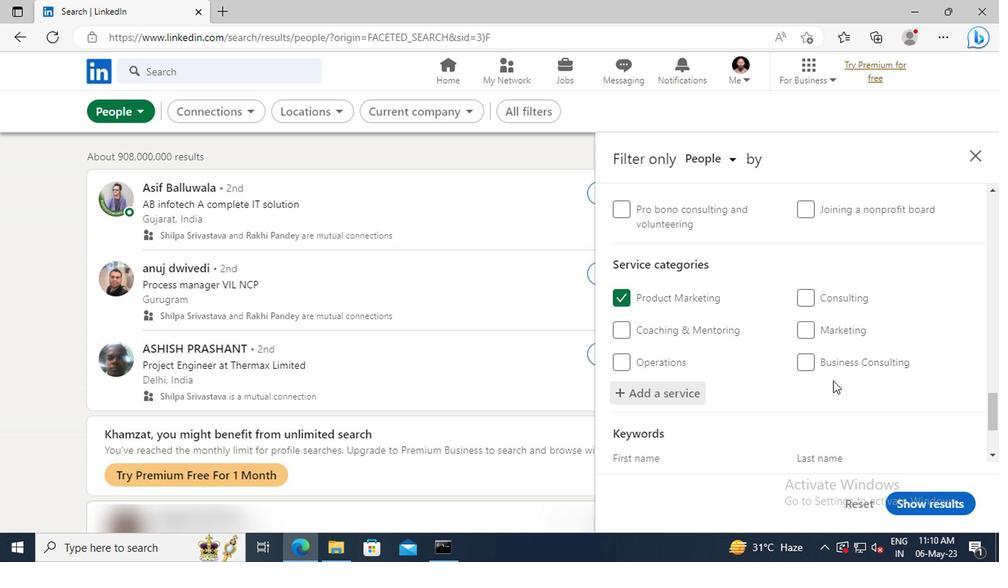 
Action: Mouse scrolled (832, 378) with delta (0, 0)
Screenshot: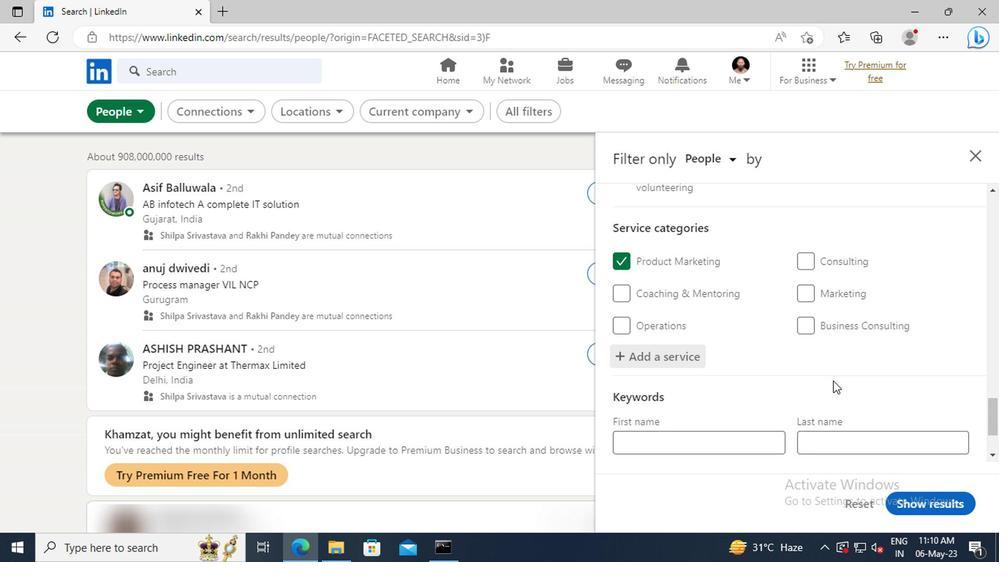 
Action: Mouse scrolled (832, 378) with delta (0, 0)
Screenshot: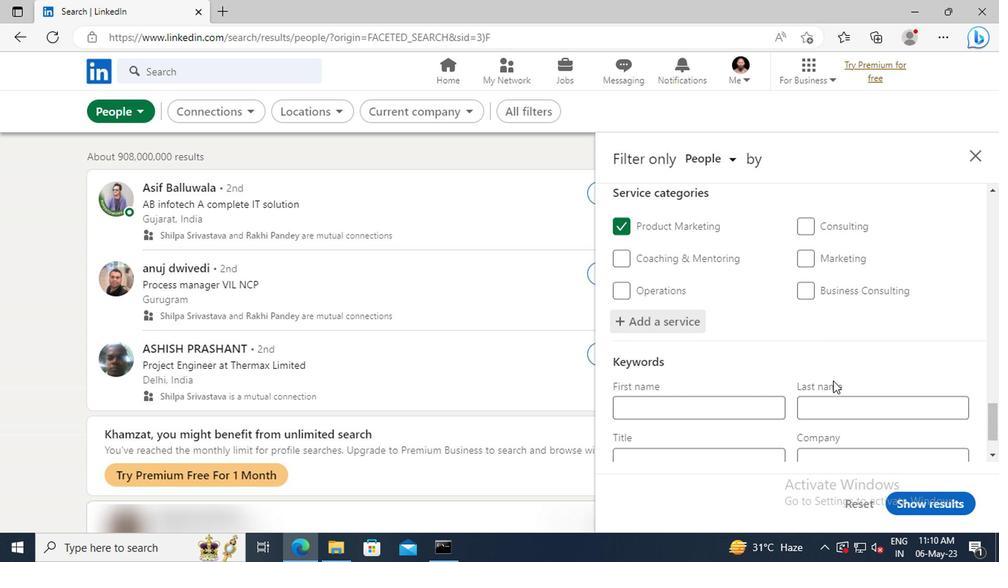 
Action: Mouse moved to (710, 393)
Screenshot: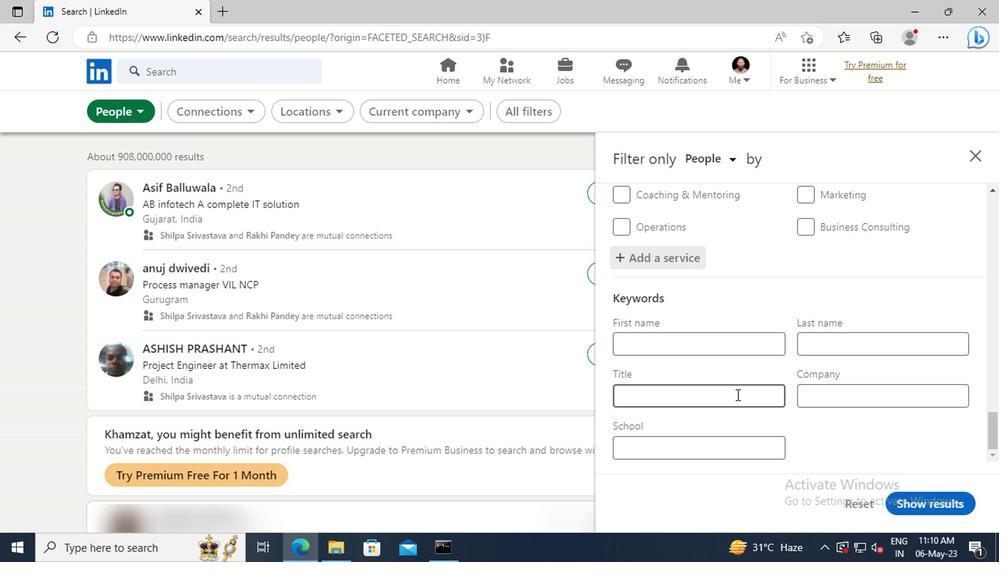 
Action: Mouse pressed left at (710, 393)
Screenshot: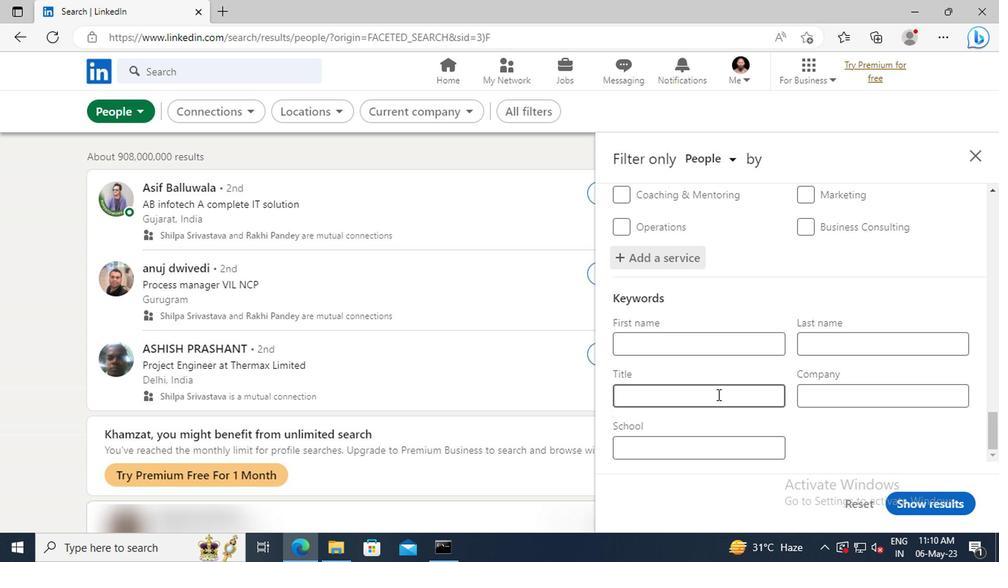 
Action: Key pressed <Key.shift>SALES<Key.space><Key.shift>MANAGER<Key.enter>
Screenshot: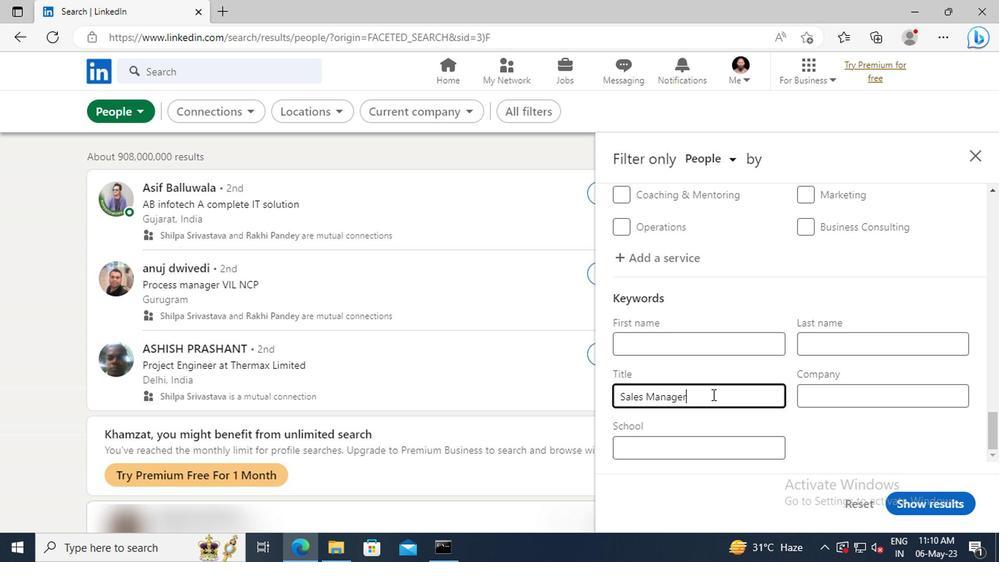 
Action: Mouse moved to (916, 500)
Screenshot: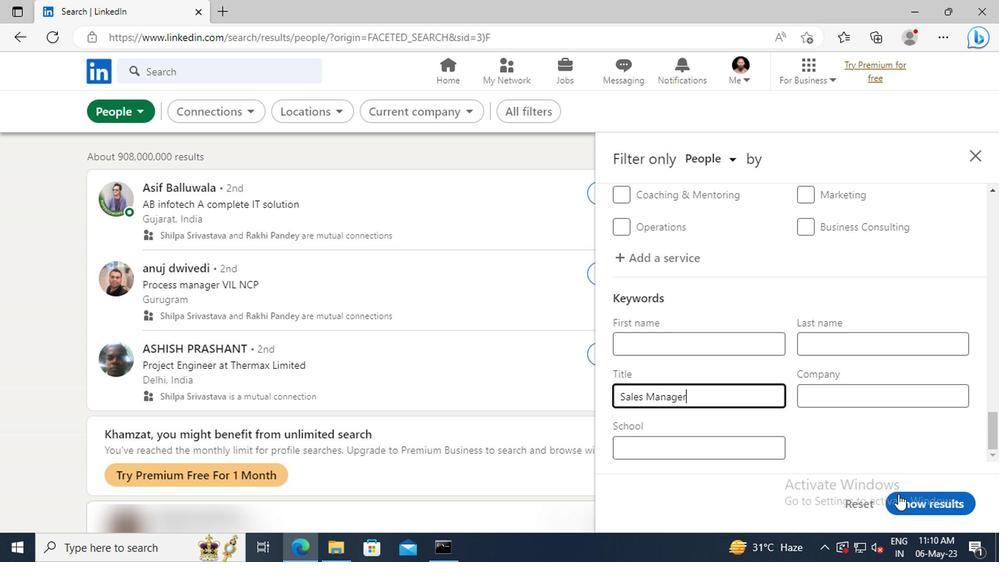 
Action: Mouse pressed left at (916, 500)
Screenshot: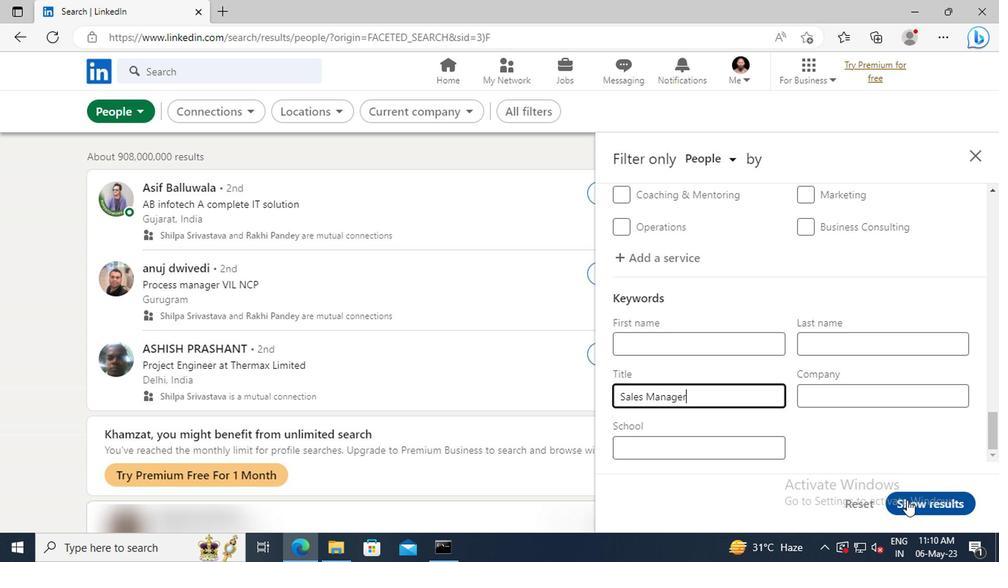 
